 Task: In the  document integration.pdf, change border color to  'Brown' and border width to  '0.75' Select the first Column and fill it with the color  Light Yellow
Action: Mouse moved to (325, 191)
Screenshot: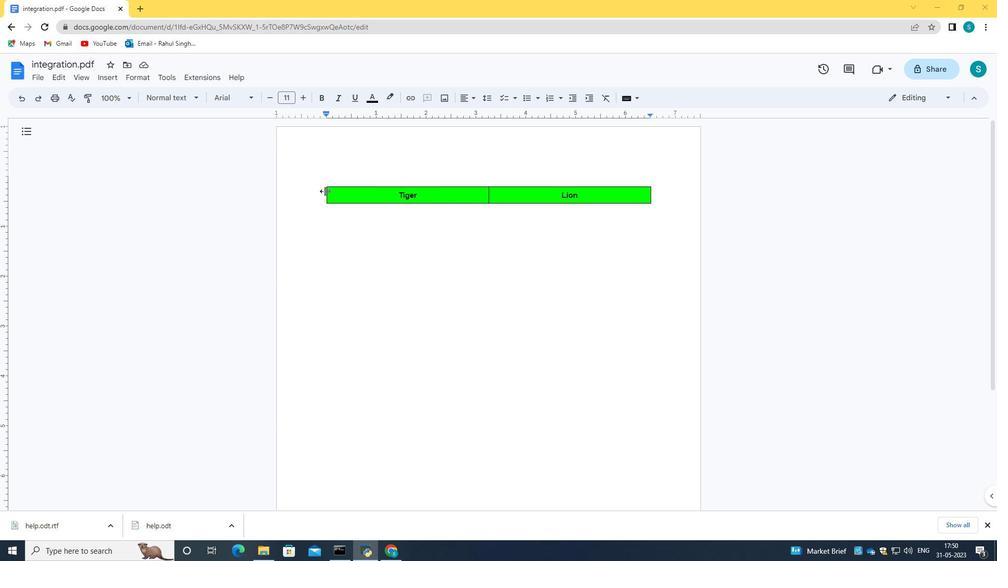 
Action: Mouse pressed left at (325, 191)
Screenshot: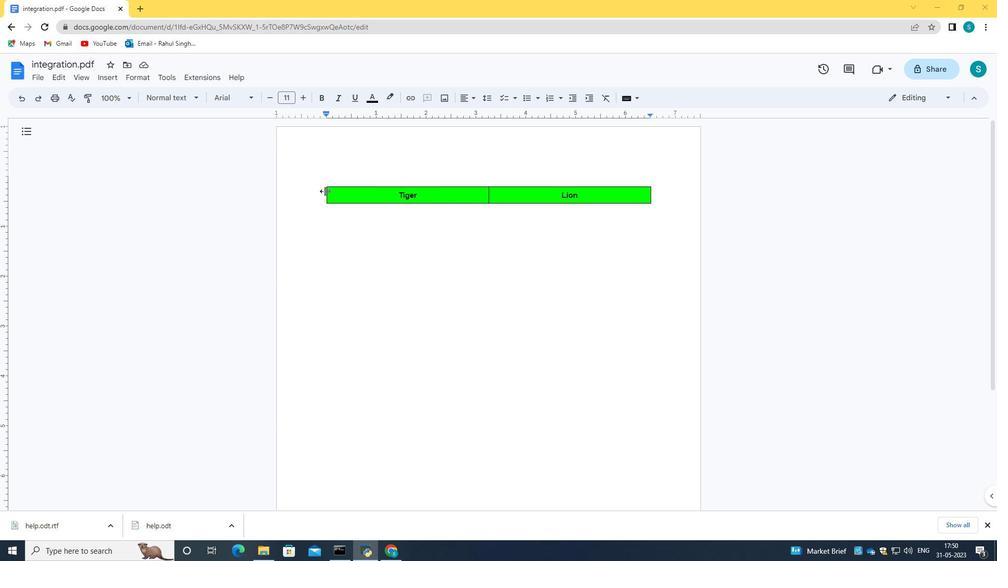 
Action: Mouse moved to (195, 95)
Screenshot: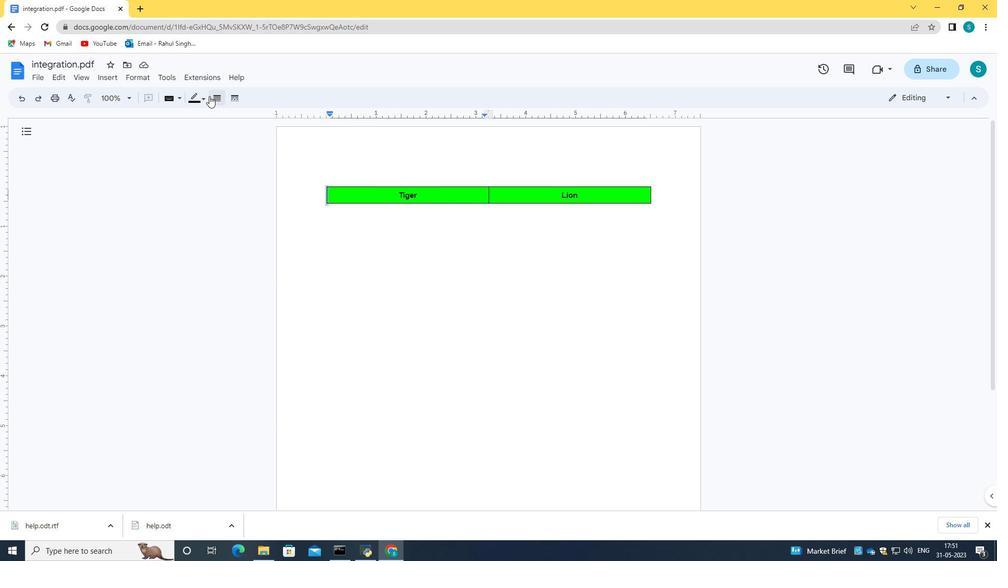 
Action: Mouse pressed left at (195, 95)
Screenshot: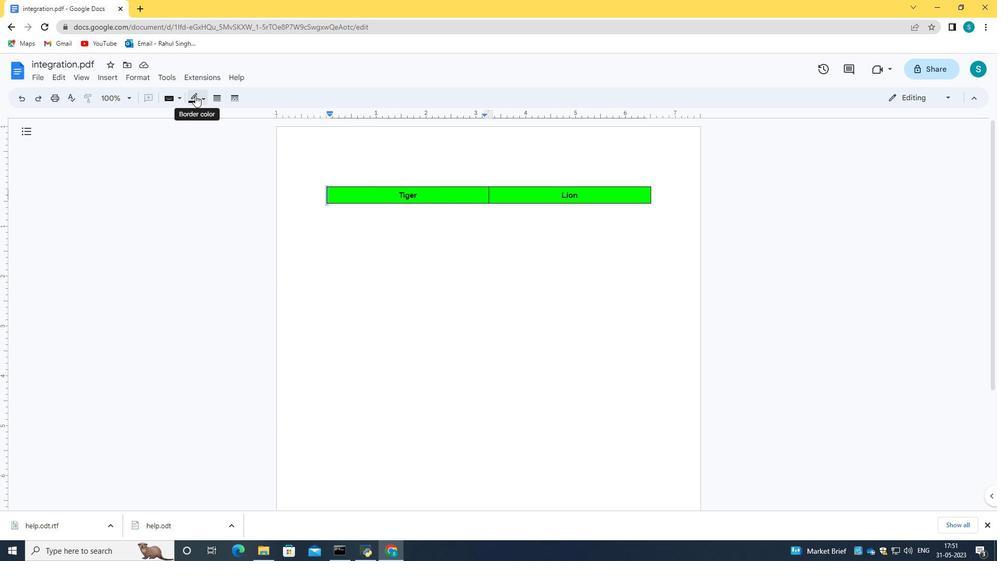
Action: Mouse moved to (197, 130)
Screenshot: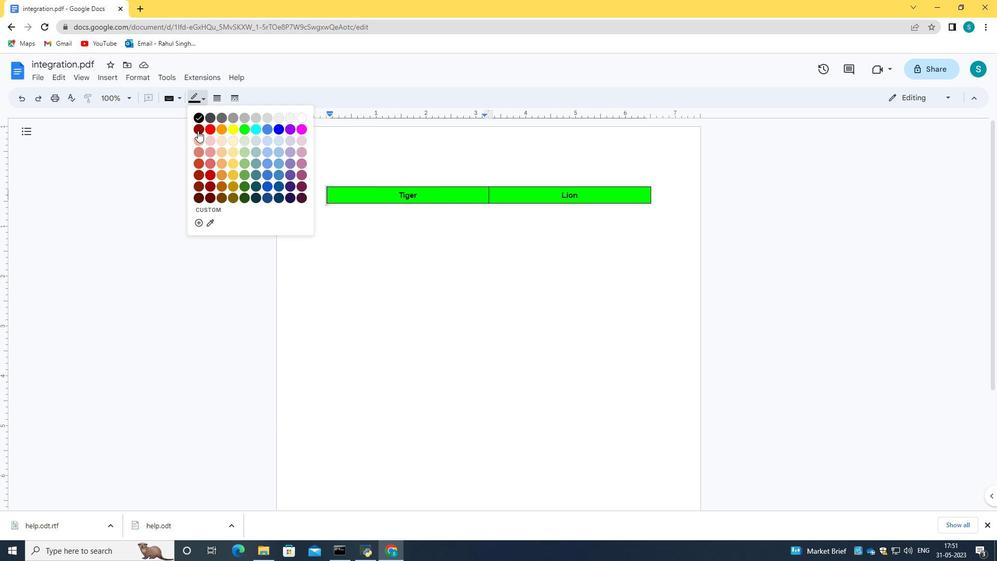
Action: Mouse pressed left at (197, 130)
Screenshot: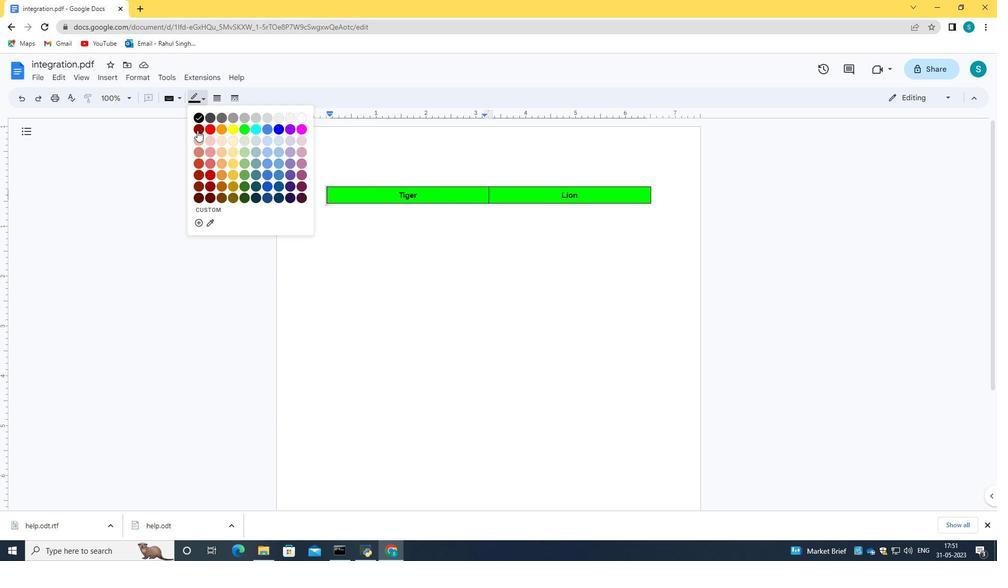 
Action: Mouse moved to (362, 183)
Screenshot: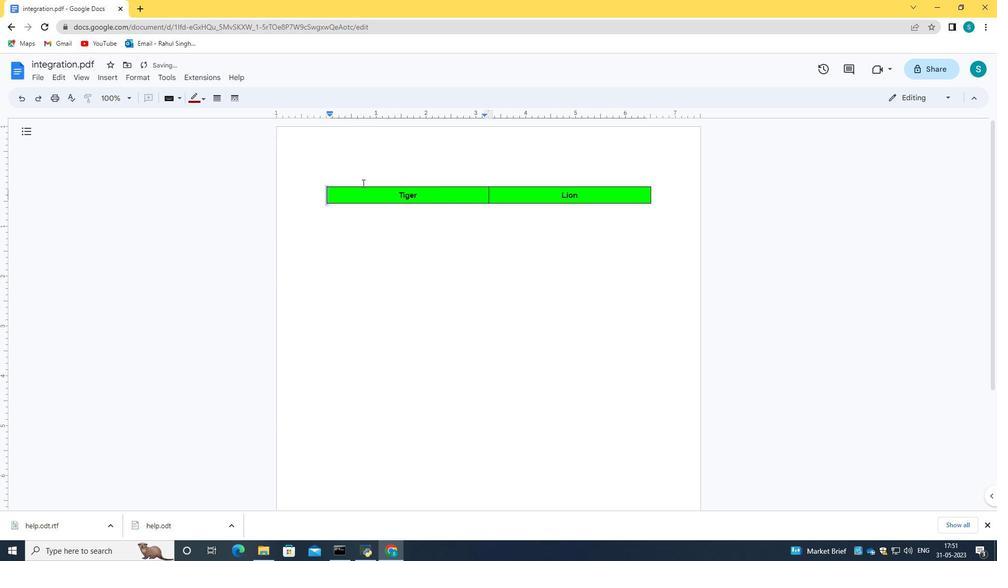 
Action: Mouse pressed left at (362, 183)
Screenshot: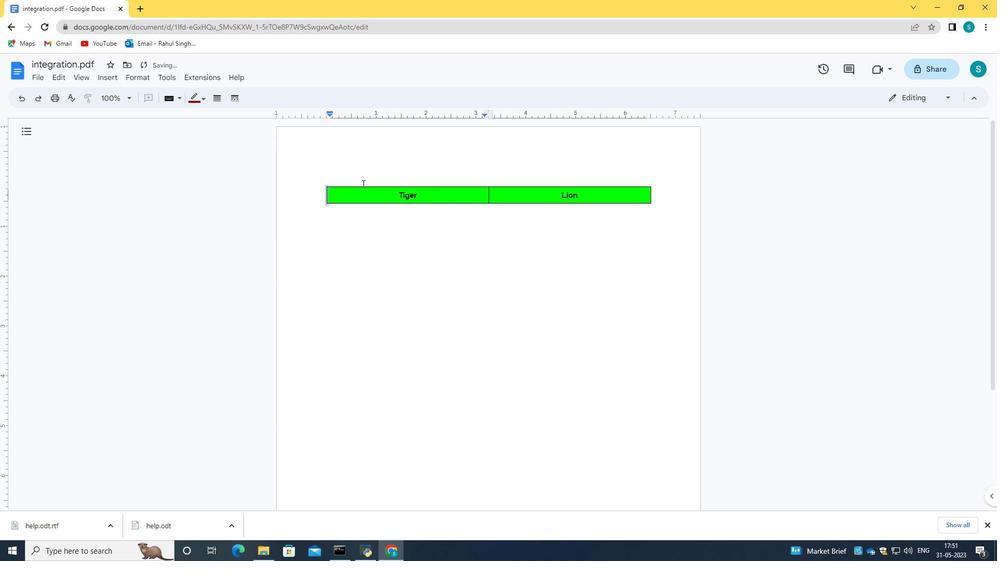 
Action: Mouse moved to (362, 185)
Screenshot: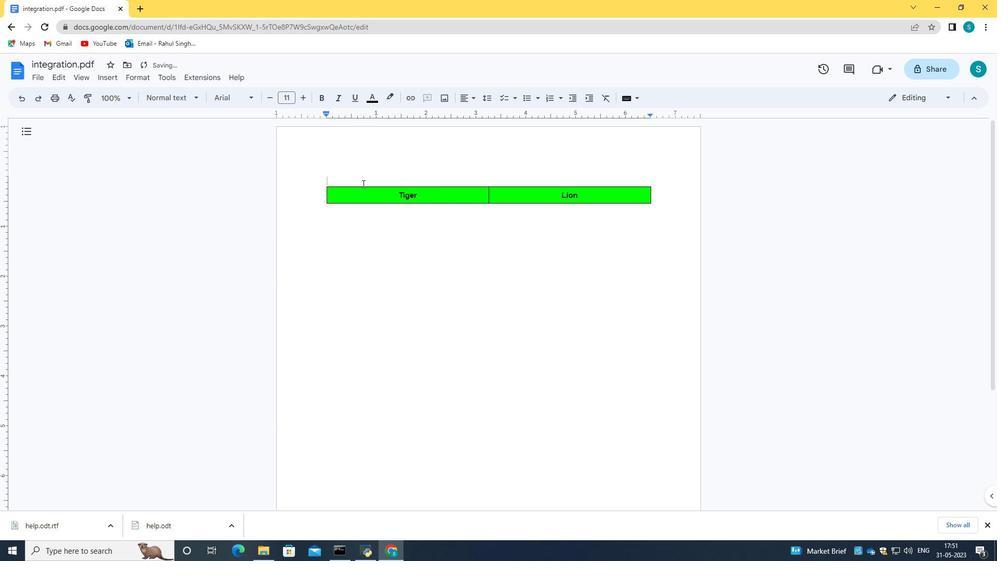
Action: Mouse pressed left at (362, 185)
Screenshot: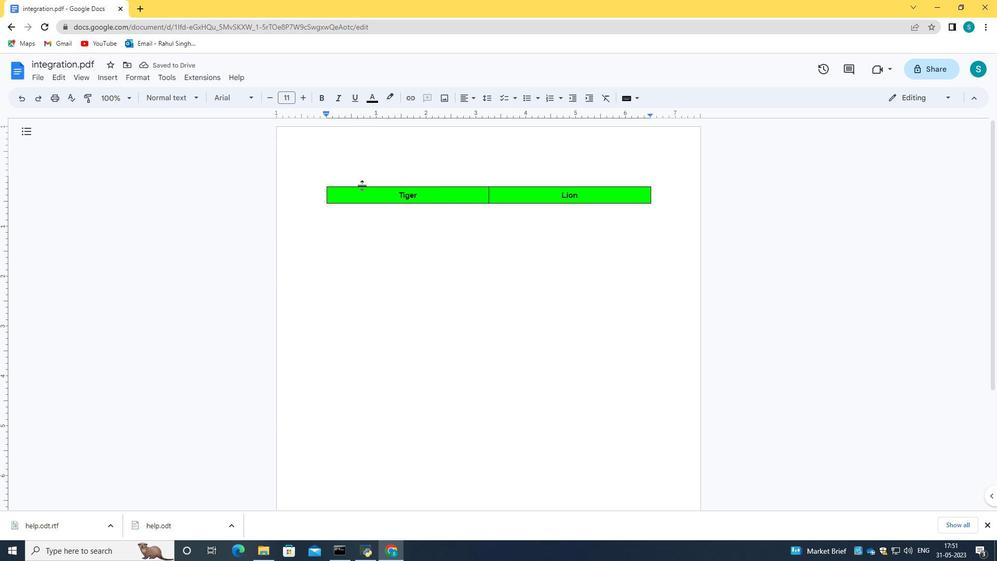 
Action: Mouse moved to (500, 186)
Screenshot: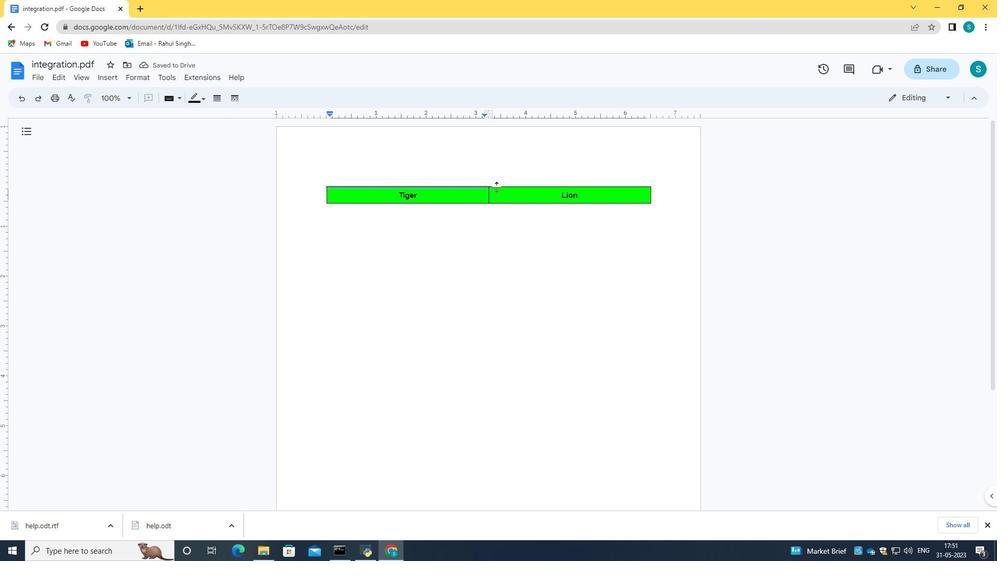 
Action: Mouse pressed left at (500, 186)
Screenshot: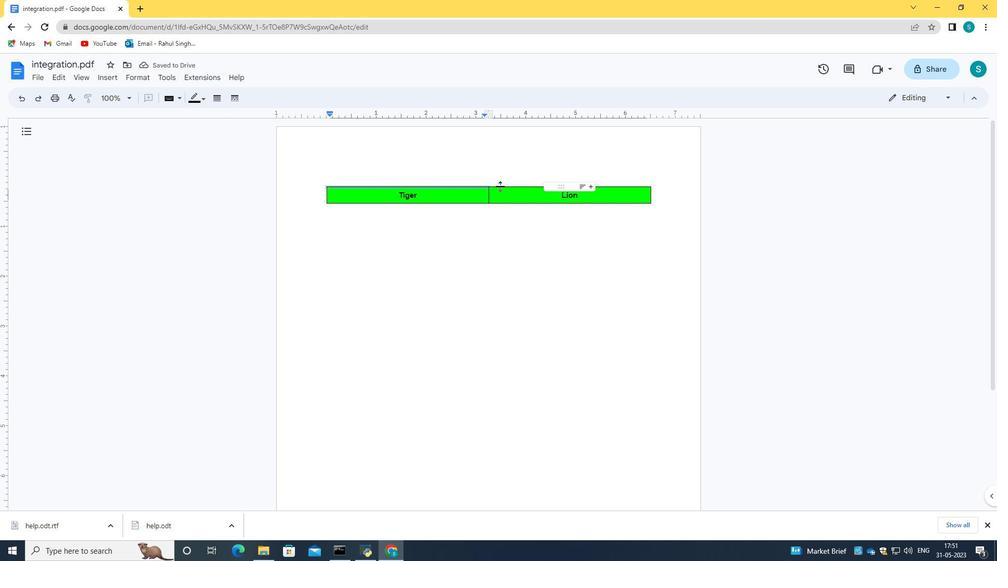 
Action: Mouse moved to (507, 187)
Screenshot: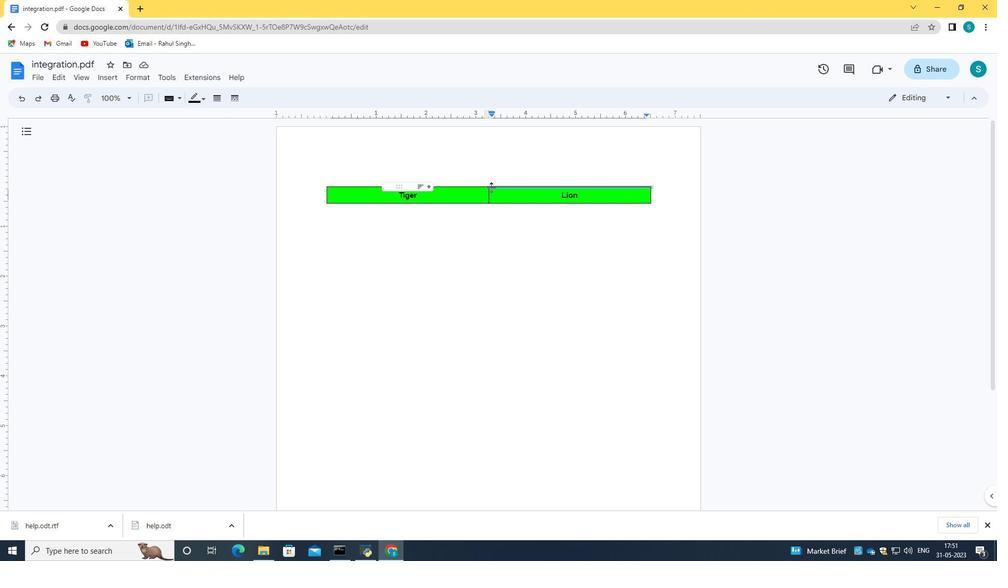 
Action: Mouse pressed left at (507, 187)
Screenshot: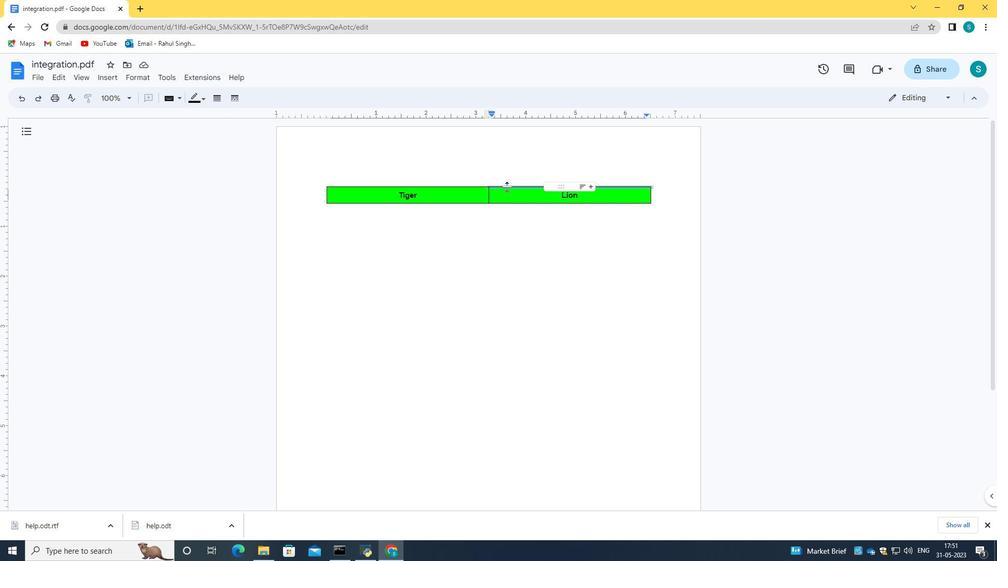 
Action: Mouse moved to (483, 184)
Screenshot: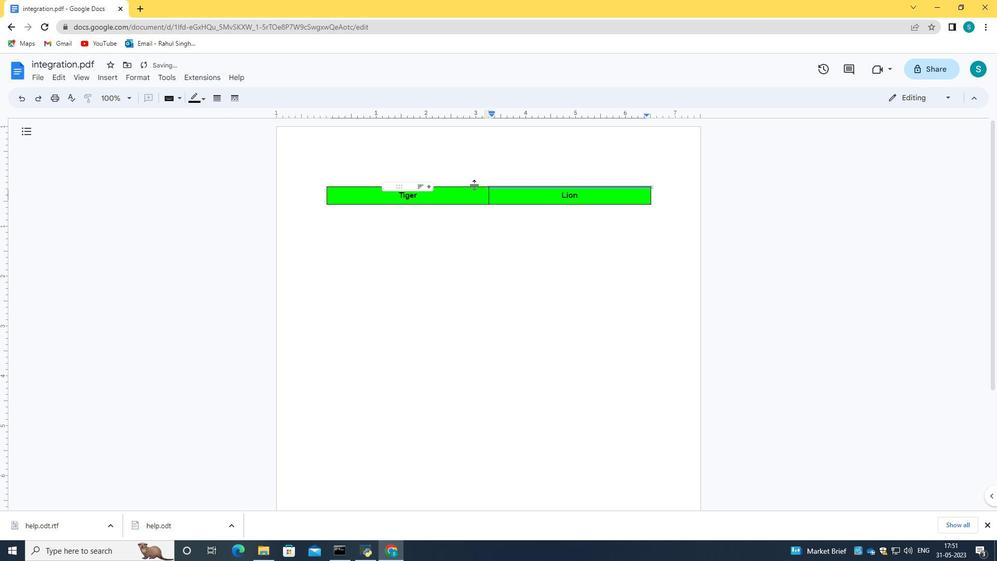 
Action: Mouse pressed left at (483, 184)
Screenshot: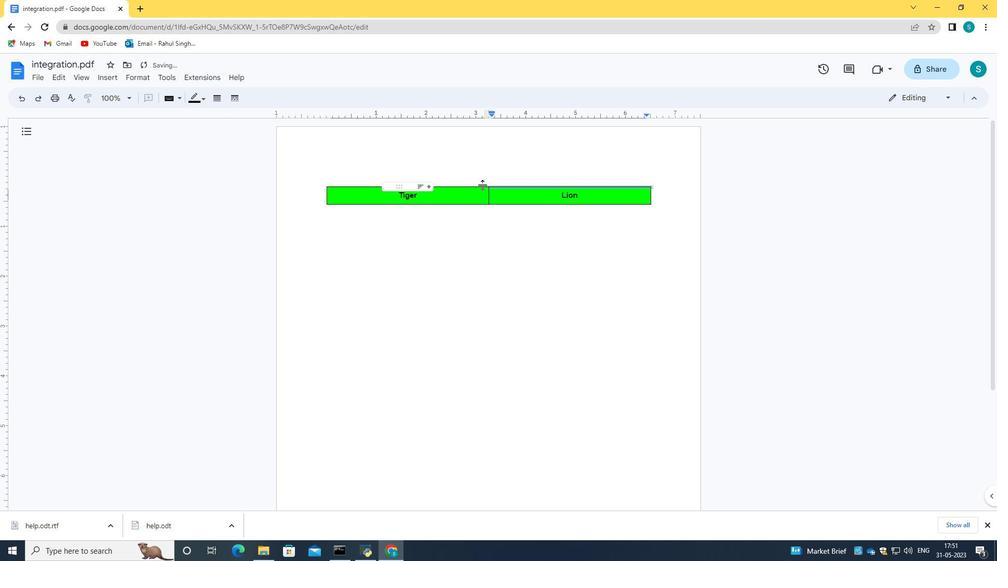 
Action: Mouse moved to (201, 93)
Screenshot: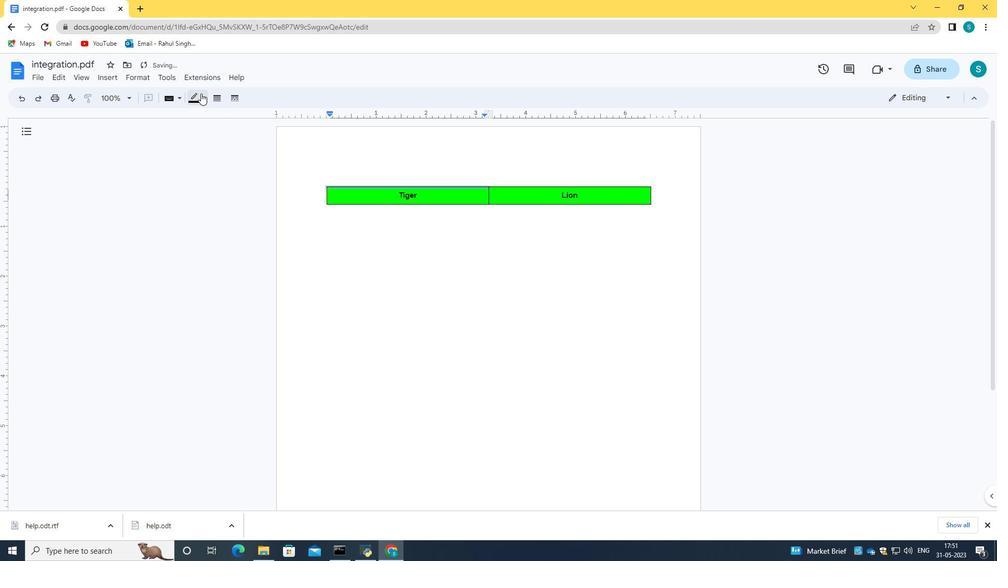 
Action: Mouse pressed left at (201, 93)
Screenshot: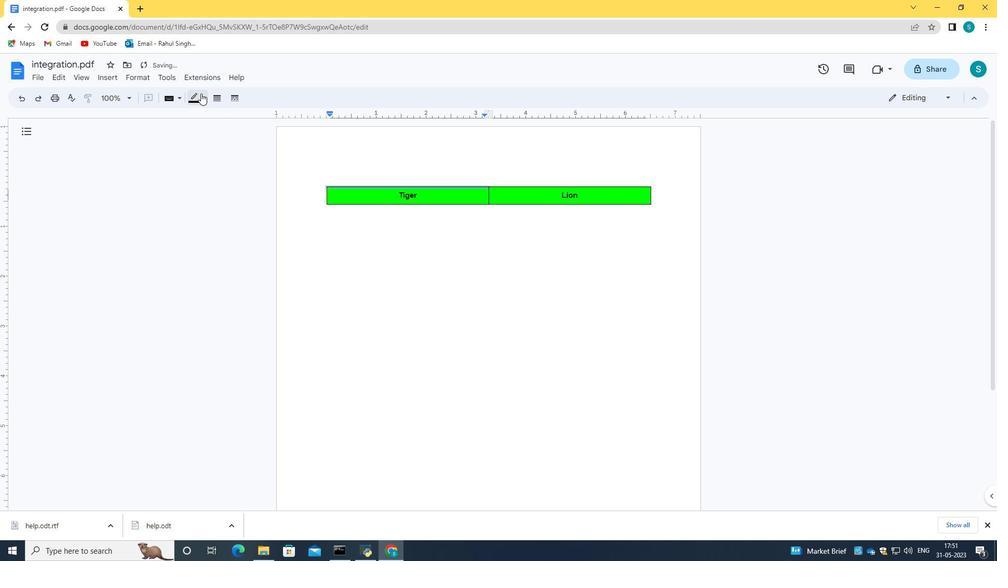 
Action: Mouse moved to (199, 126)
Screenshot: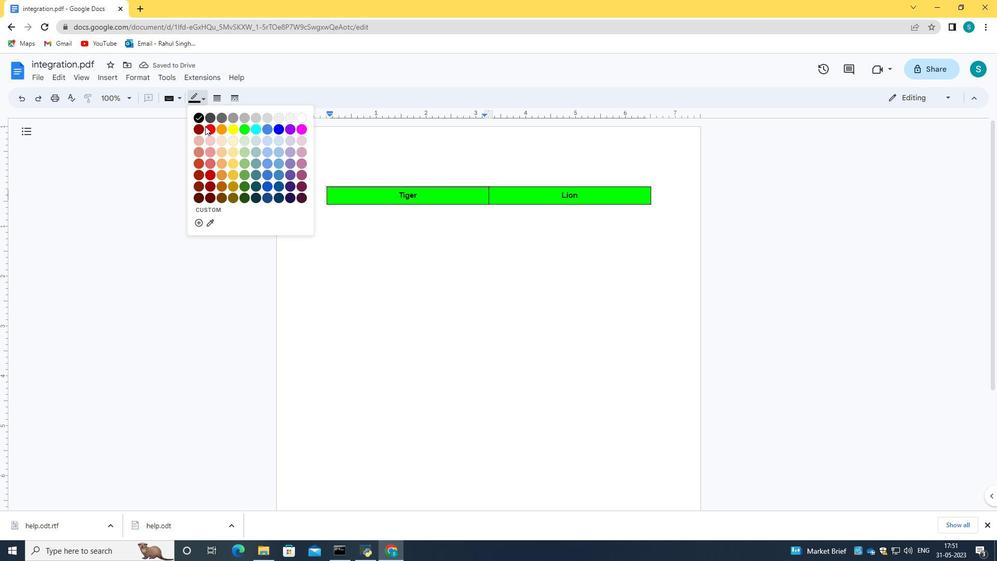 
Action: Mouse pressed left at (199, 126)
Screenshot: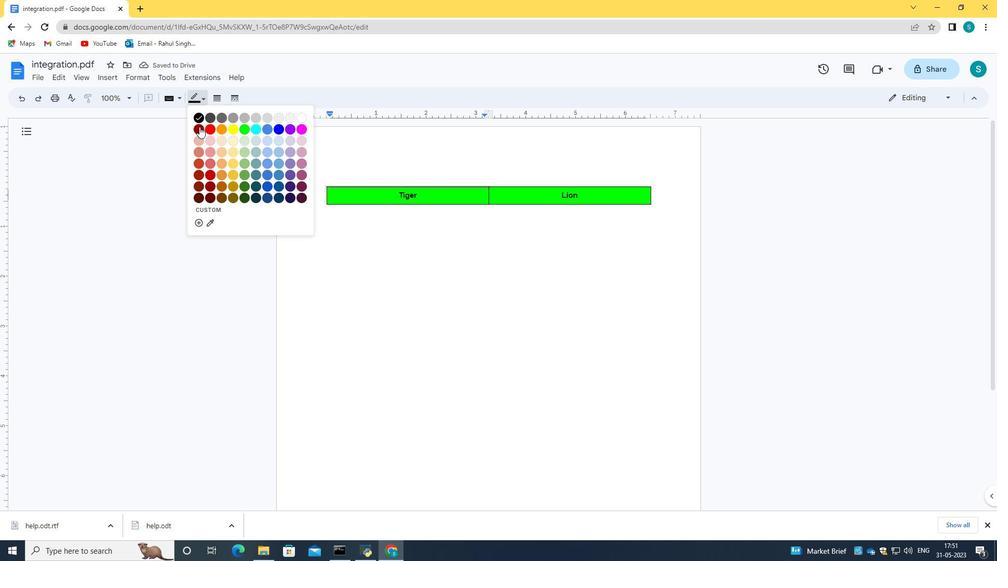 
Action: Mouse moved to (525, 188)
Screenshot: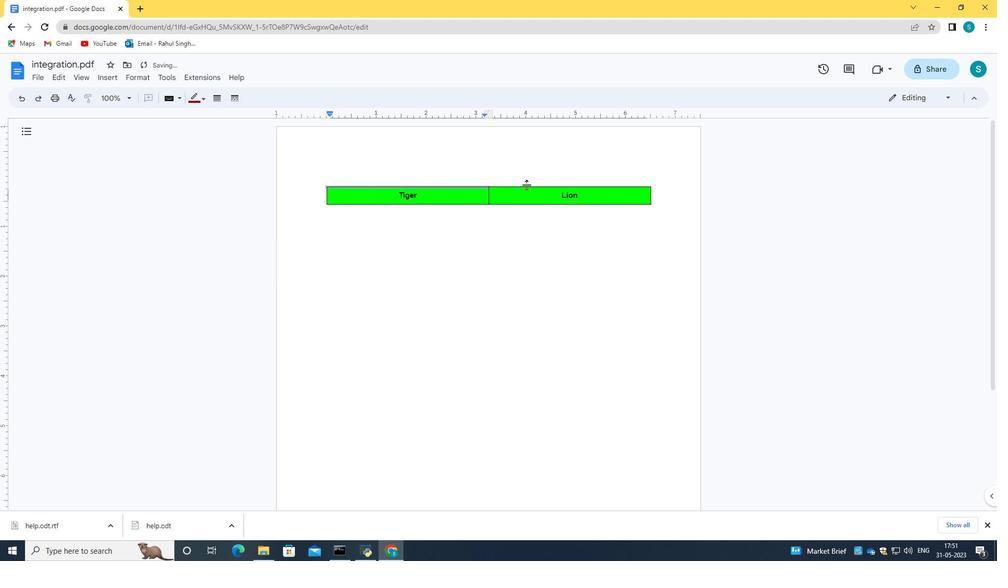 
Action: Mouse pressed left at (525, 188)
Screenshot: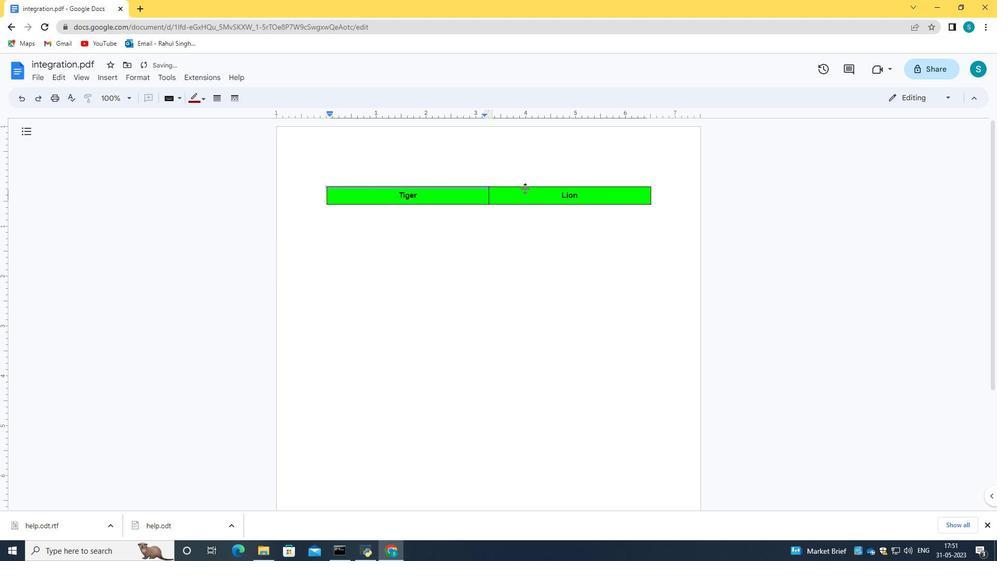 
Action: Mouse moved to (525, 188)
Screenshot: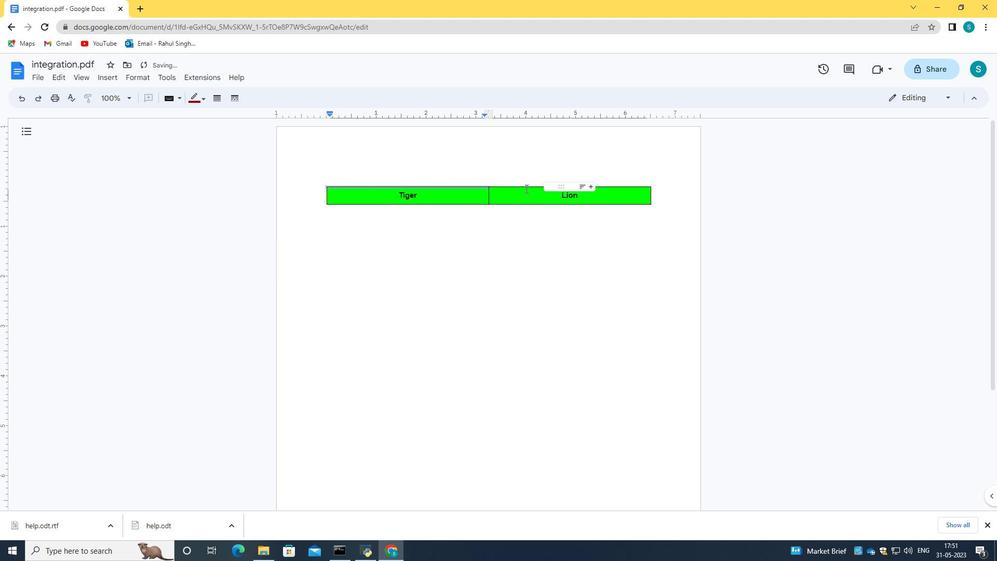 
Action: Mouse pressed left at (525, 188)
Screenshot: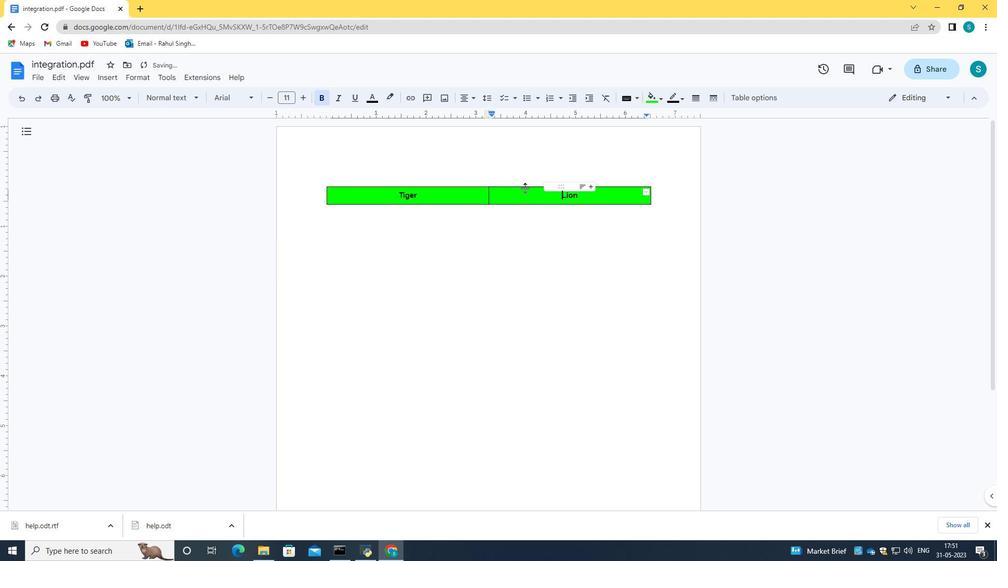 
Action: Mouse moved to (199, 101)
Screenshot: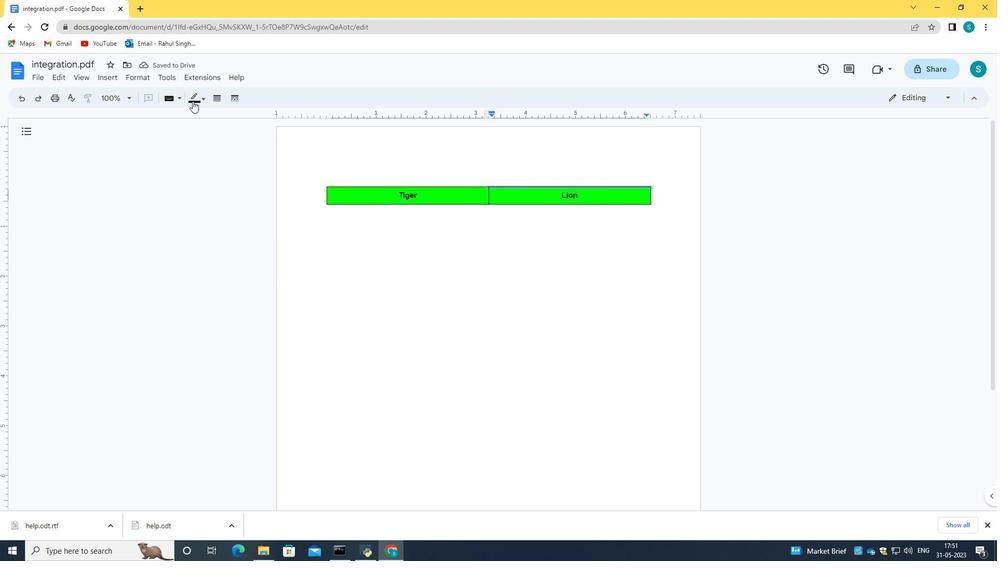 
Action: Mouse pressed left at (199, 101)
Screenshot: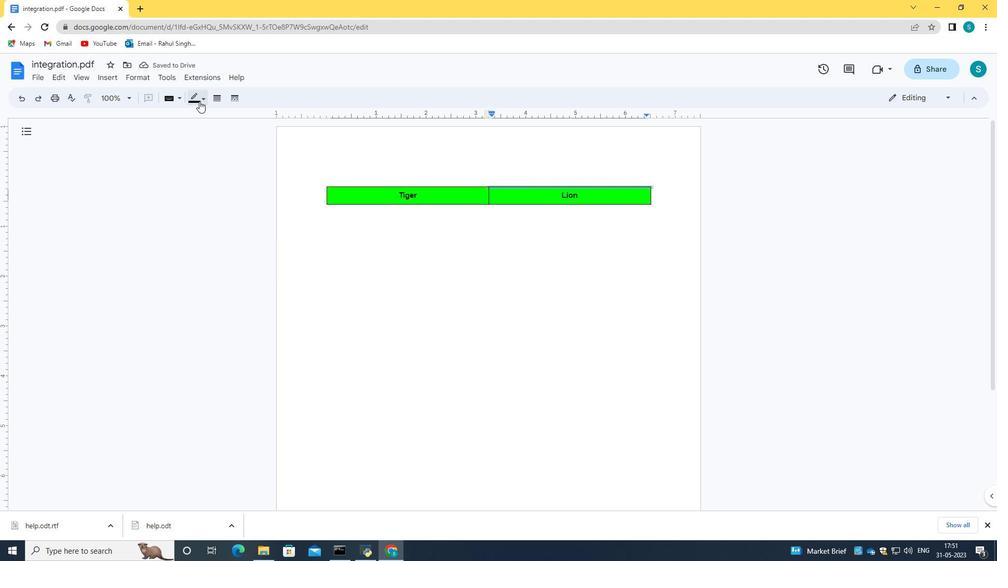 
Action: Mouse moved to (196, 126)
Screenshot: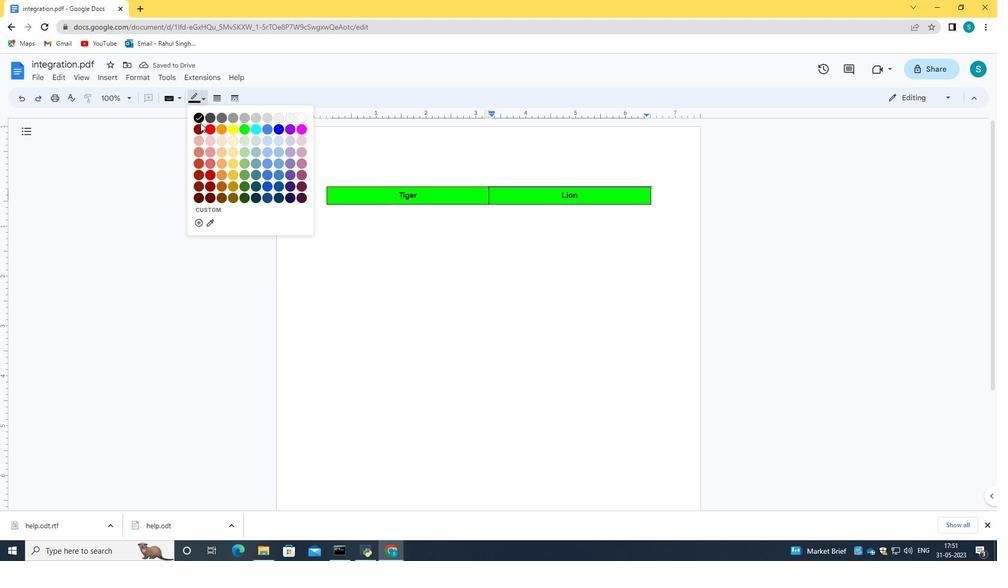 
Action: Mouse pressed left at (196, 126)
Screenshot: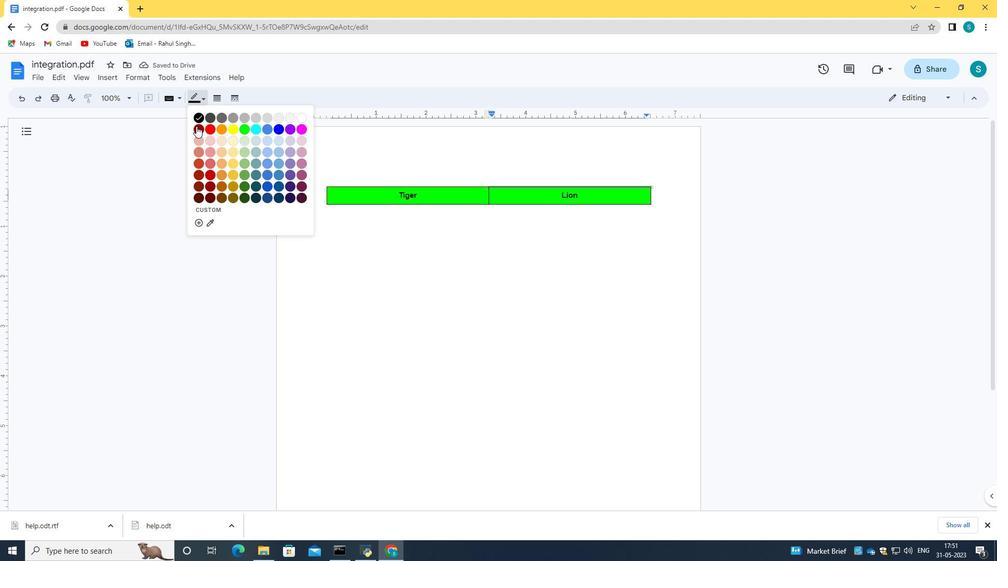 
Action: Mouse moved to (327, 195)
Screenshot: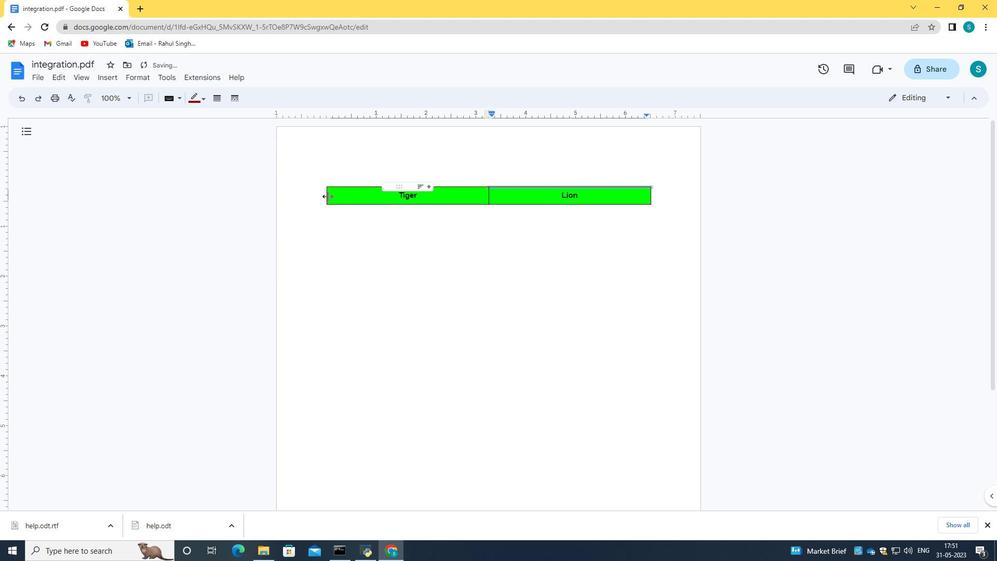 
Action: Mouse pressed left at (327, 195)
Screenshot: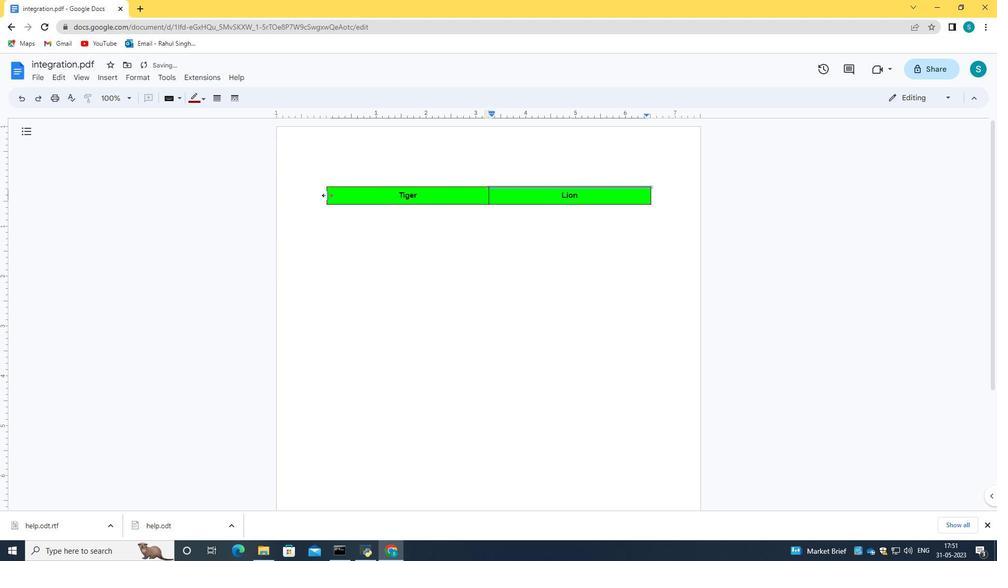 
Action: Mouse moved to (189, 98)
Screenshot: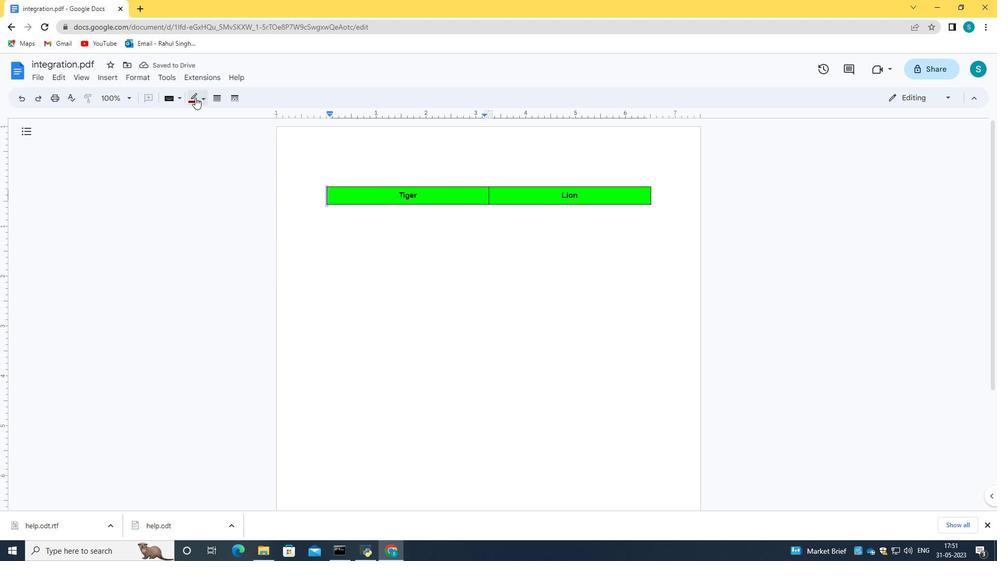 
Action: Mouse pressed left at (189, 98)
Screenshot: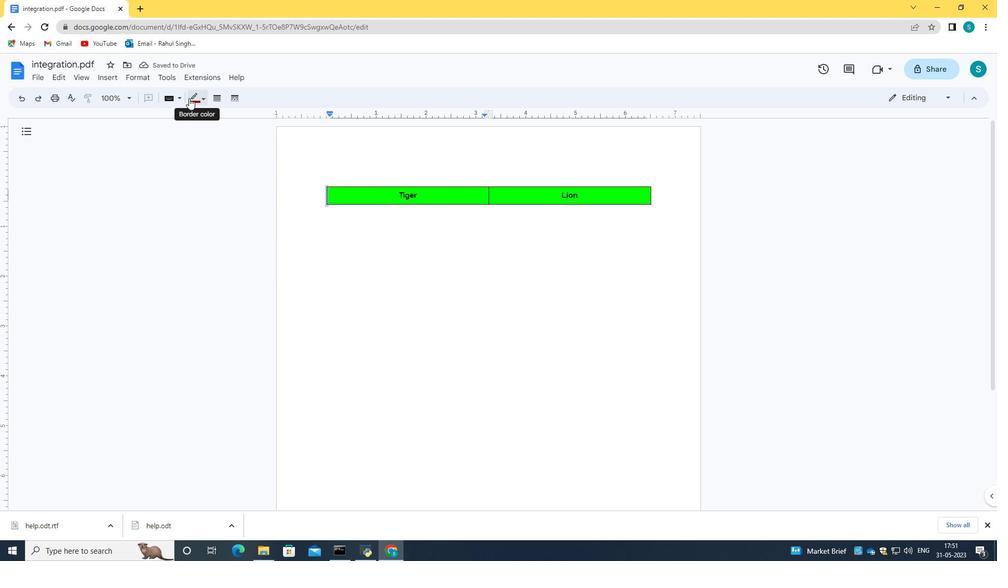
Action: Mouse moved to (198, 130)
Screenshot: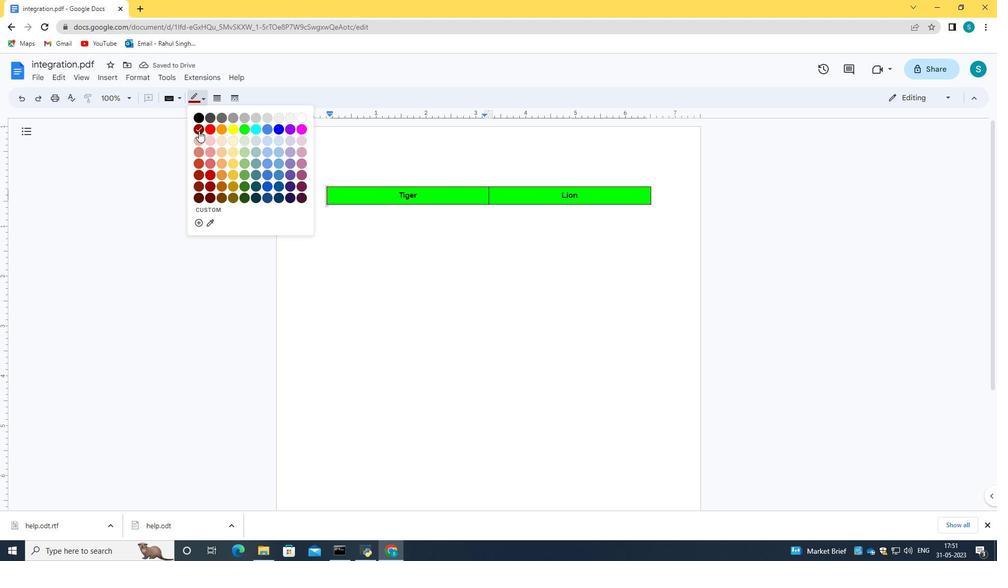 
Action: Mouse pressed left at (198, 130)
Screenshot: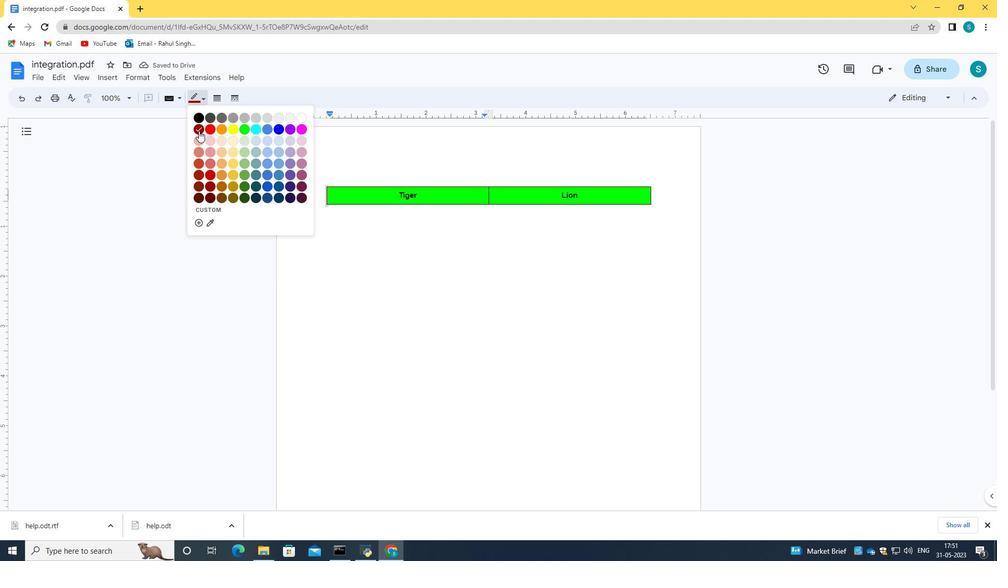 
Action: Mouse moved to (357, 204)
Screenshot: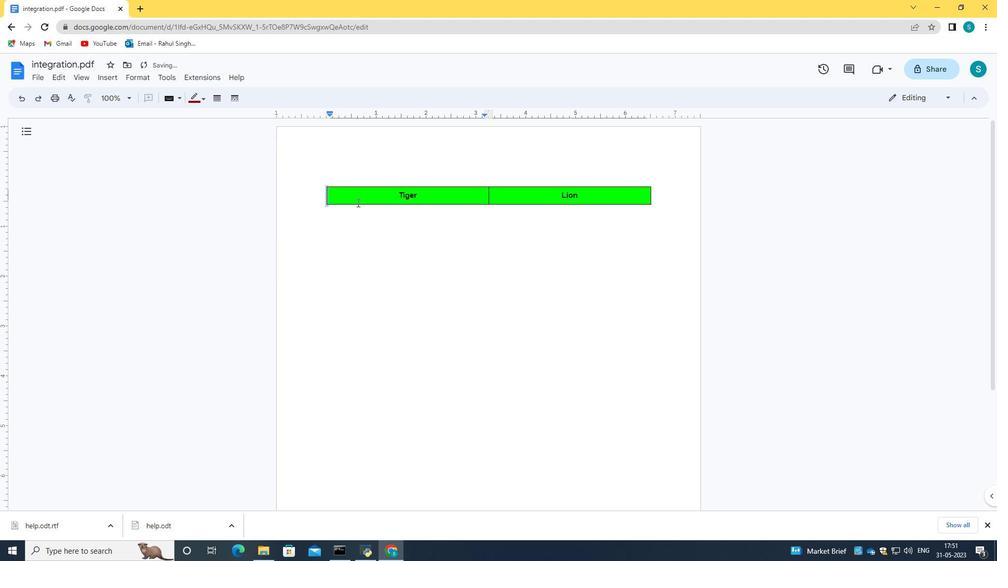 
Action: Mouse pressed left at (357, 204)
Screenshot: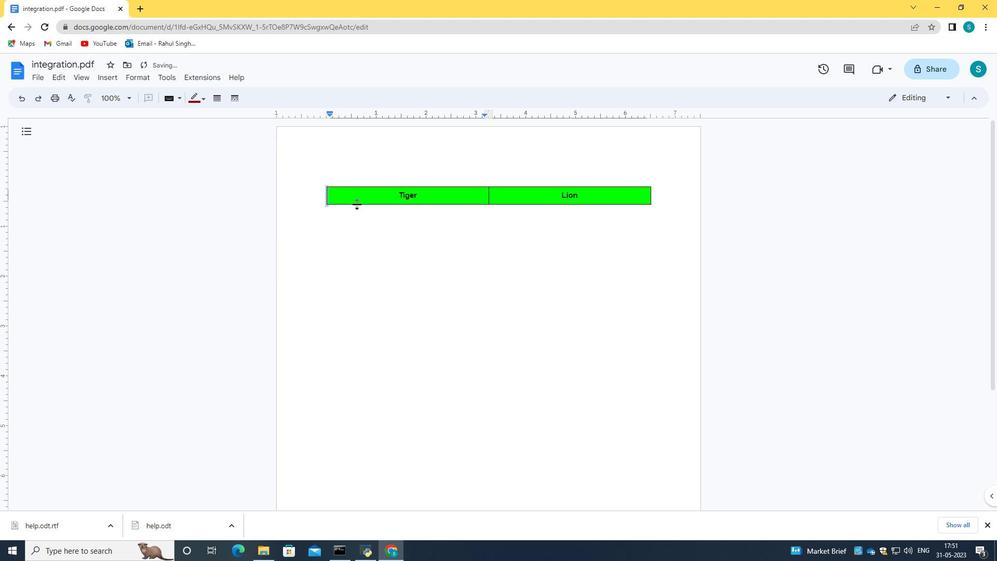 
Action: Mouse moved to (196, 99)
Screenshot: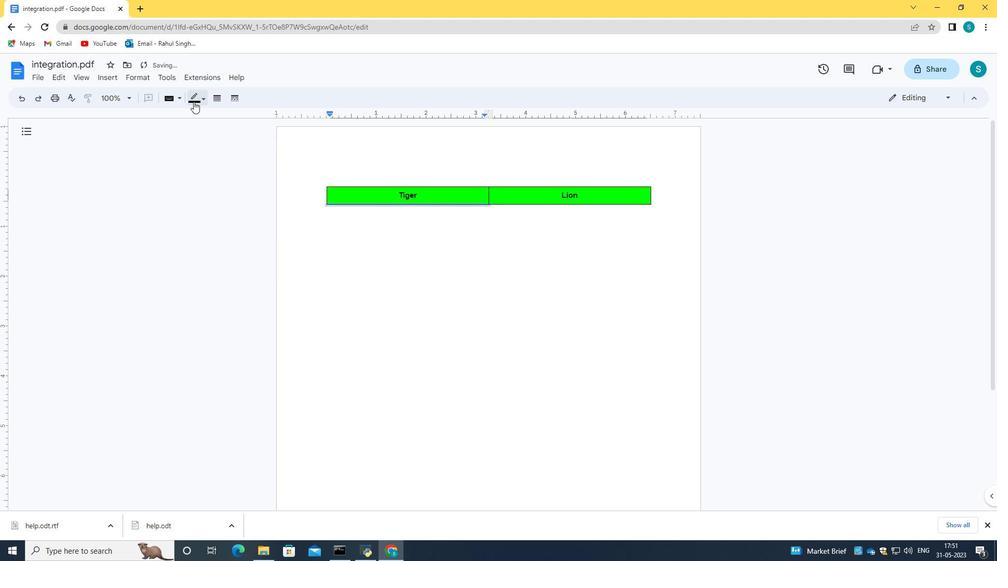 
Action: Mouse pressed left at (196, 99)
Screenshot: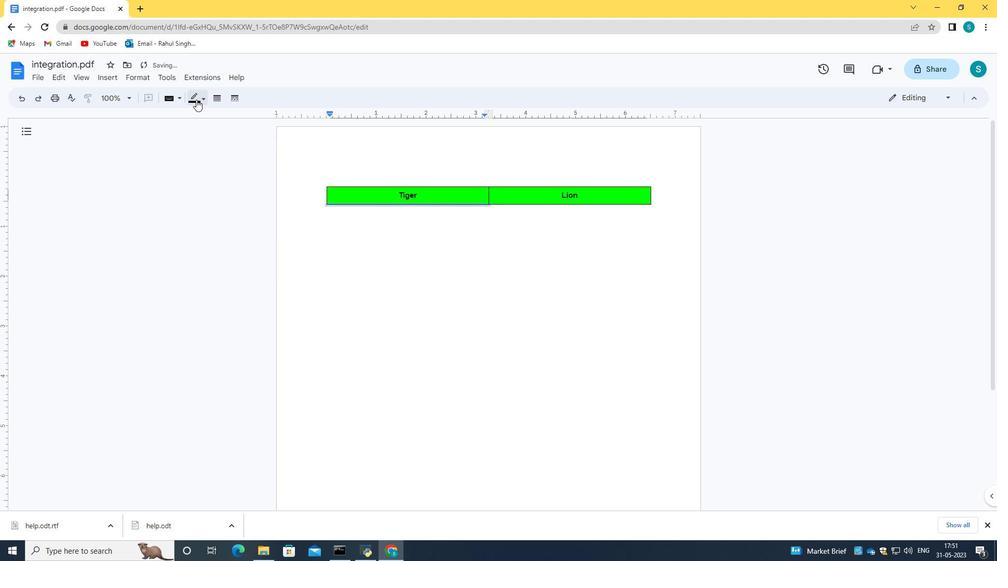 
Action: Mouse moved to (197, 128)
Screenshot: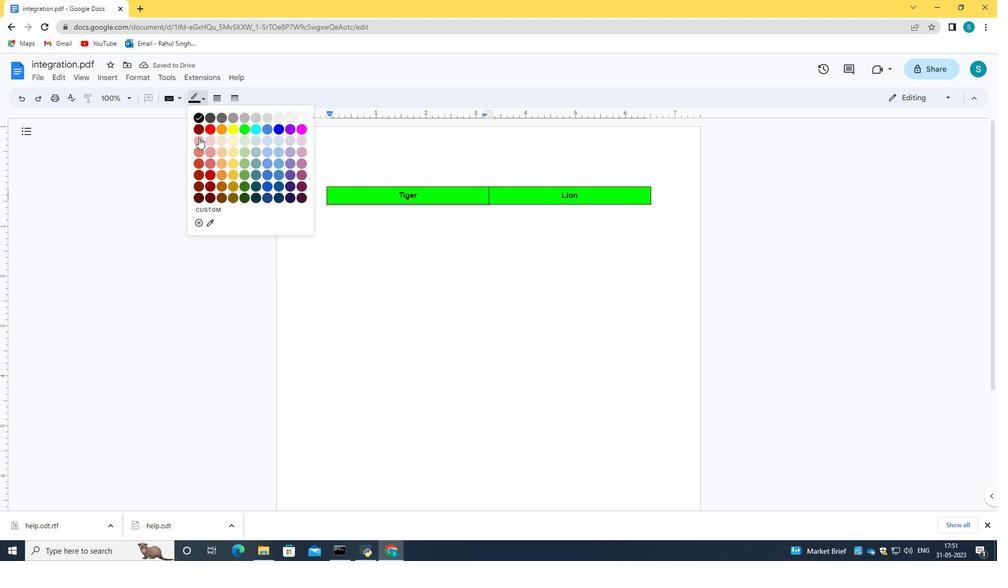 
Action: Mouse pressed left at (197, 128)
Screenshot: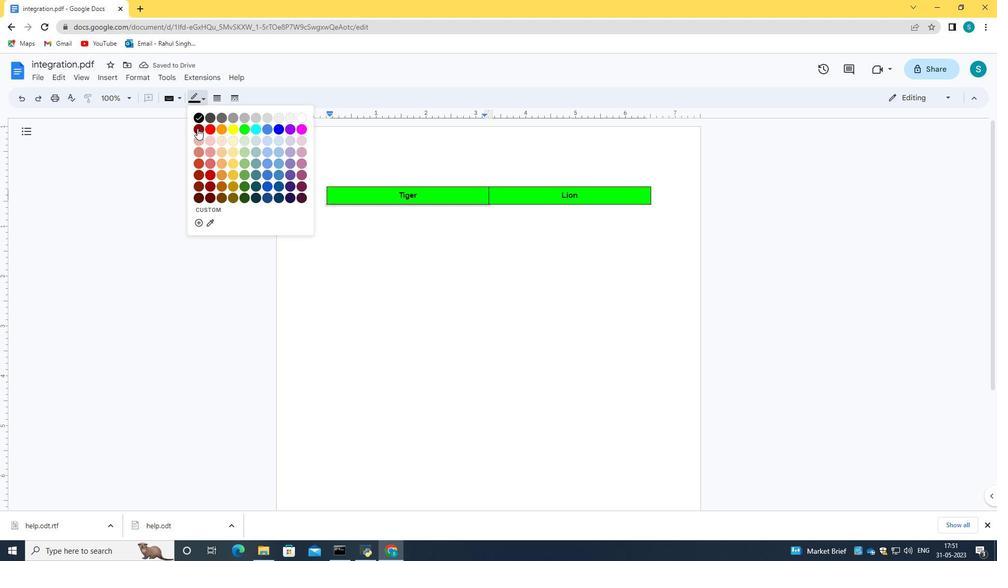 
Action: Mouse moved to (506, 203)
Screenshot: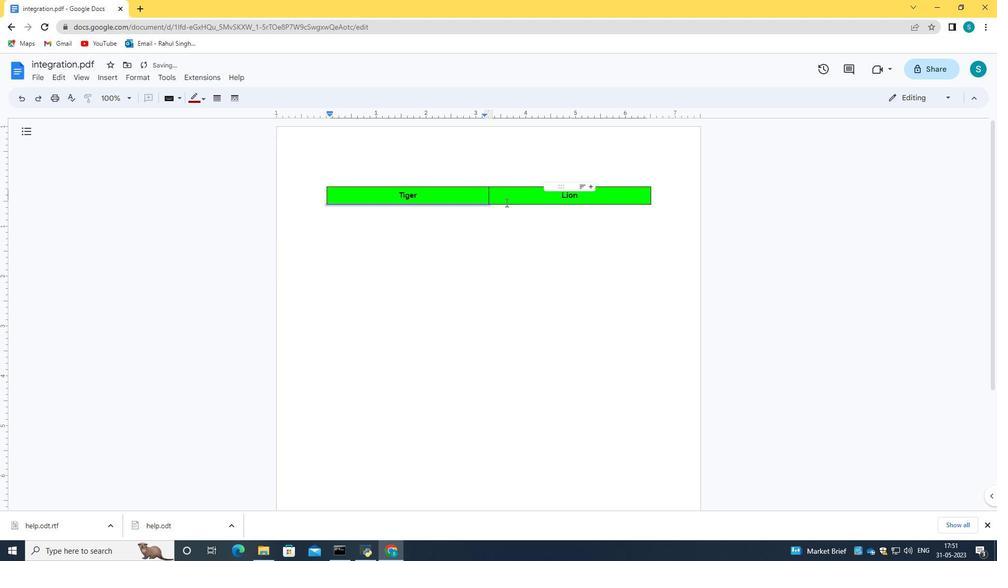 
Action: Mouse pressed left at (506, 203)
Screenshot: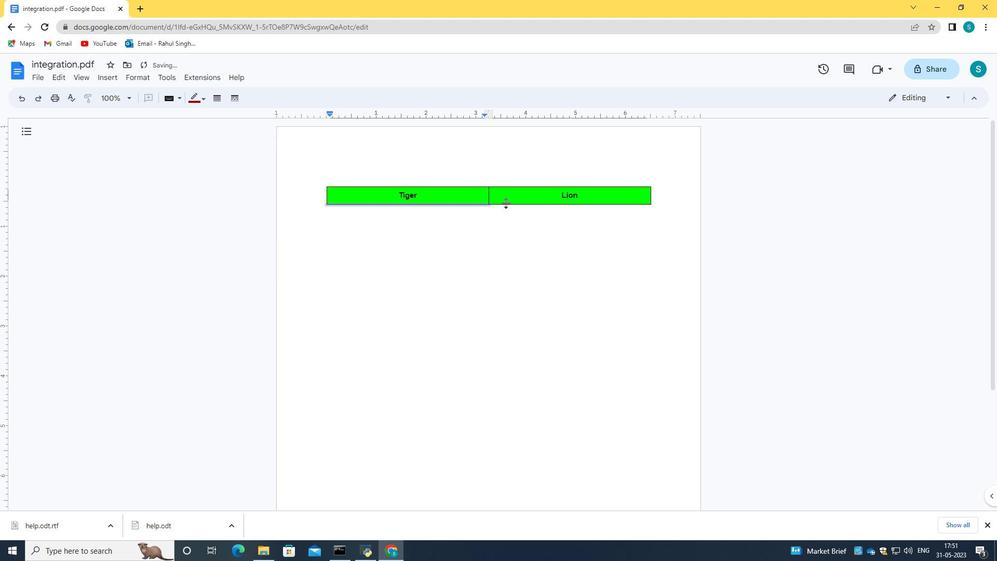 
Action: Mouse moved to (197, 98)
Screenshot: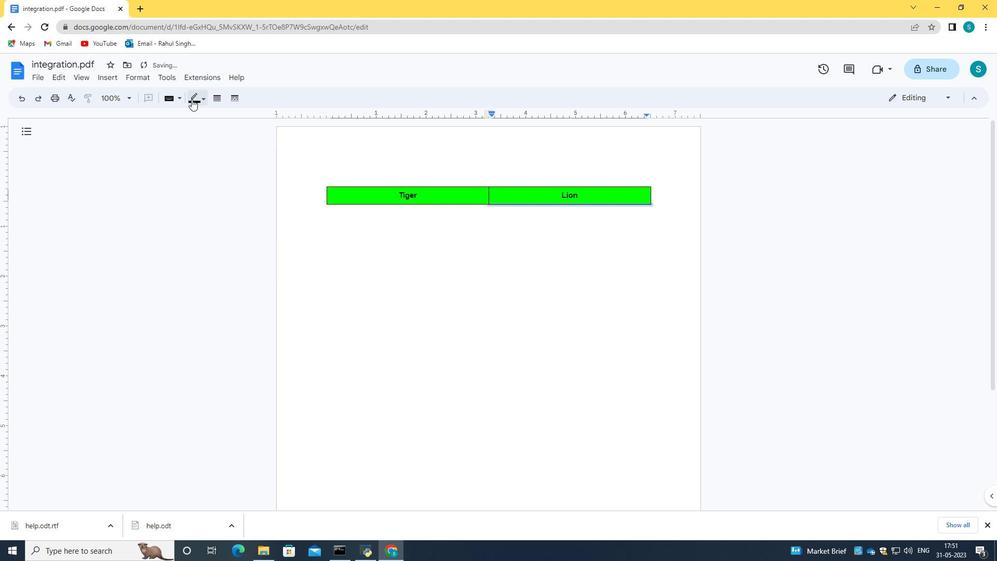
Action: Mouse pressed left at (197, 98)
Screenshot: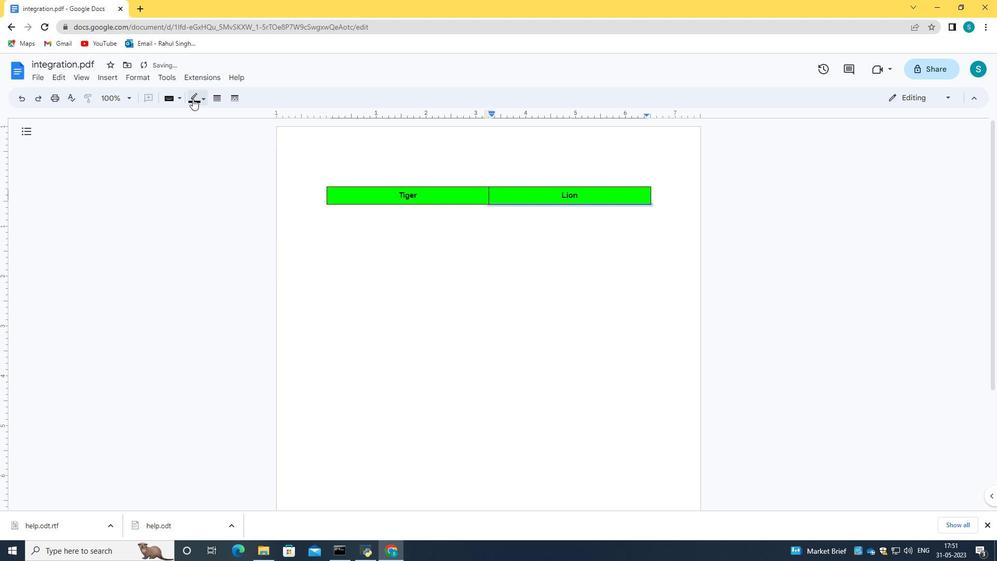 
Action: Mouse moved to (197, 127)
Screenshot: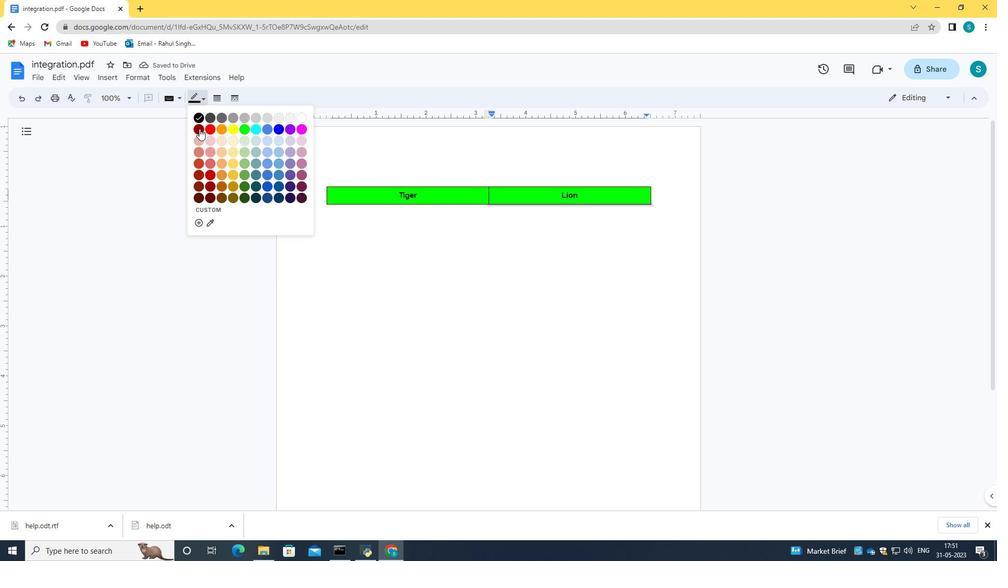 
Action: Mouse pressed left at (197, 127)
Screenshot: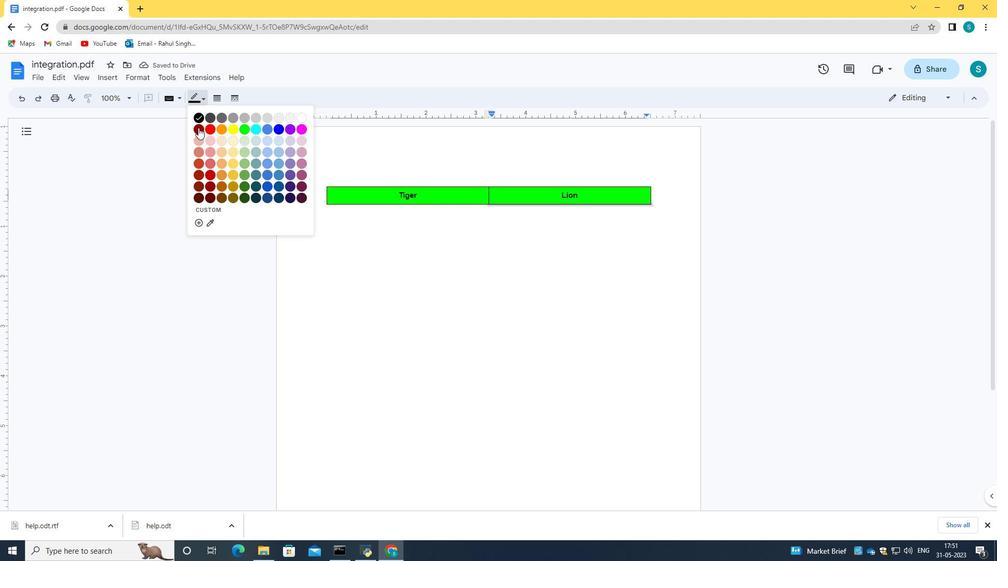 
Action: Mouse moved to (651, 193)
Screenshot: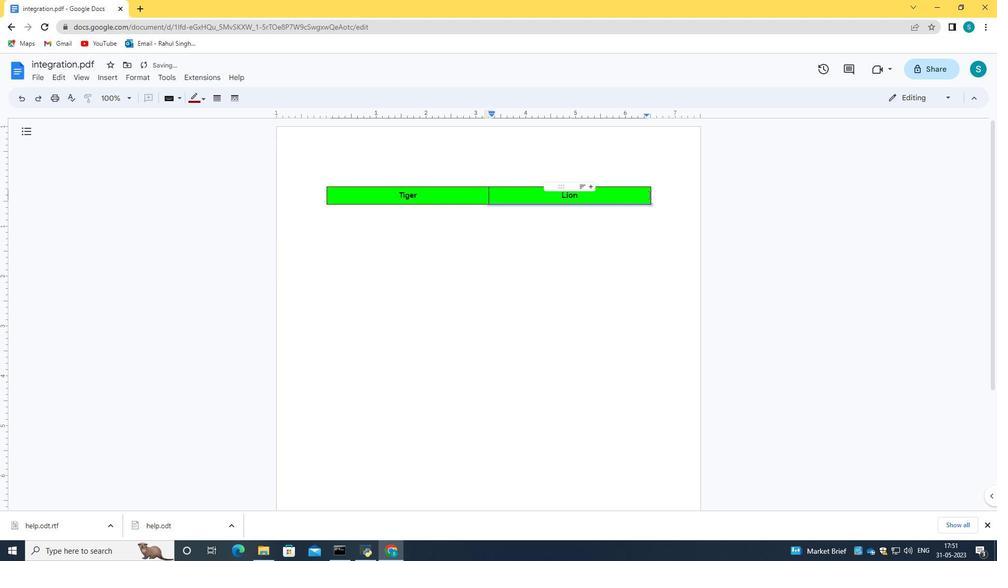 
Action: Mouse pressed left at (651, 193)
Screenshot: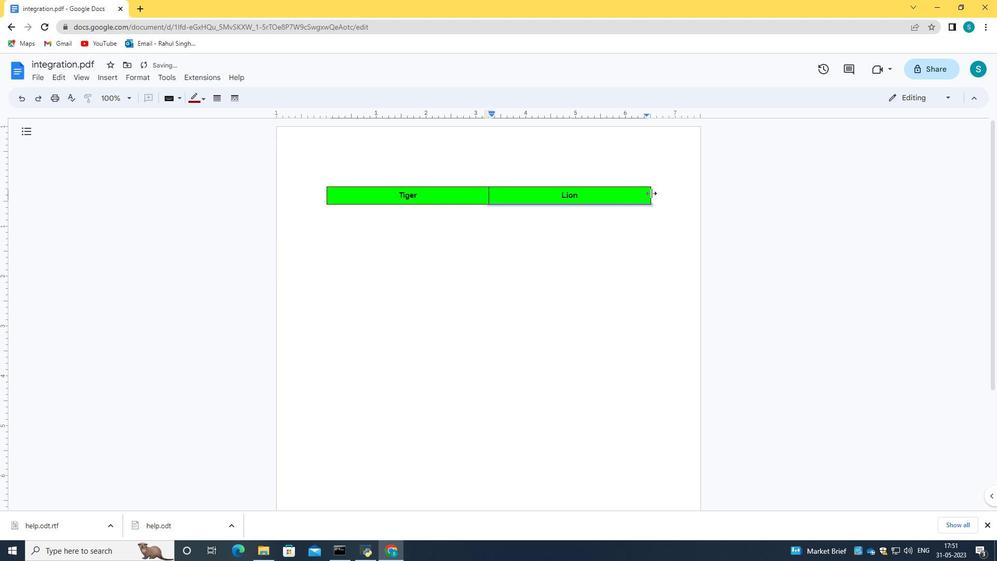 
Action: Mouse moved to (195, 100)
Screenshot: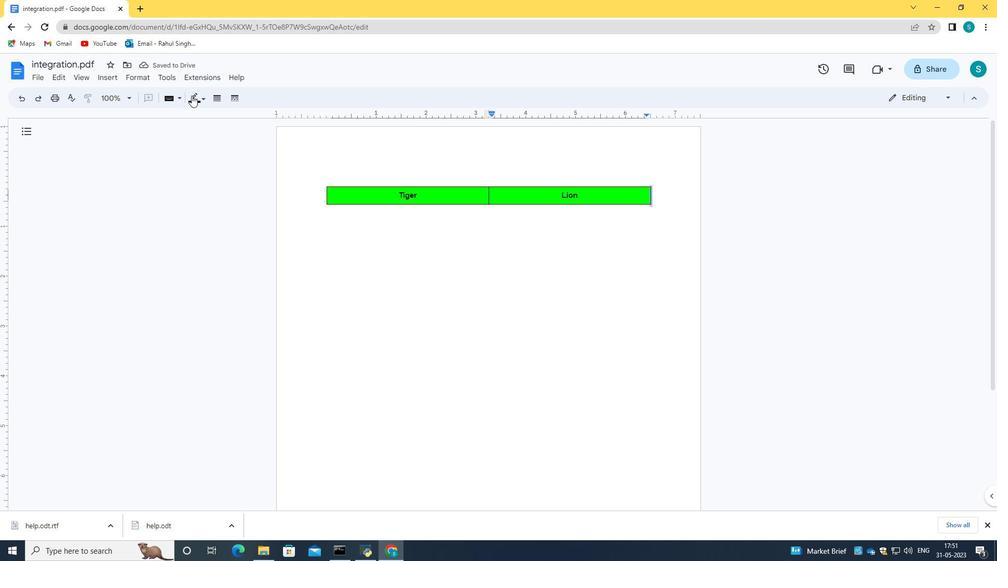 
Action: Mouse pressed left at (195, 100)
Screenshot: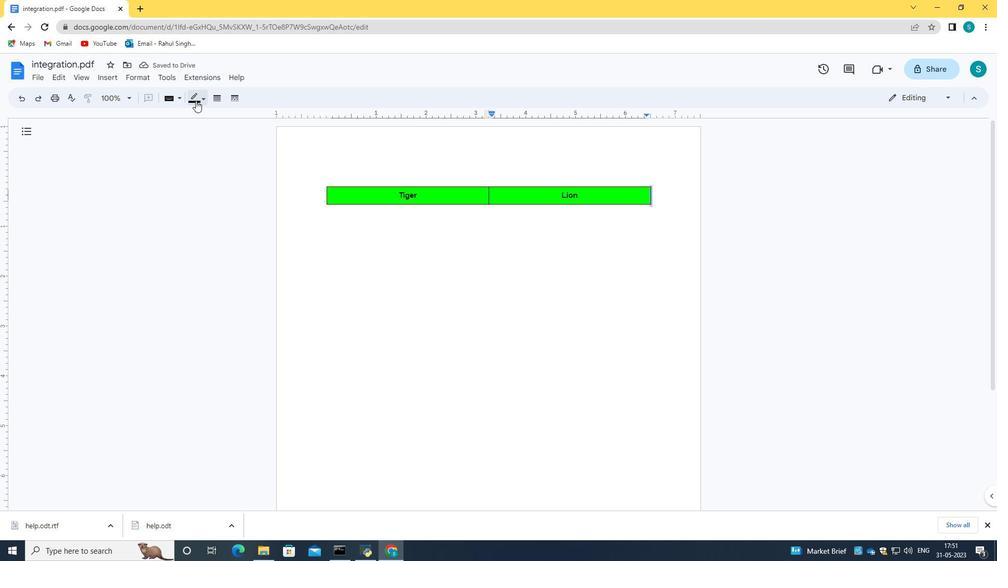 
Action: Mouse moved to (197, 130)
Screenshot: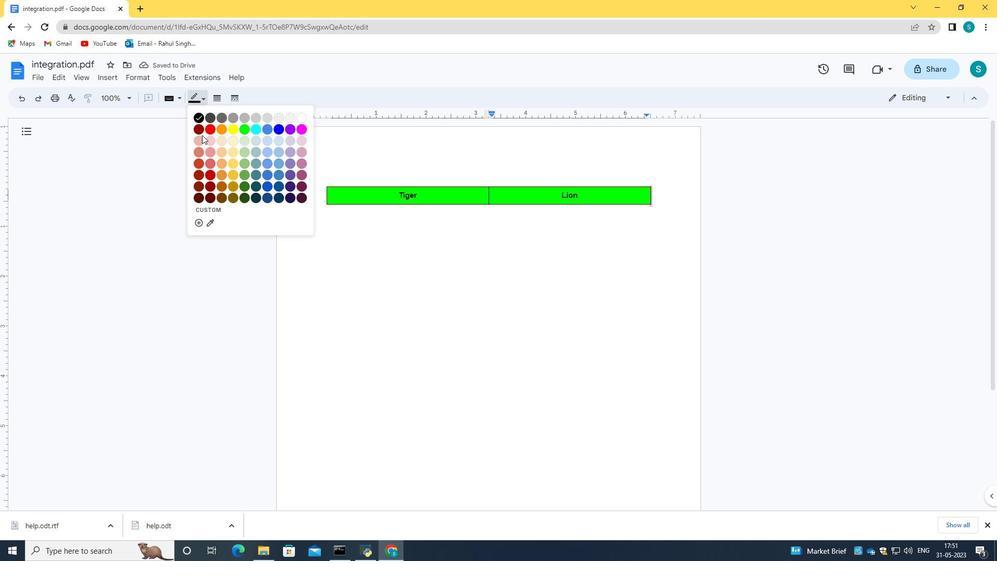 
Action: Mouse pressed left at (197, 130)
Screenshot: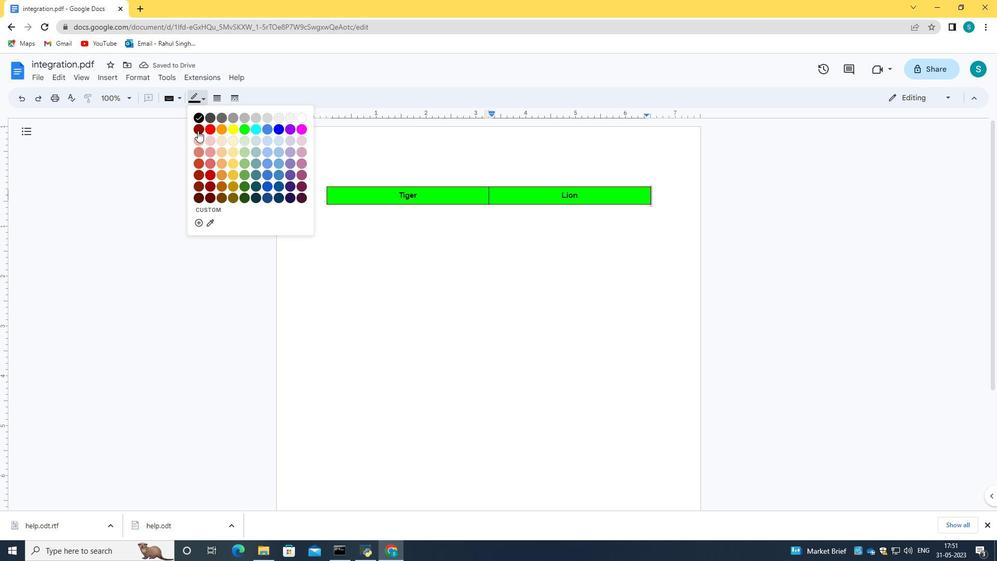 
Action: Mouse moved to (624, 185)
Screenshot: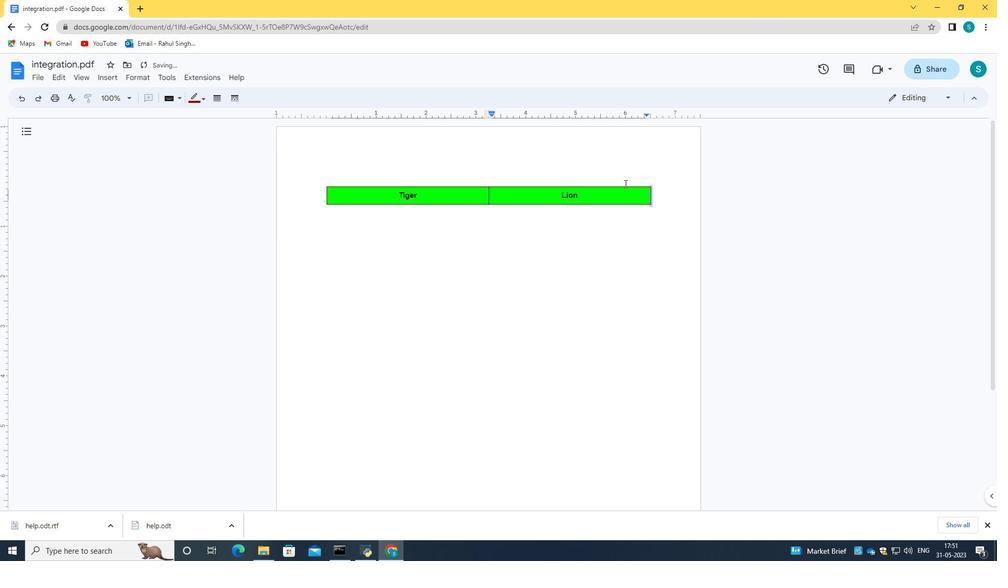 
Action: Mouse pressed left at (624, 185)
Screenshot: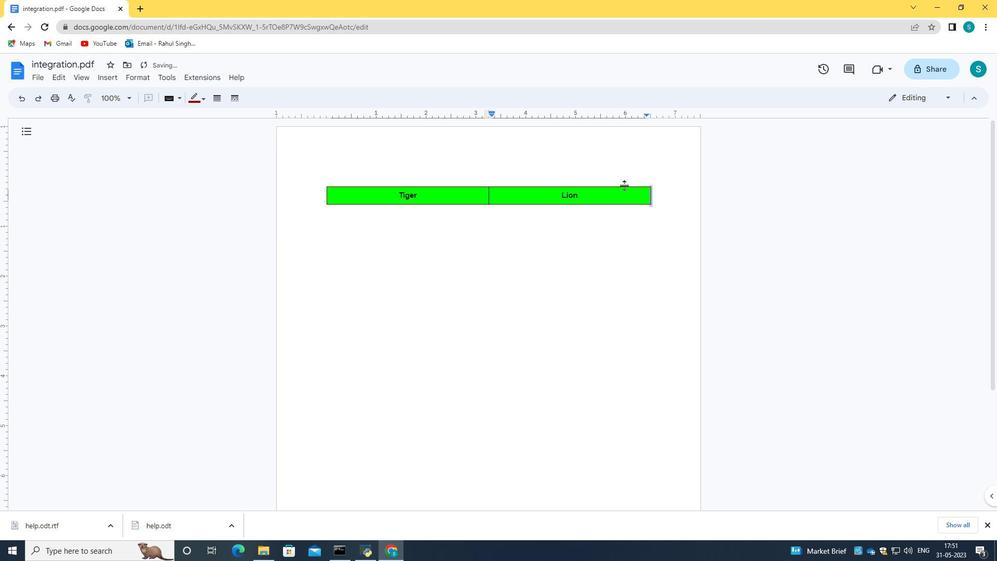 
Action: Mouse moved to (446, 187)
Screenshot: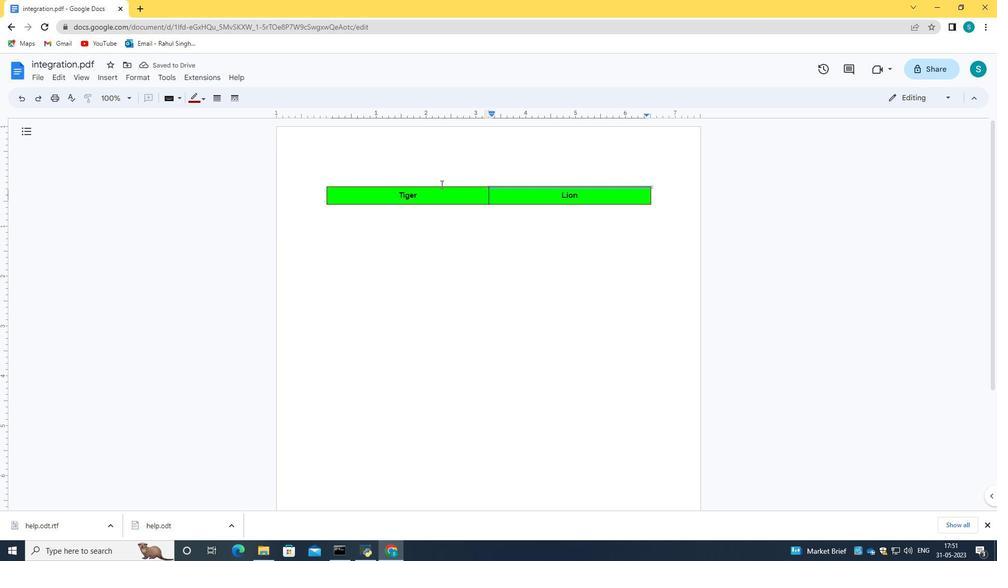 
Action: Mouse pressed left at (446, 187)
Screenshot: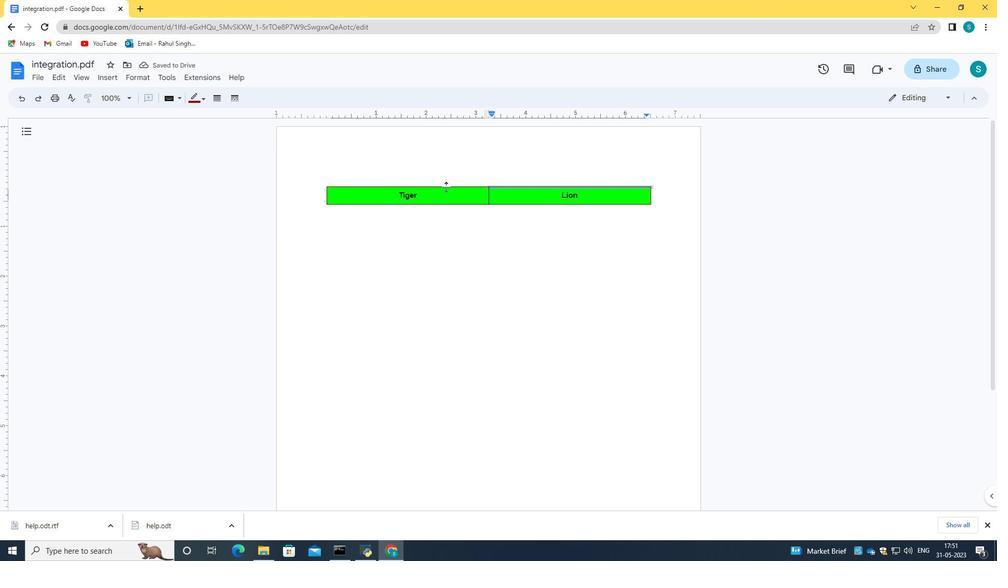 
Action: Mouse moved to (489, 195)
Screenshot: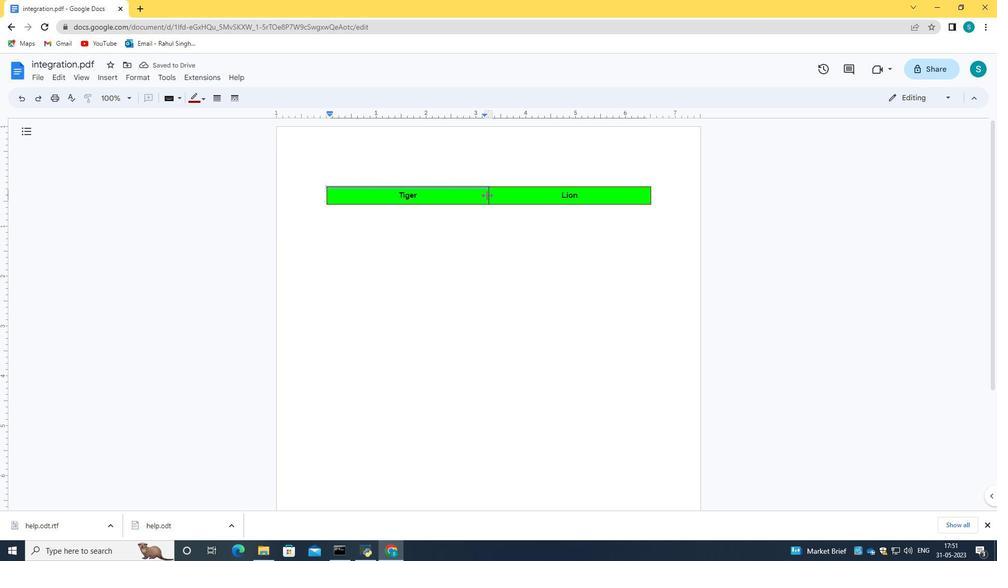 
Action: Mouse pressed left at (489, 195)
Screenshot: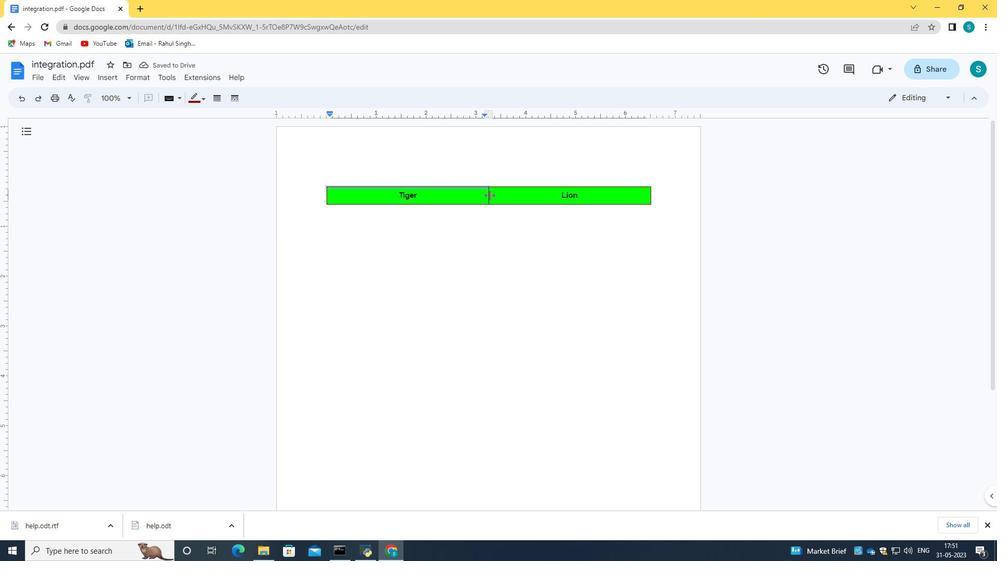 
Action: Mouse moved to (201, 96)
Screenshot: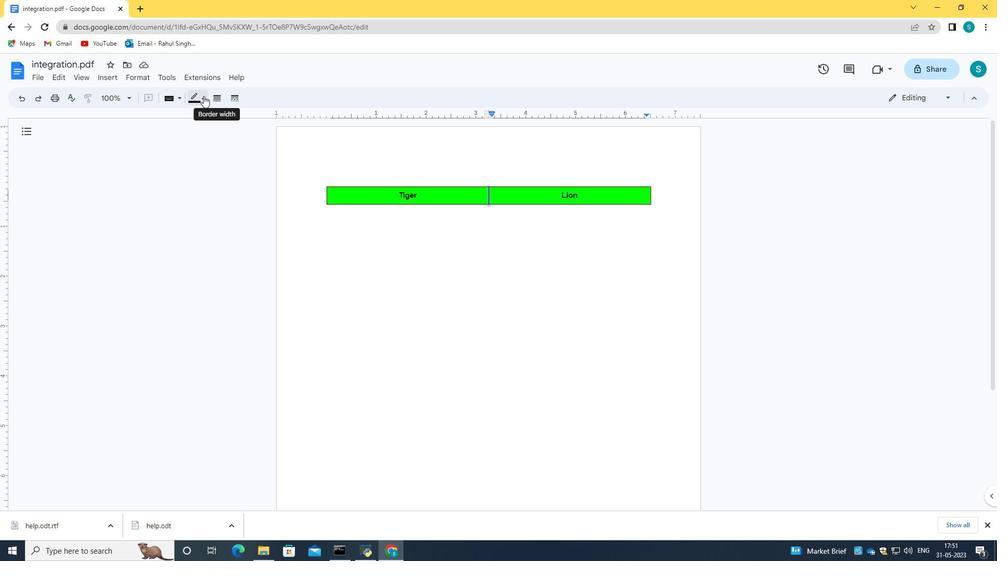 
Action: Mouse pressed left at (201, 96)
Screenshot: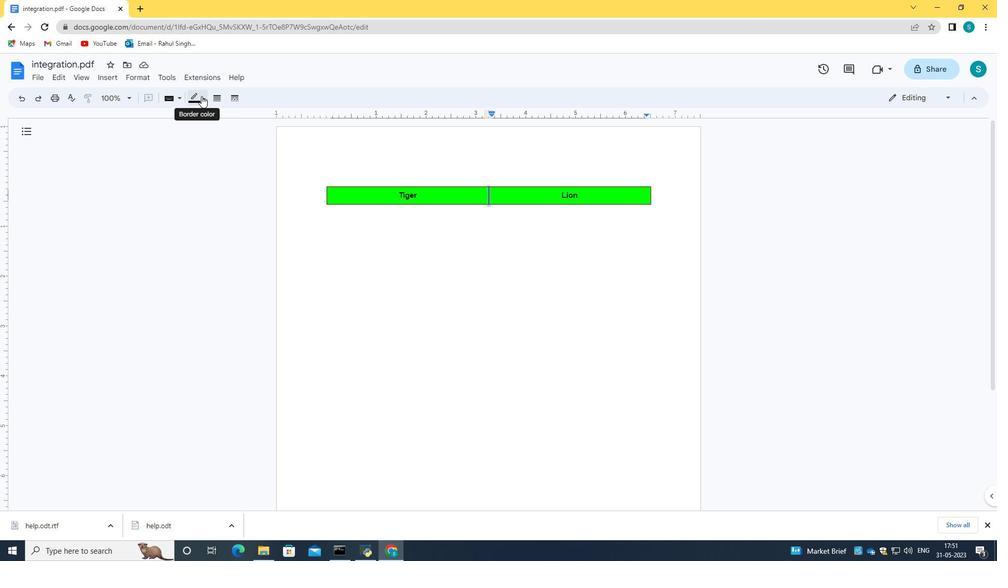 
Action: Mouse moved to (195, 129)
Screenshot: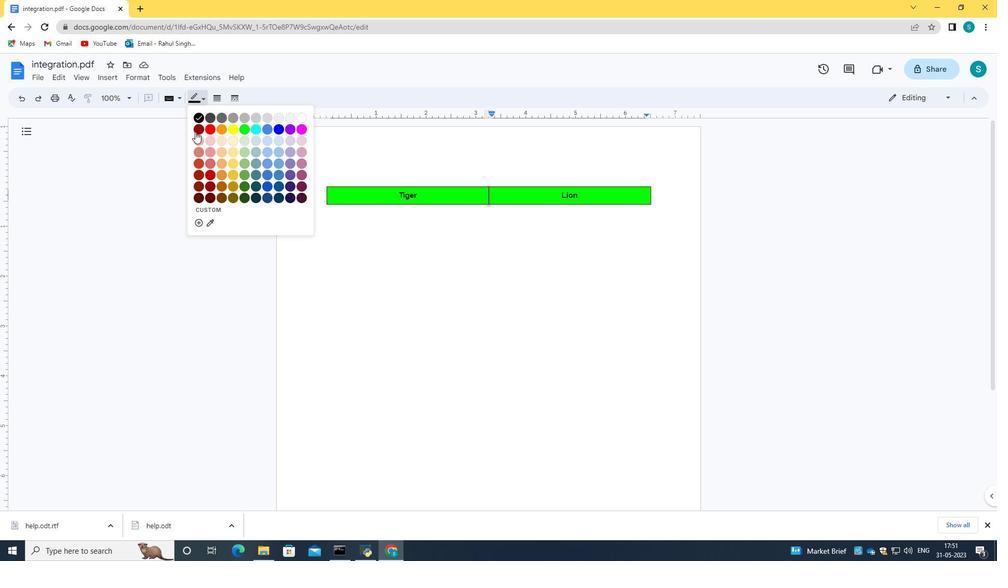 
Action: Mouse pressed left at (195, 129)
Screenshot: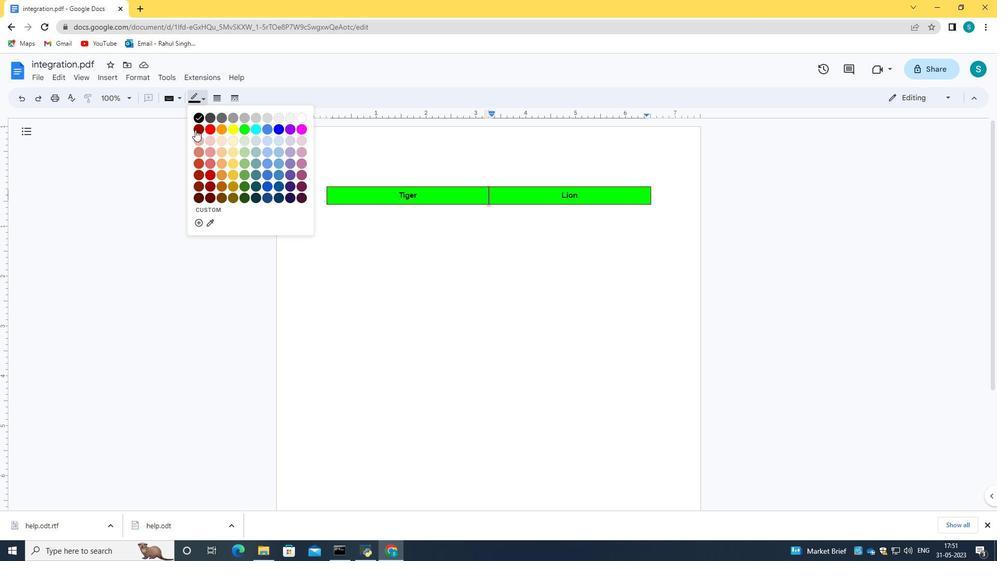 
Action: Mouse moved to (412, 266)
Screenshot: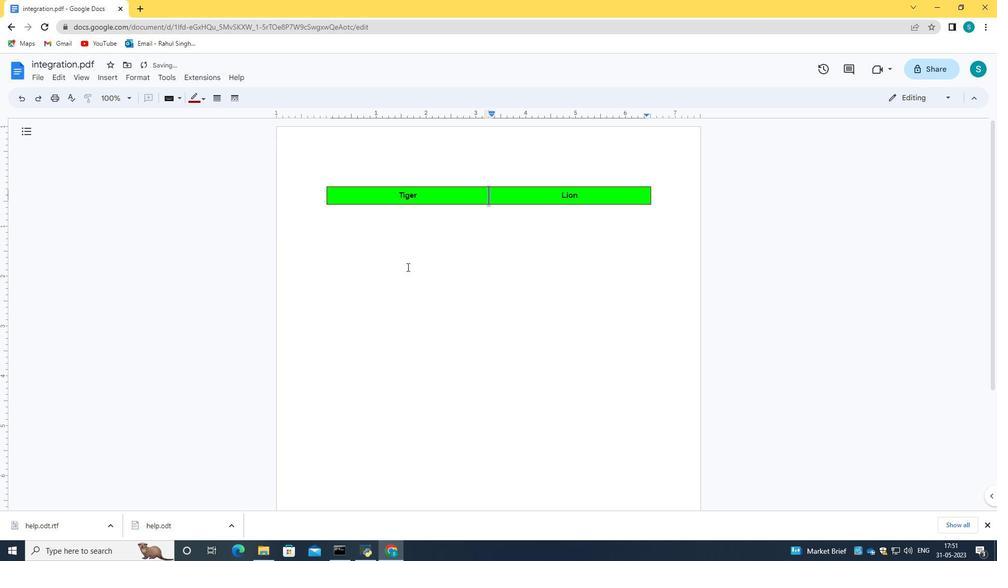 
Action: Mouse pressed left at (412, 266)
Screenshot: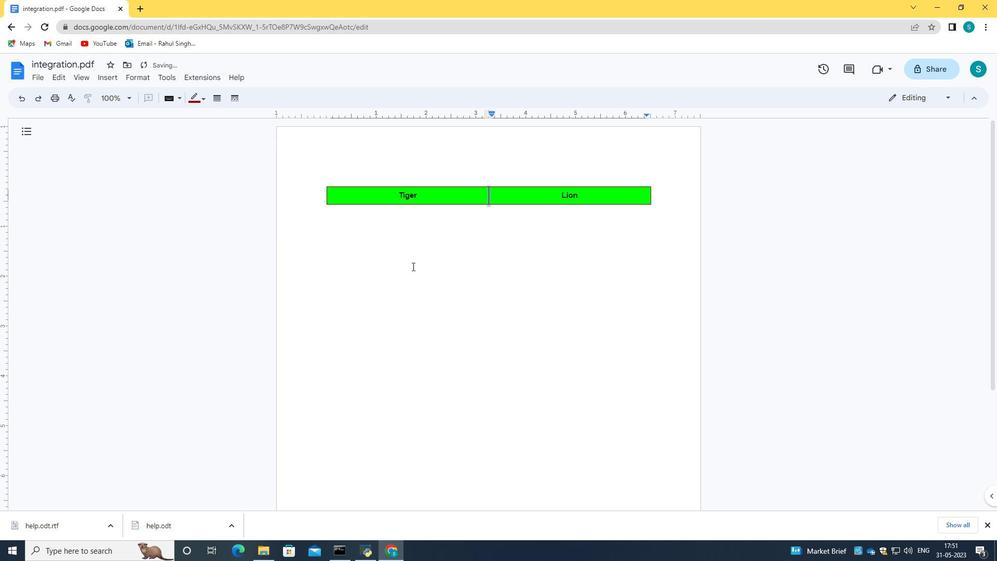 
Action: Mouse moved to (355, 186)
Screenshot: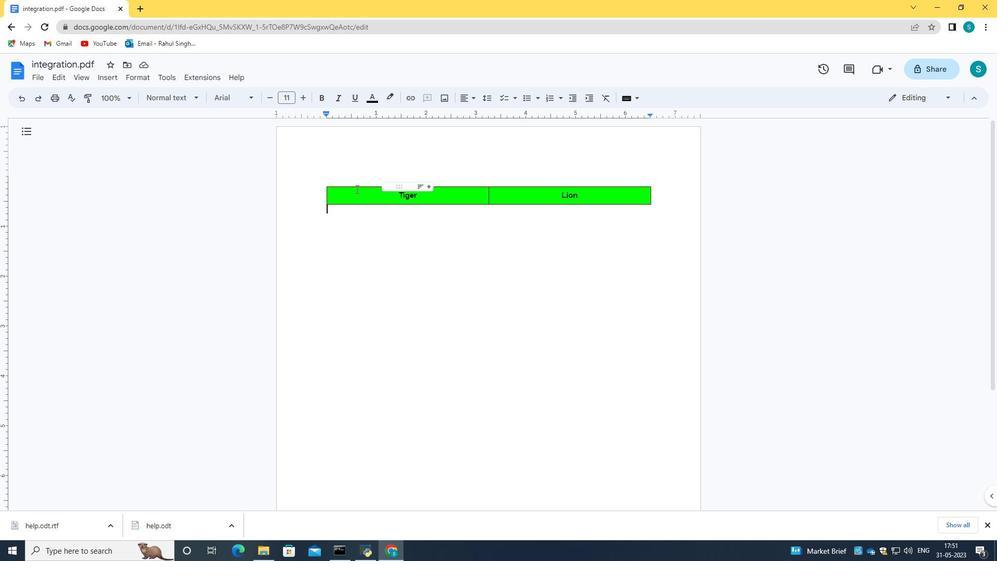 
Action: Mouse pressed left at (355, 186)
Screenshot: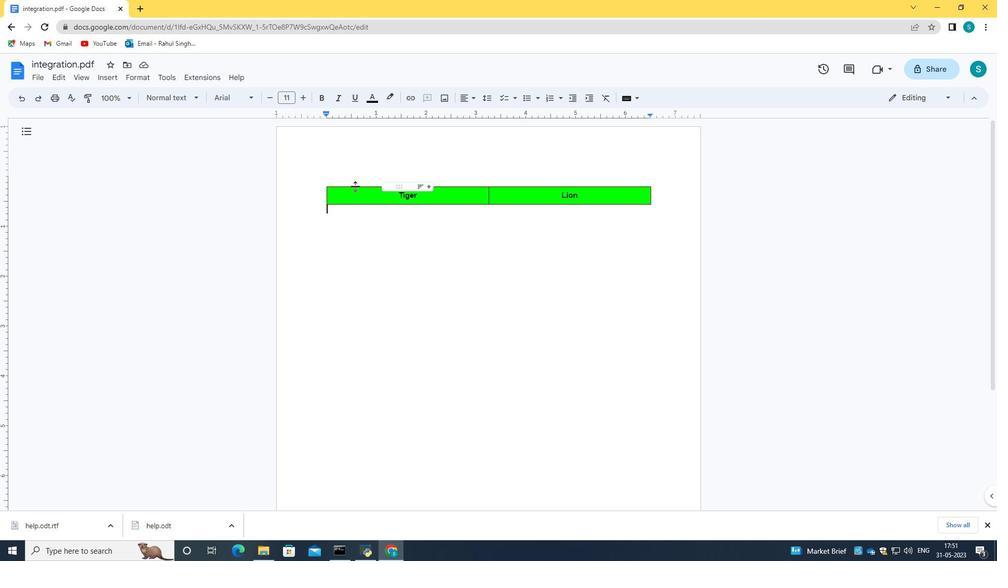 
Action: Mouse moved to (216, 96)
Screenshot: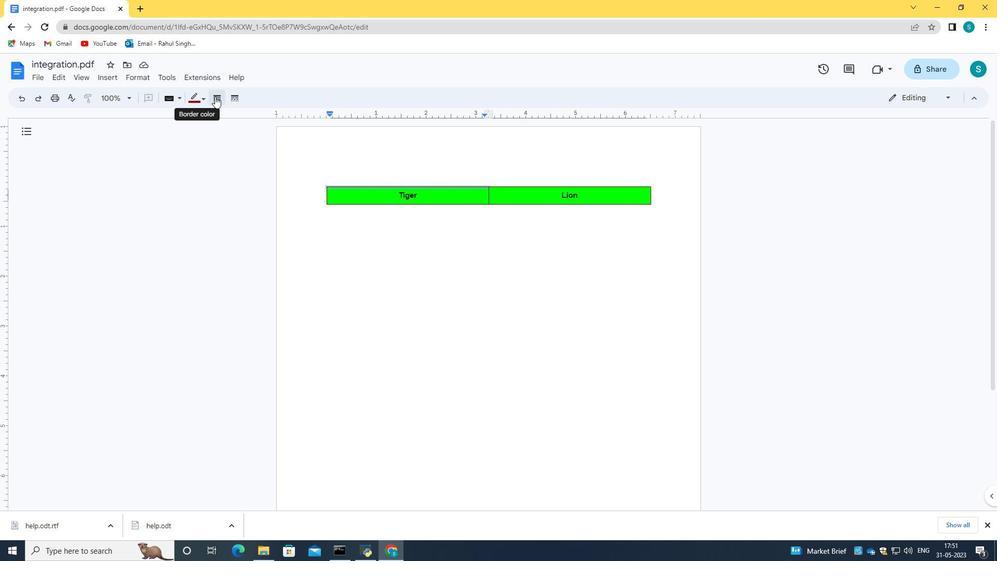 
Action: Mouse pressed left at (216, 96)
Screenshot: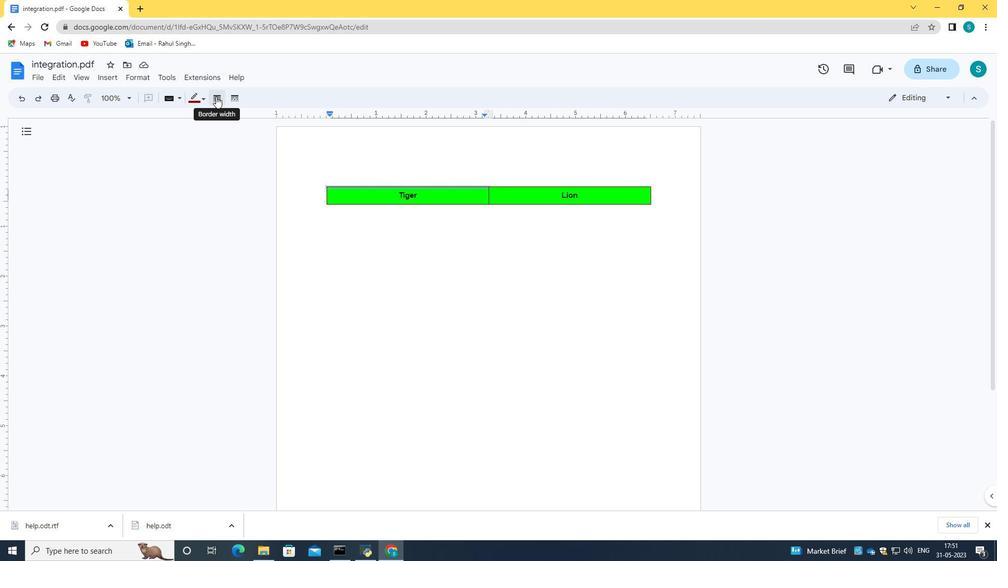
Action: Mouse moved to (241, 151)
Screenshot: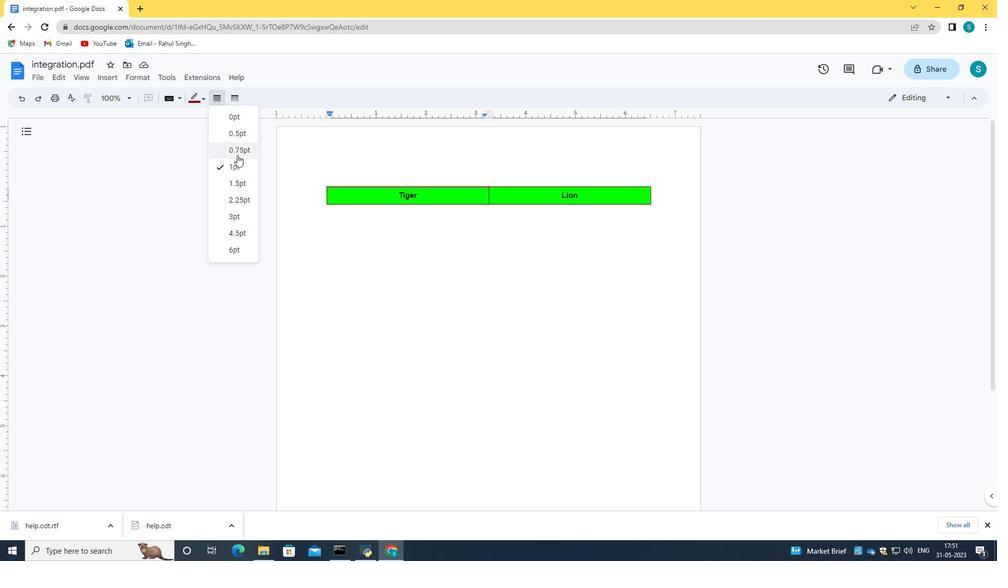 
Action: Mouse pressed left at (241, 151)
Screenshot: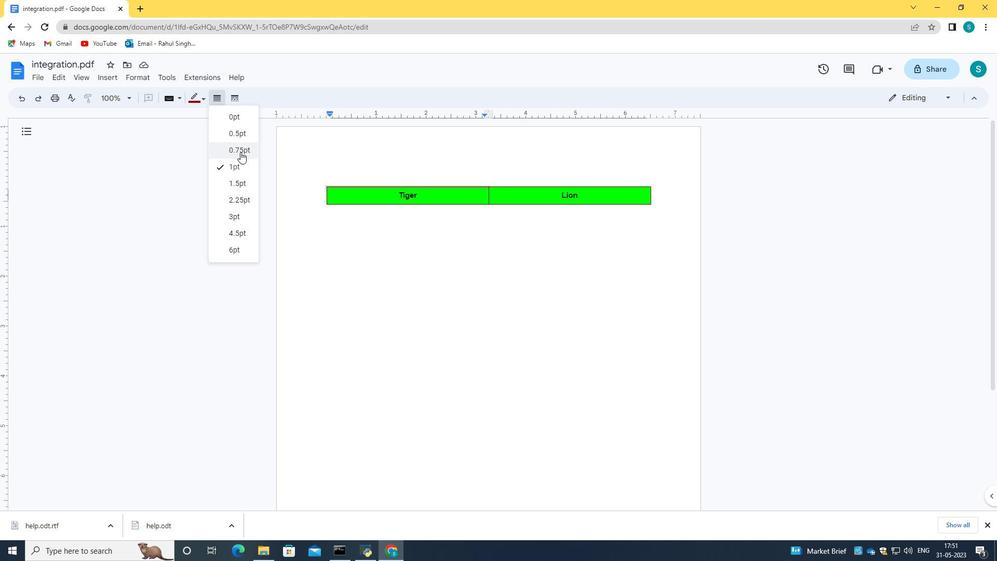 
Action: Mouse moved to (532, 187)
Screenshot: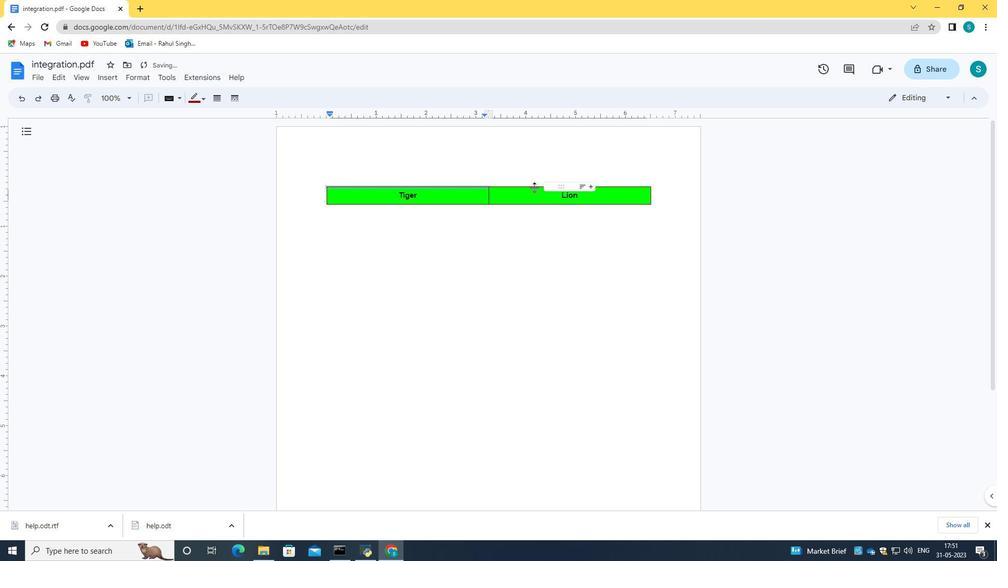 
Action: Mouse pressed left at (532, 187)
Screenshot: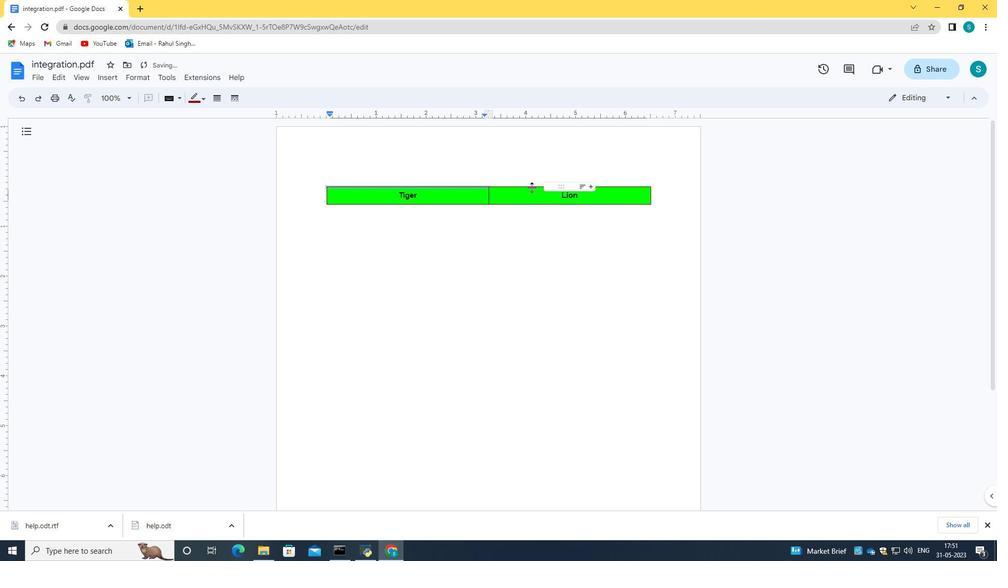 
Action: Mouse moved to (200, 94)
Screenshot: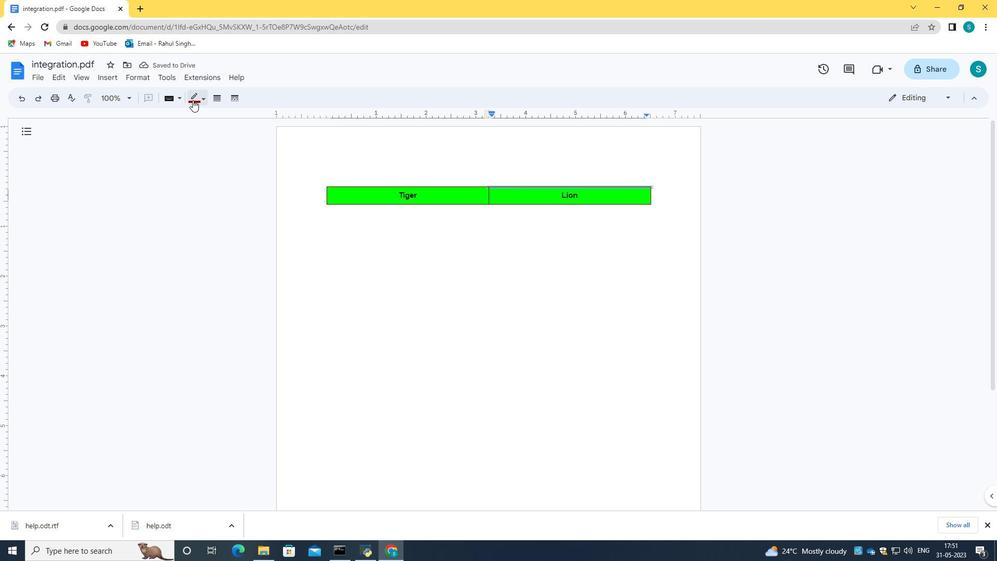 
Action: Mouse pressed left at (200, 94)
Screenshot: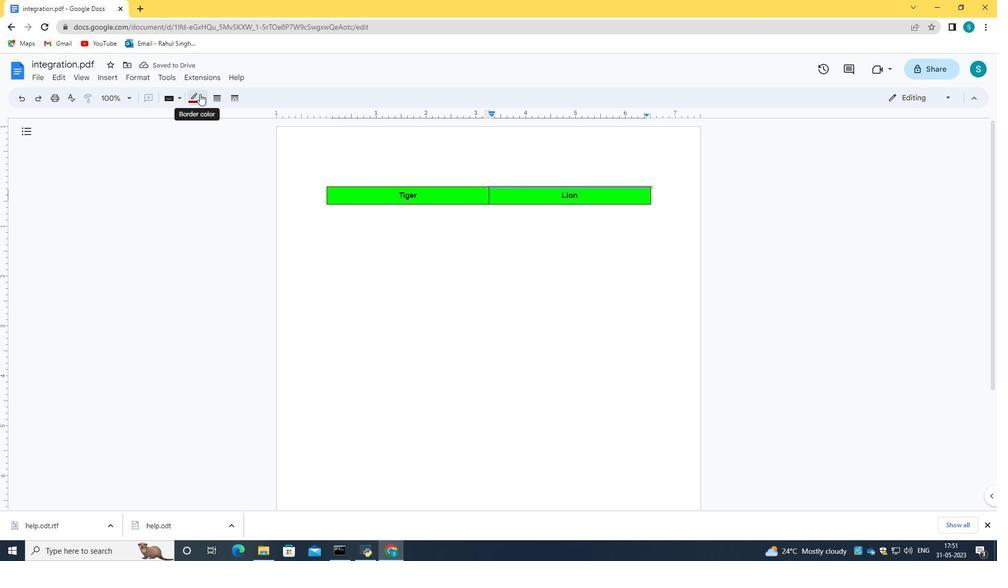 
Action: Mouse pressed left at (200, 94)
Screenshot: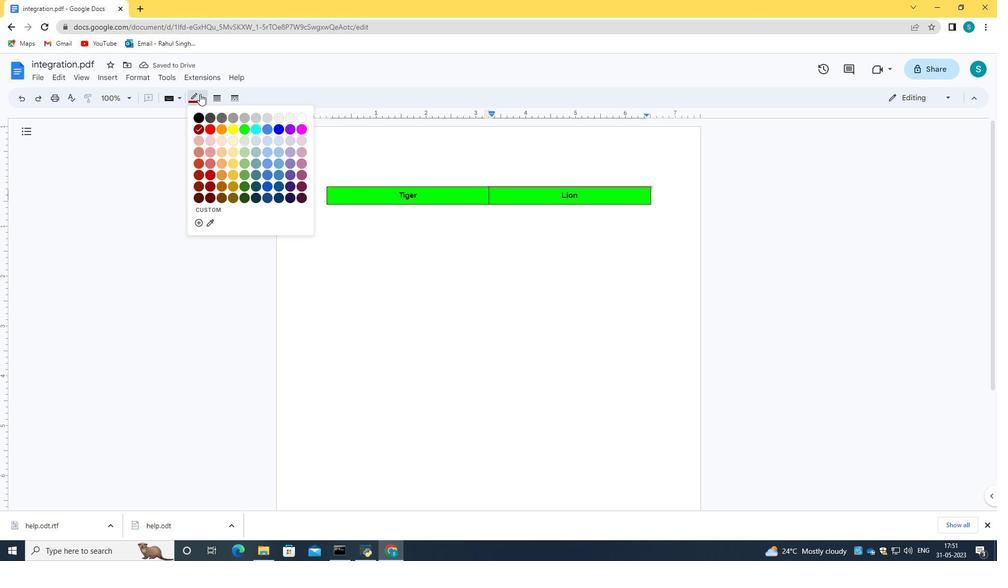 
Action: Mouse moved to (219, 95)
Screenshot: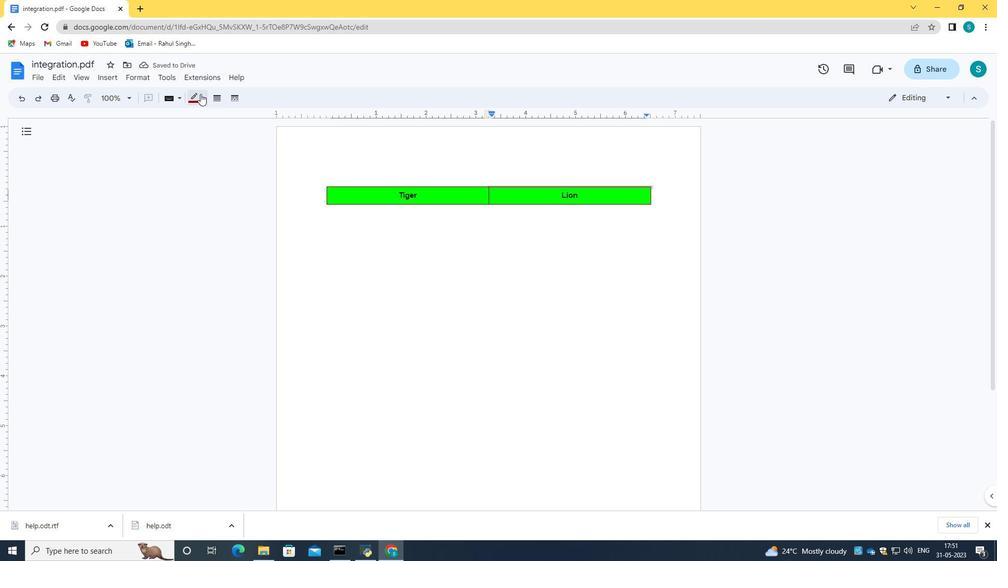 
Action: Mouse pressed left at (219, 95)
Screenshot: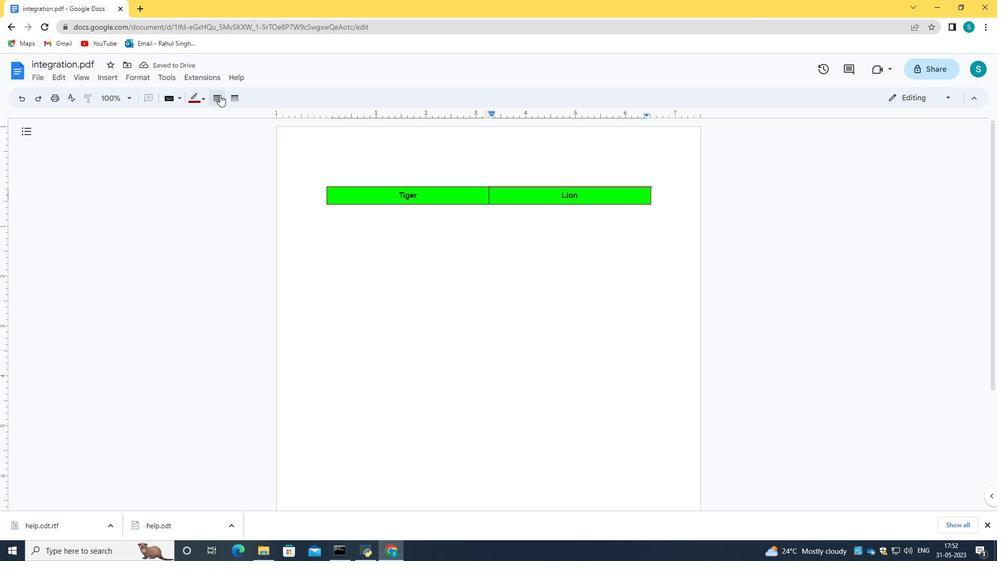 
Action: Mouse moved to (243, 153)
Screenshot: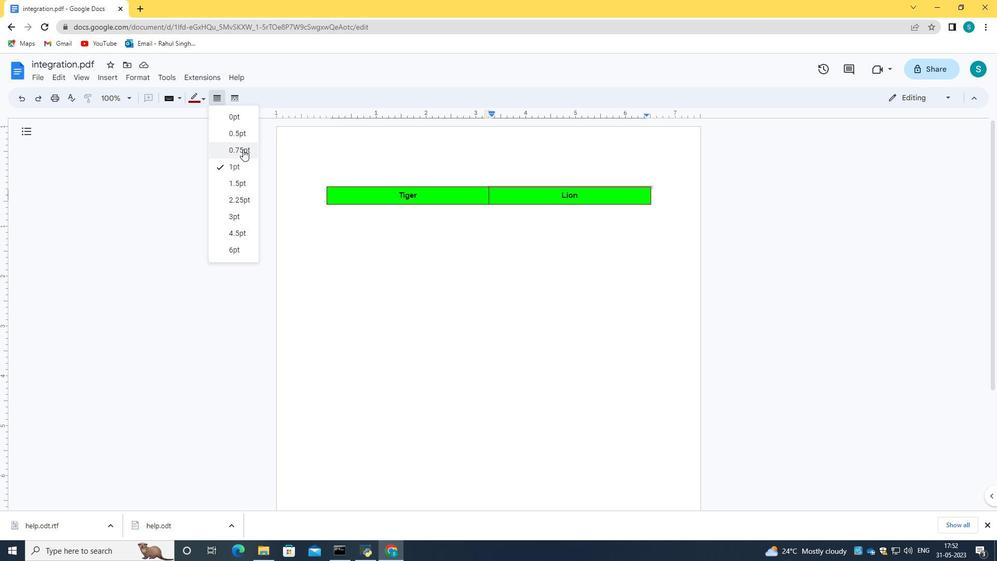 
Action: Mouse pressed left at (243, 153)
Screenshot: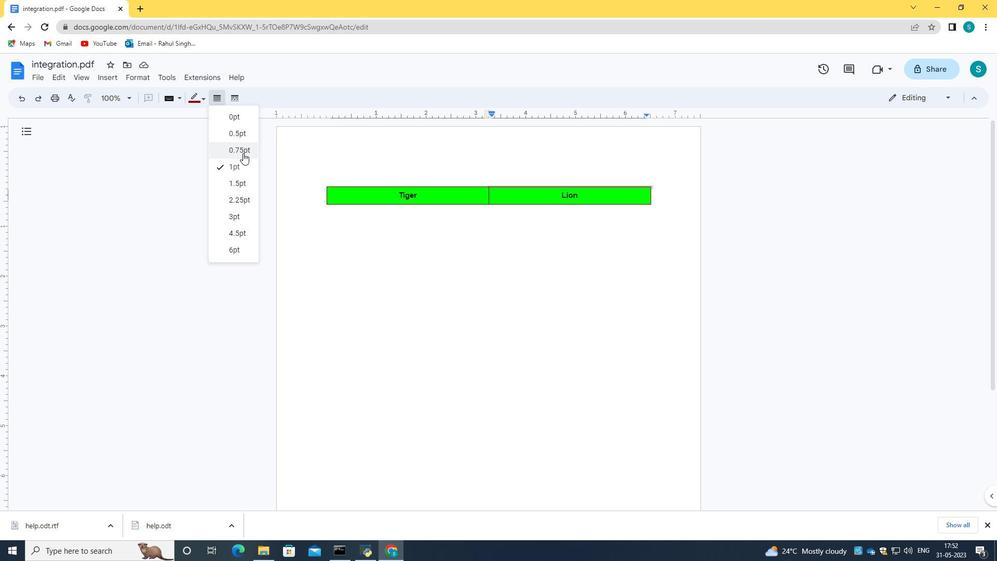 
Action: Mouse moved to (326, 193)
Screenshot: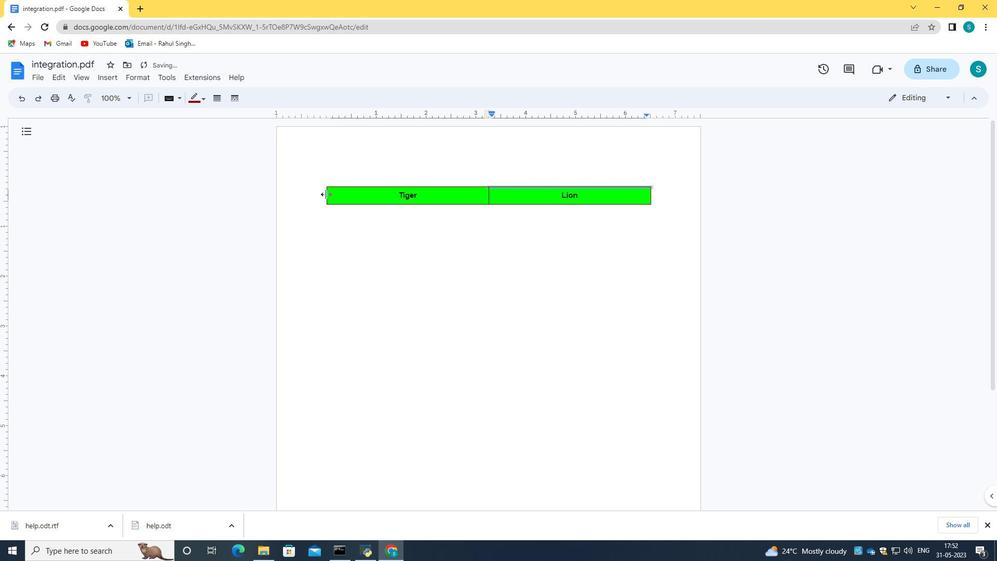 
Action: Mouse pressed left at (326, 193)
Screenshot: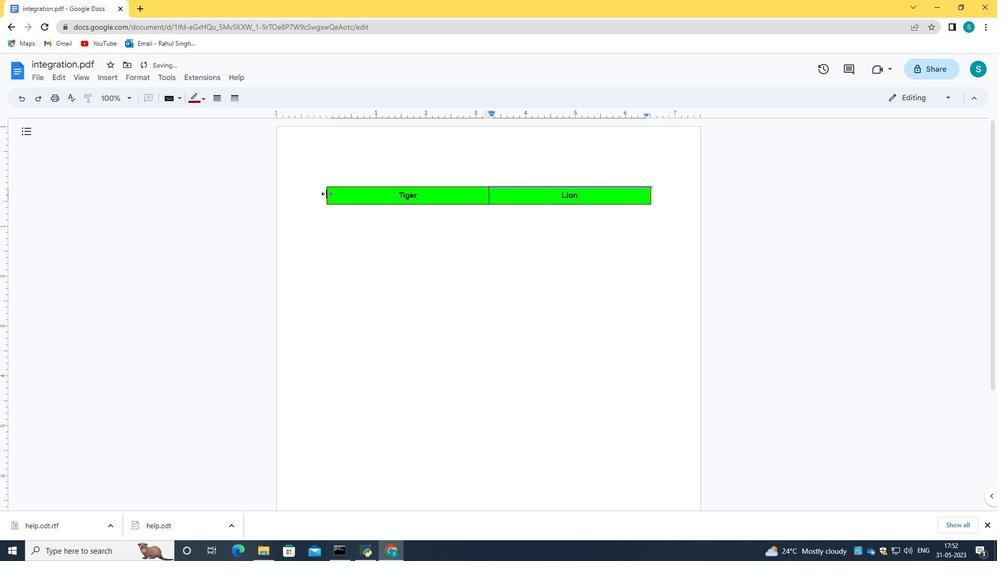 
Action: Mouse moved to (221, 98)
Screenshot: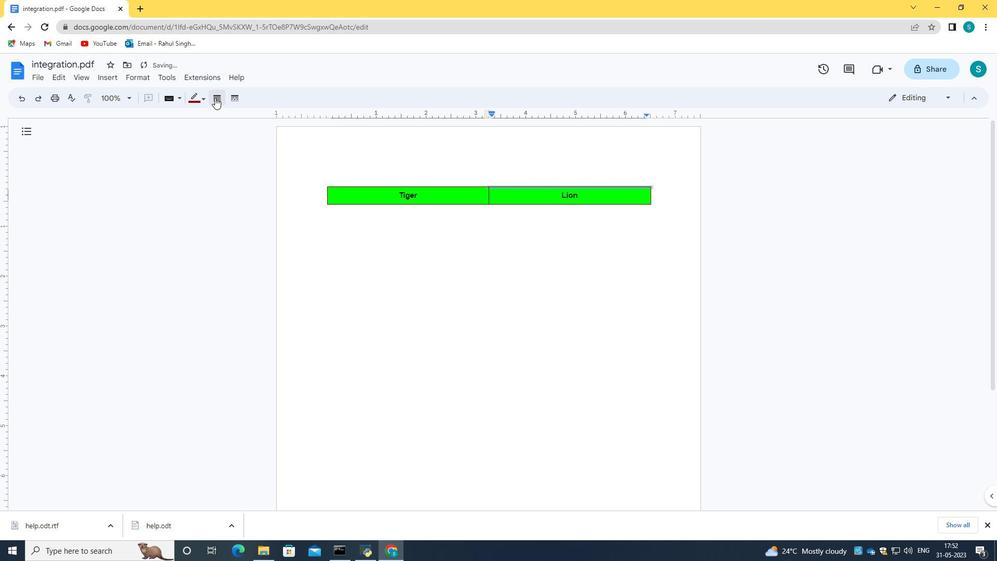 
Action: Mouse pressed left at (221, 98)
Screenshot: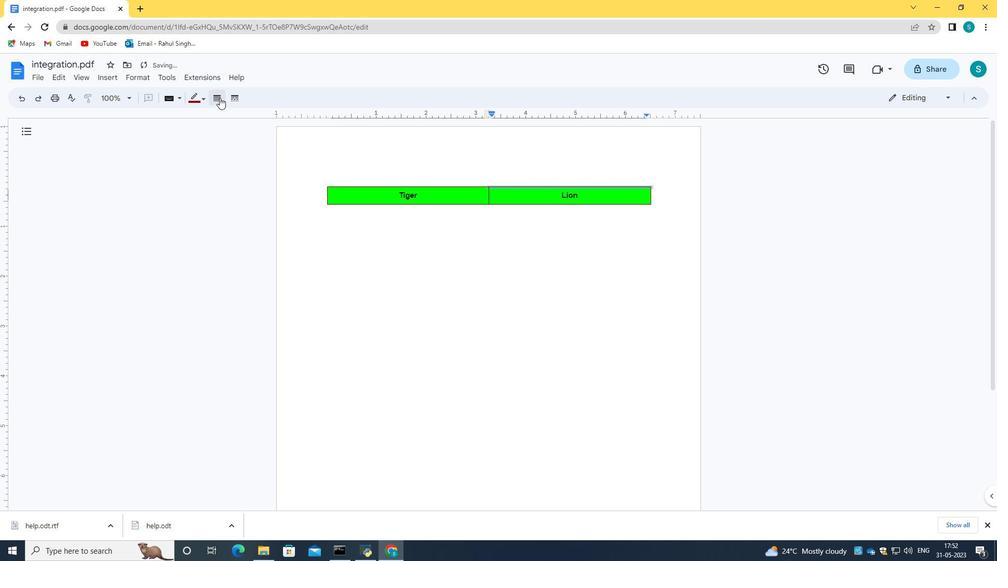 
Action: Mouse moved to (239, 148)
Screenshot: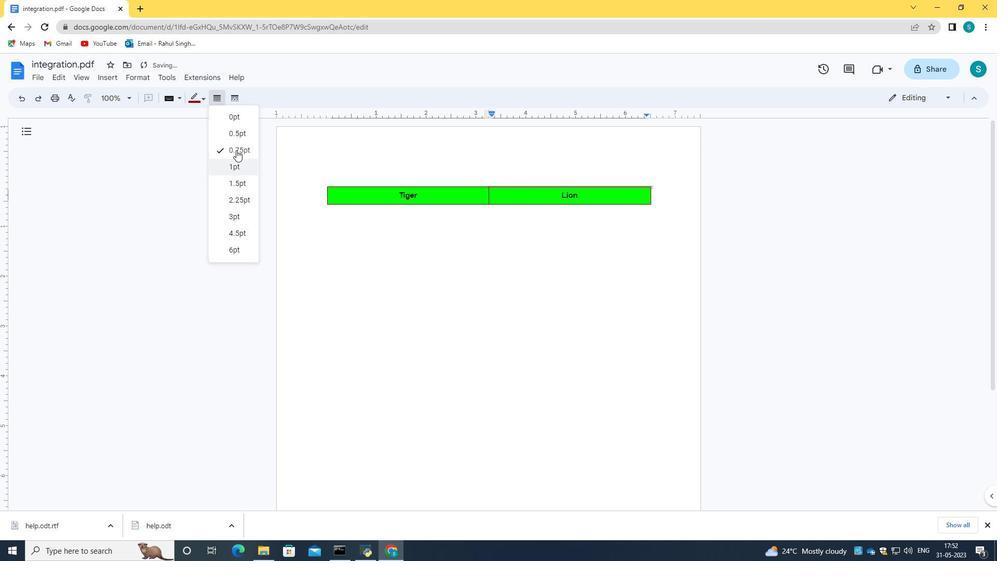 
Action: Mouse pressed left at (239, 148)
Screenshot: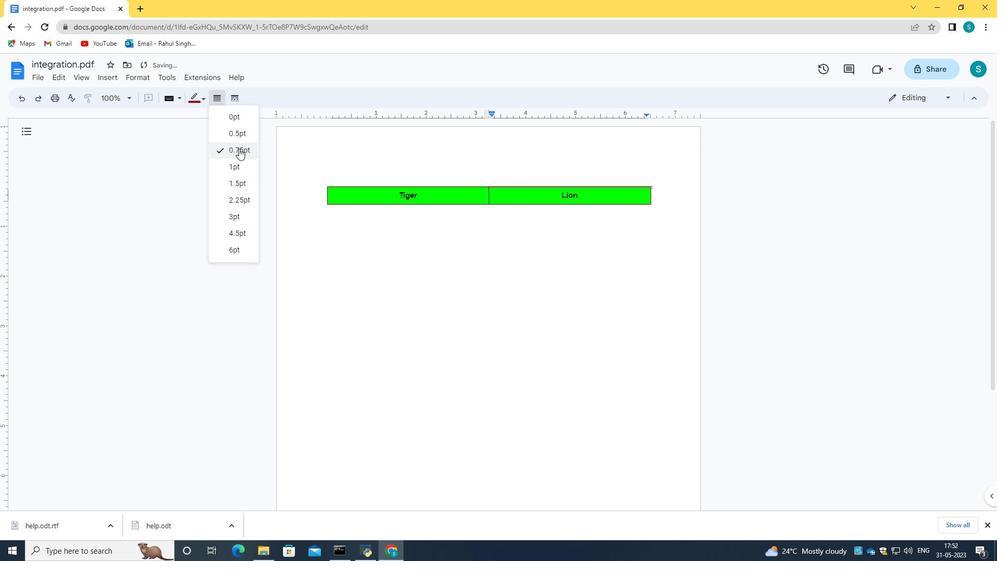
Action: Mouse moved to (359, 204)
Screenshot: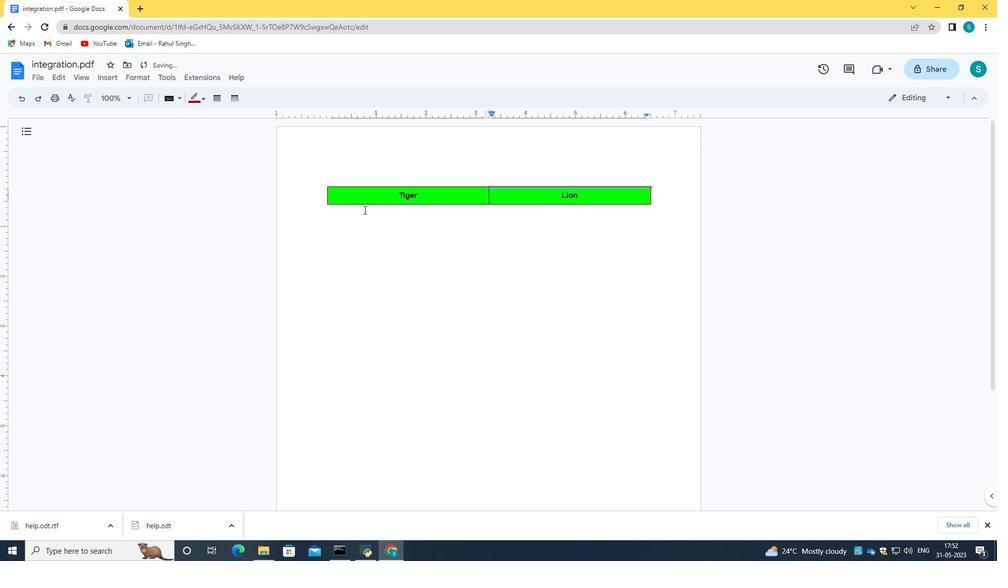 
Action: Mouse pressed left at (359, 204)
Screenshot: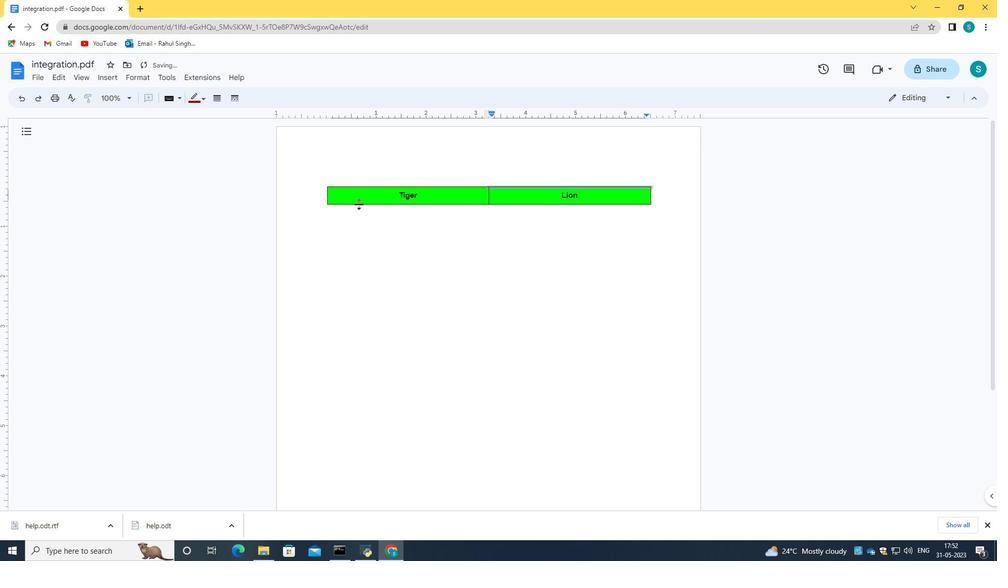 
Action: Mouse moved to (218, 96)
Screenshot: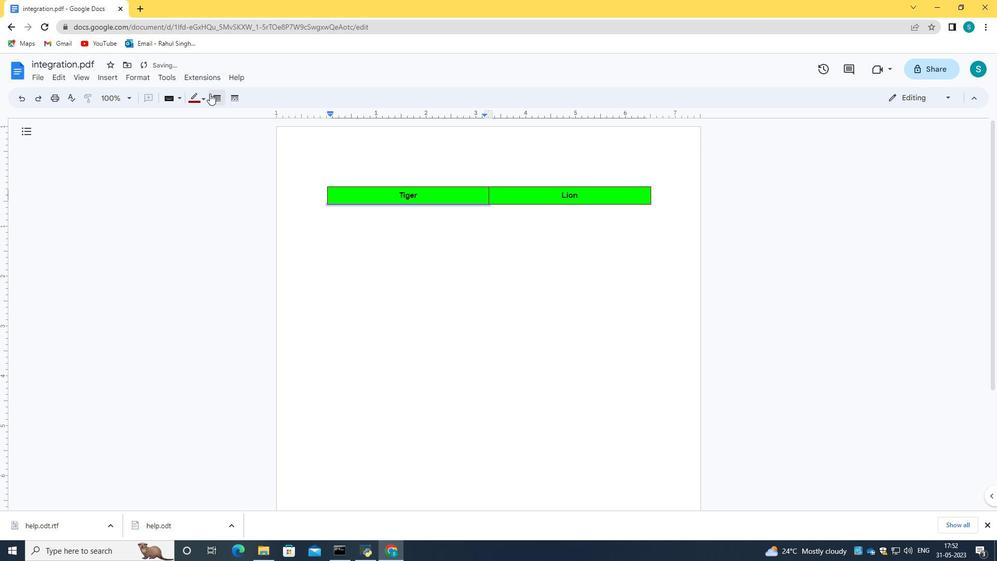 
Action: Mouse pressed left at (218, 96)
Screenshot: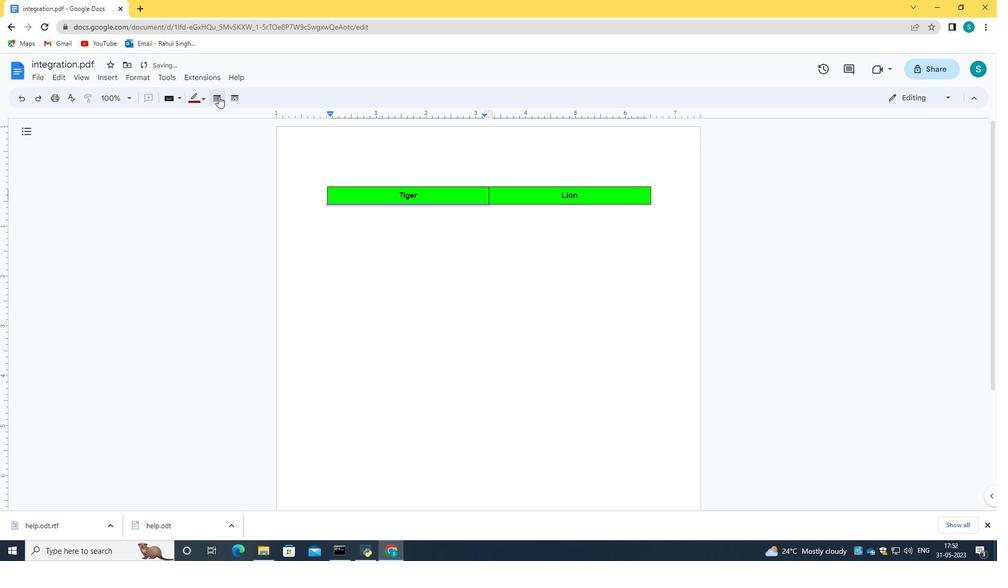 
Action: Mouse moved to (238, 151)
Screenshot: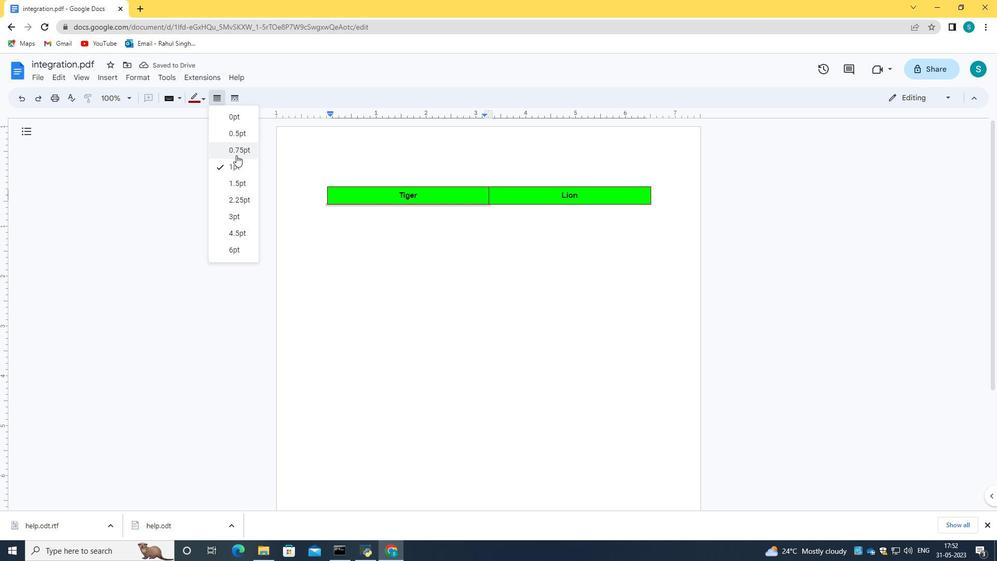 
Action: Mouse pressed left at (238, 151)
Screenshot: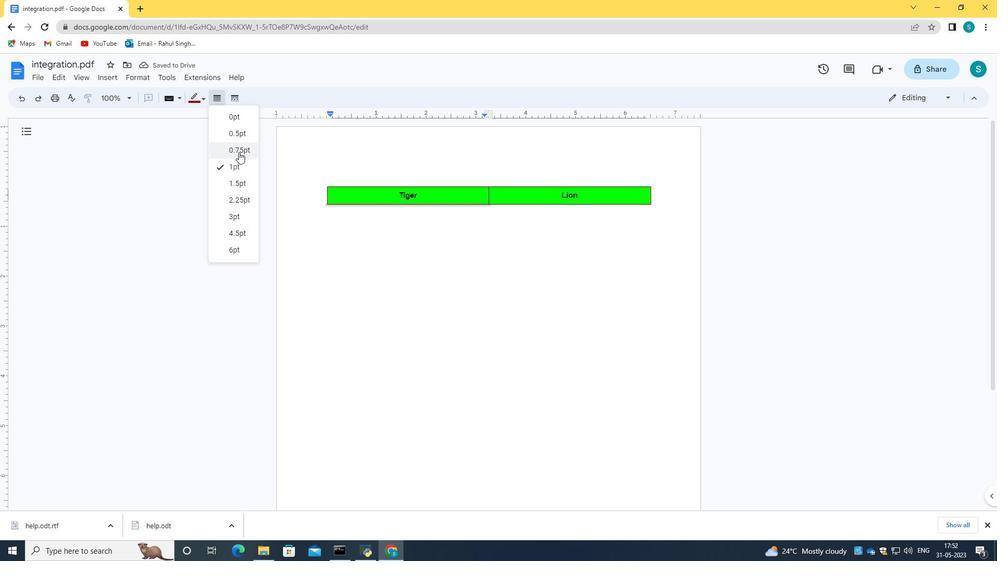 
Action: Mouse moved to (501, 205)
Screenshot: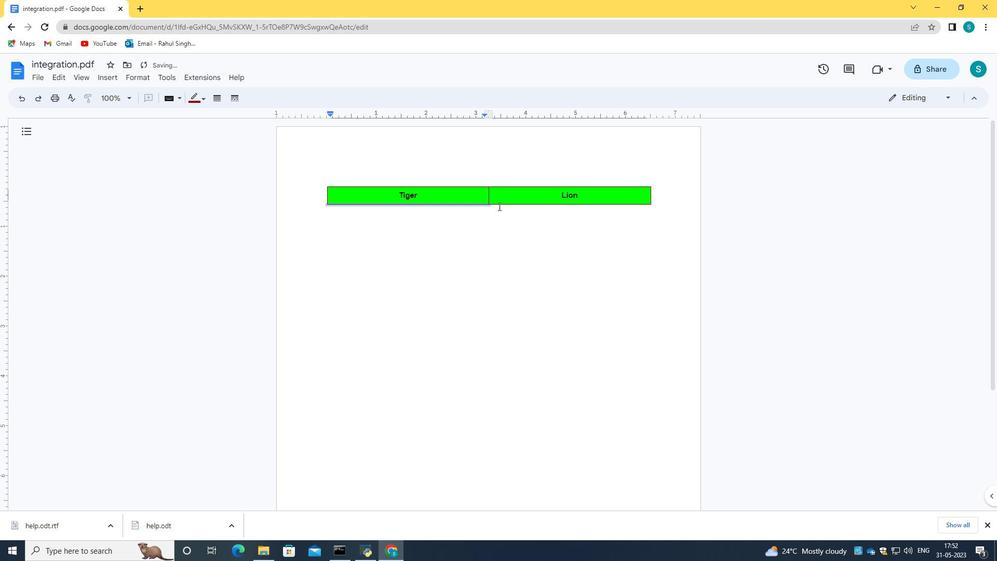 
Action: Mouse pressed left at (501, 205)
Screenshot: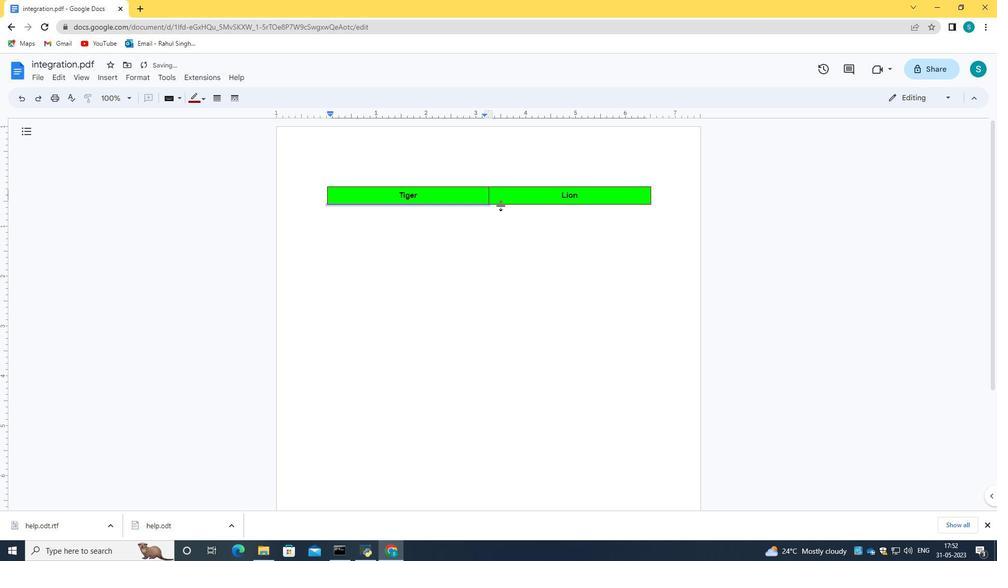
Action: Mouse moved to (216, 96)
Screenshot: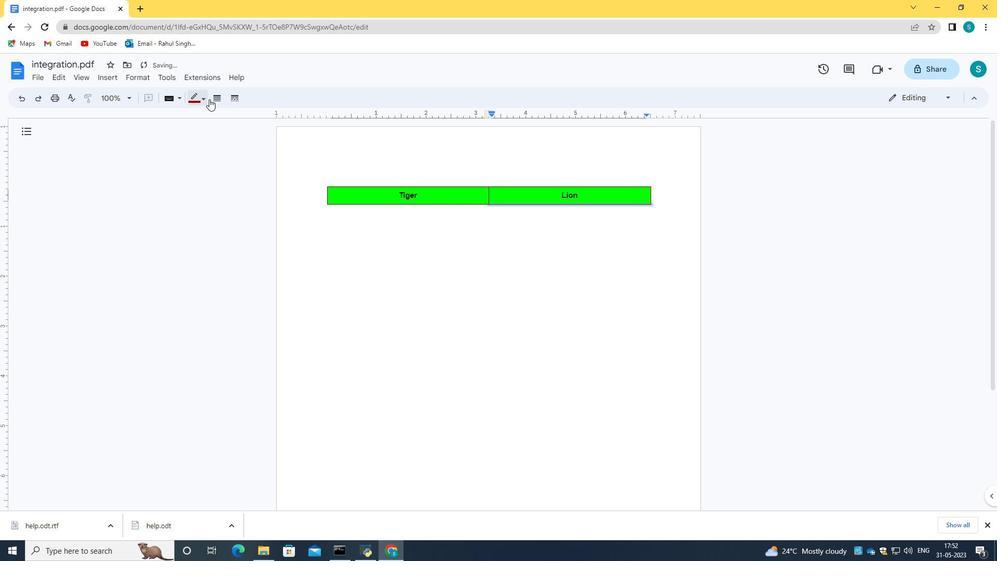 
Action: Mouse pressed left at (216, 96)
Screenshot: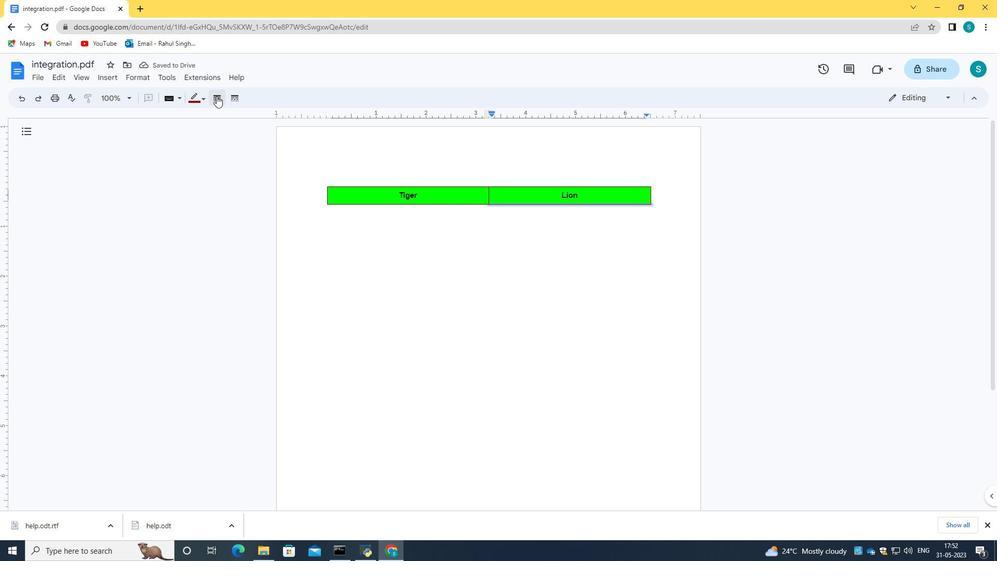 
Action: Mouse moved to (251, 153)
Screenshot: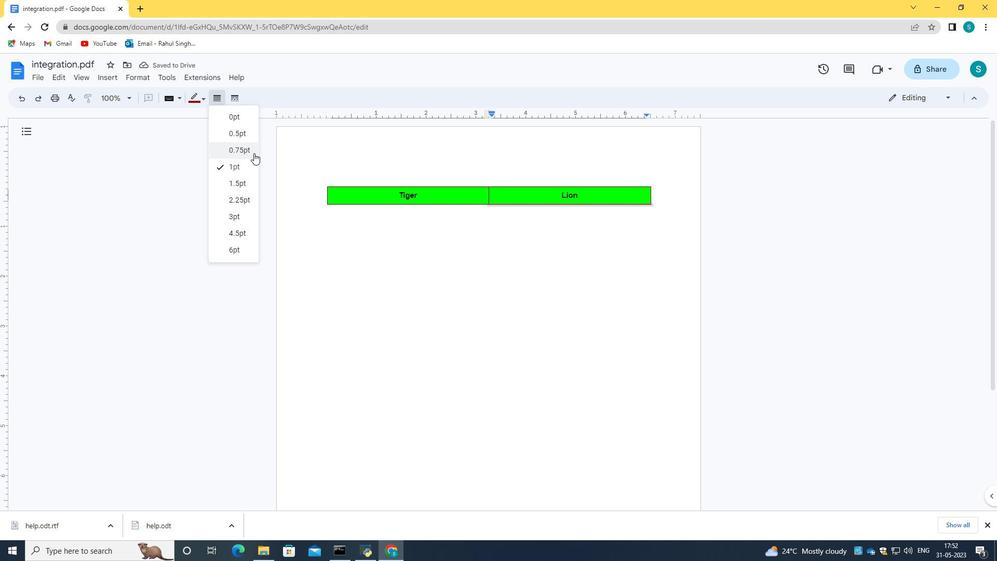 
Action: Mouse pressed left at (251, 153)
Screenshot: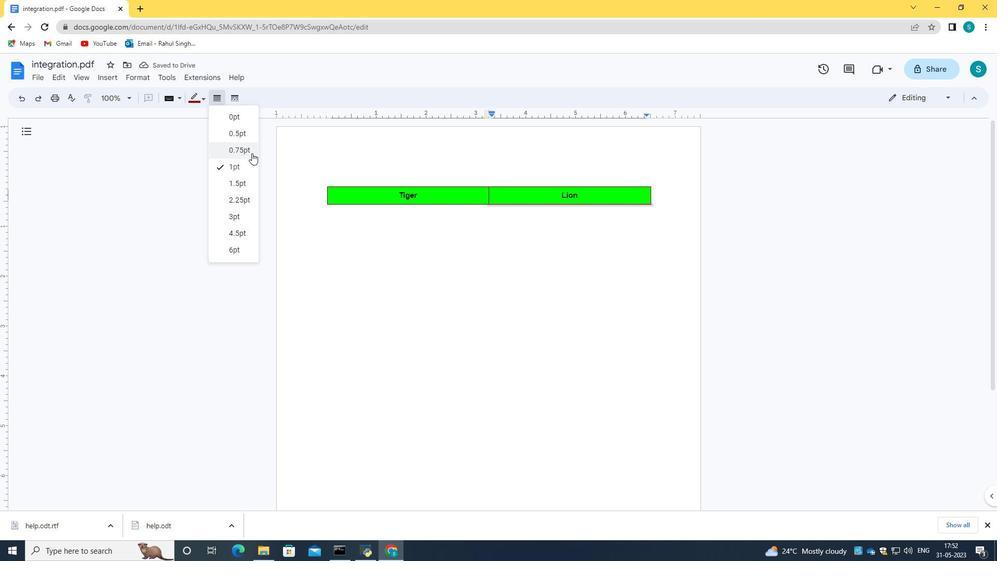 
Action: Mouse moved to (650, 192)
Screenshot: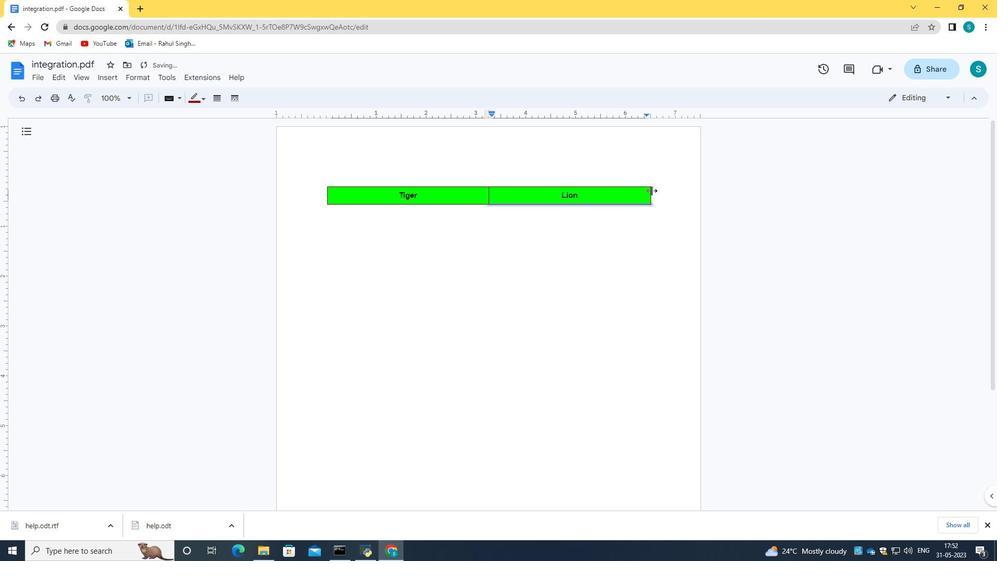 
Action: Mouse pressed left at (650, 192)
Screenshot: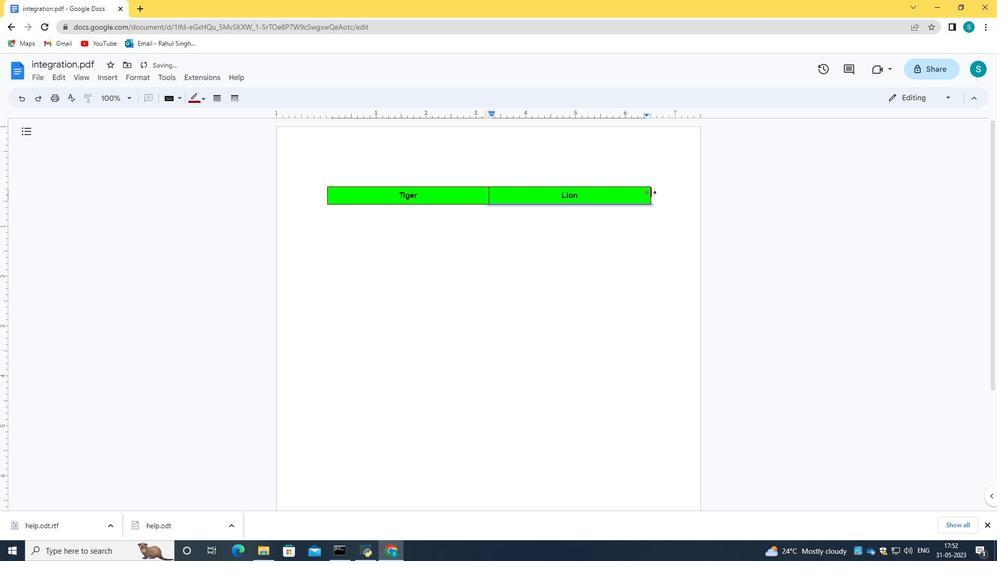 
Action: Mouse moved to (222, 97)
Screenshot: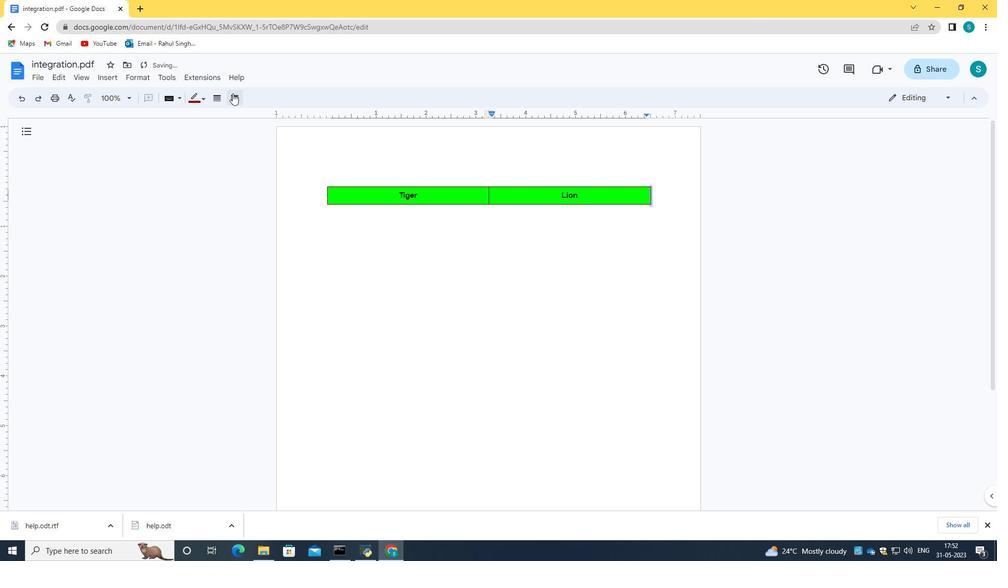 
Action: Mouse pressed left at (222, 97)
Screenshot: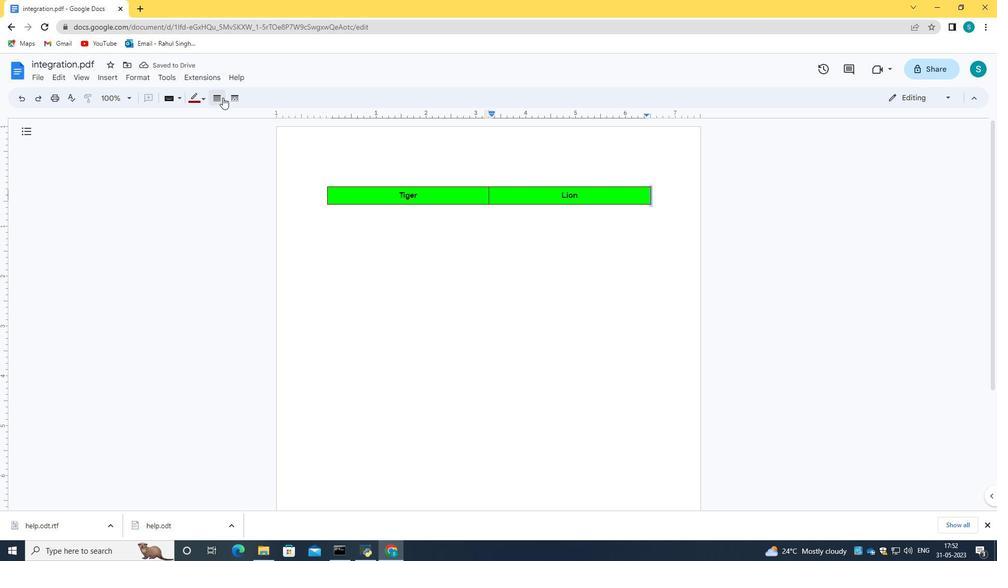 
Action: Mouse moved to (242, 153)
Screenshot: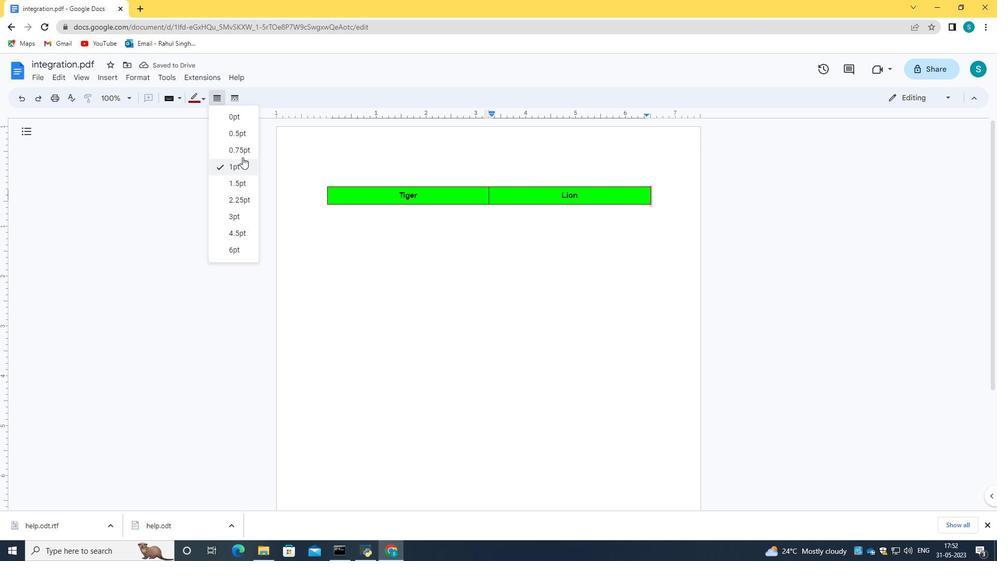 
Action: Mouse pressed left at (242, 153)
Screenshot: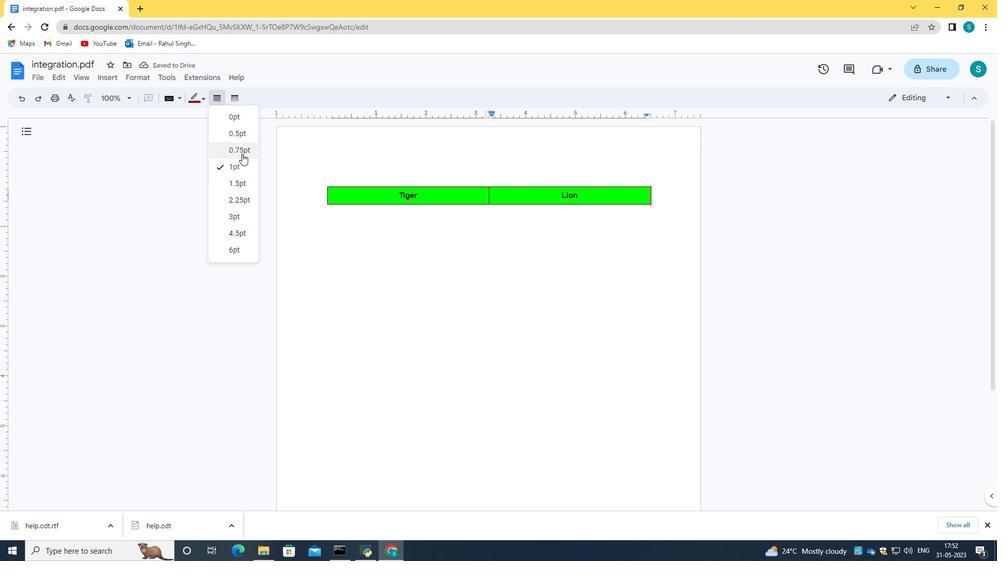 
Action: Mouse moved to (536, 157)
Screenshot: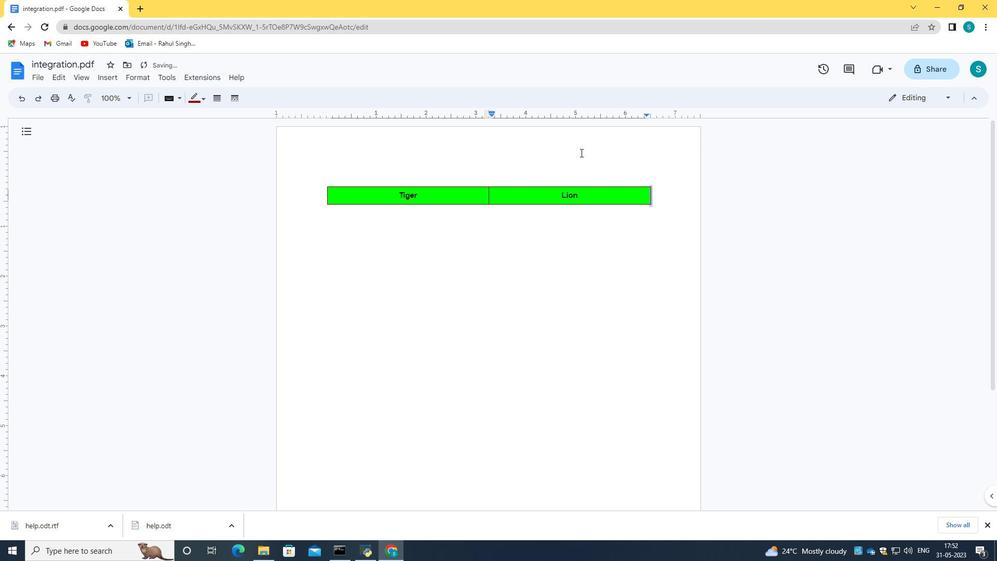 
Action: Mouse pressed left at (536, 157)
Screenshot: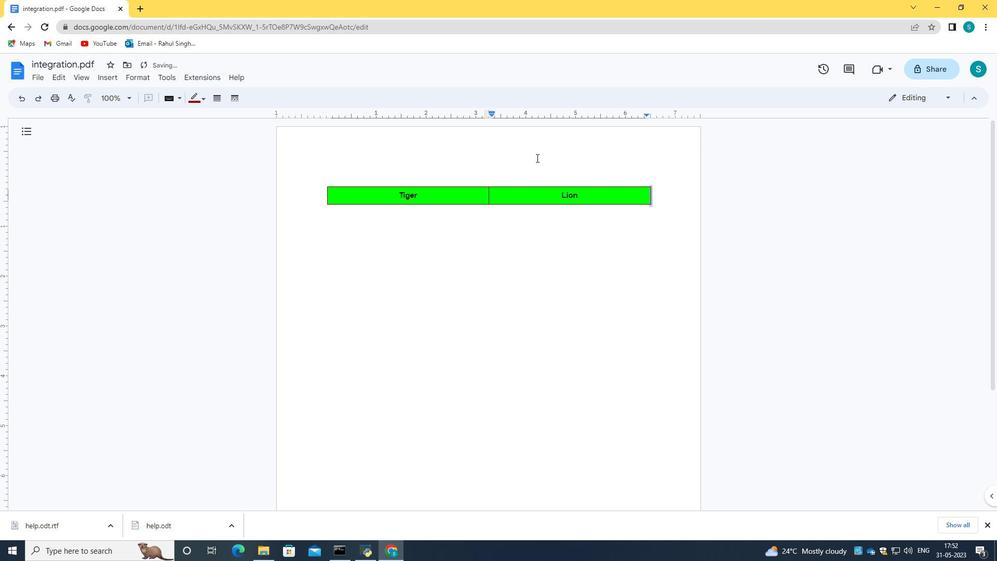 
Action: Mouse moved to (330, 197)
Screenshot: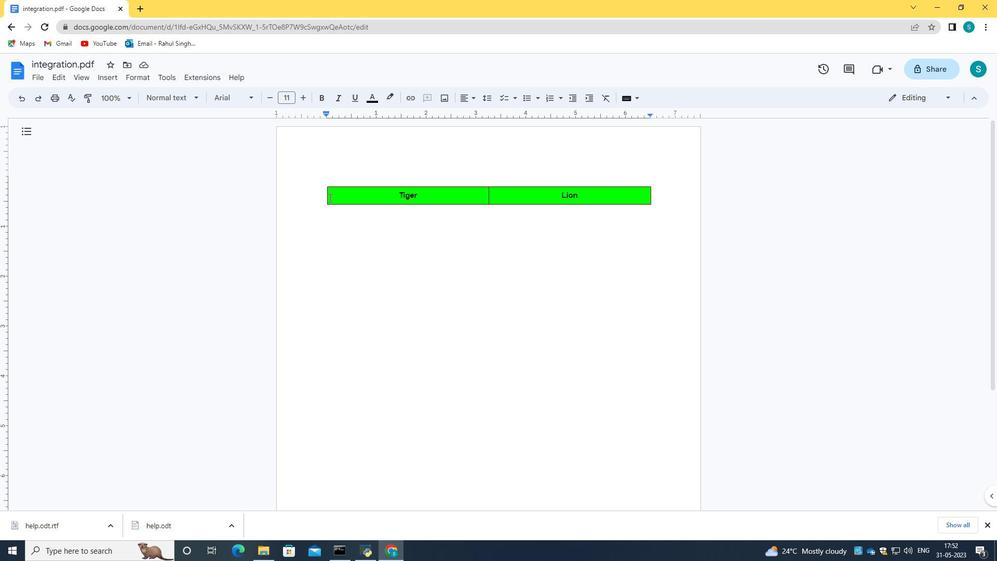 
Action: Mouse pressed left at (330, 197)
Screenshot: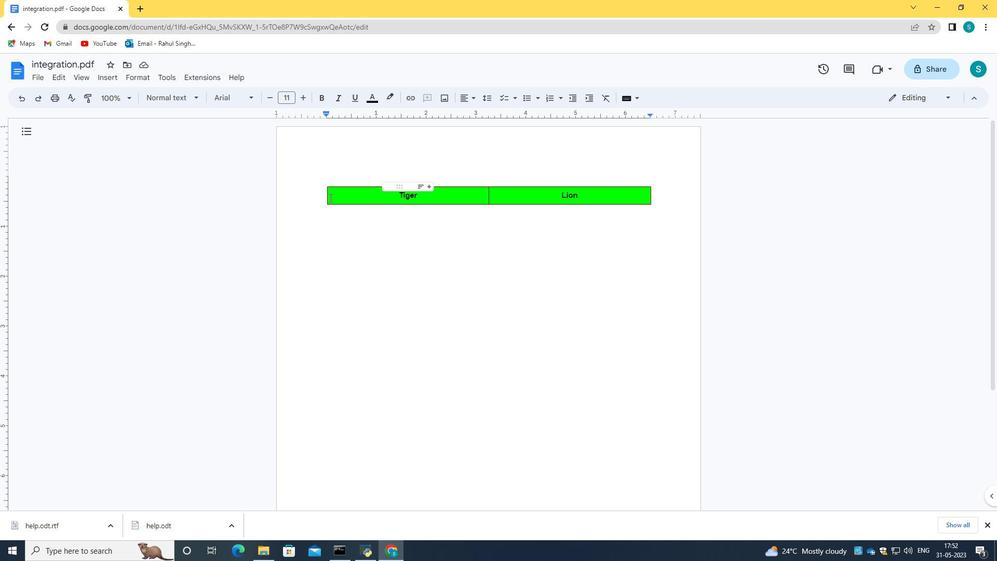 
Action: Mouse moved to (334, 192)
Screenshot: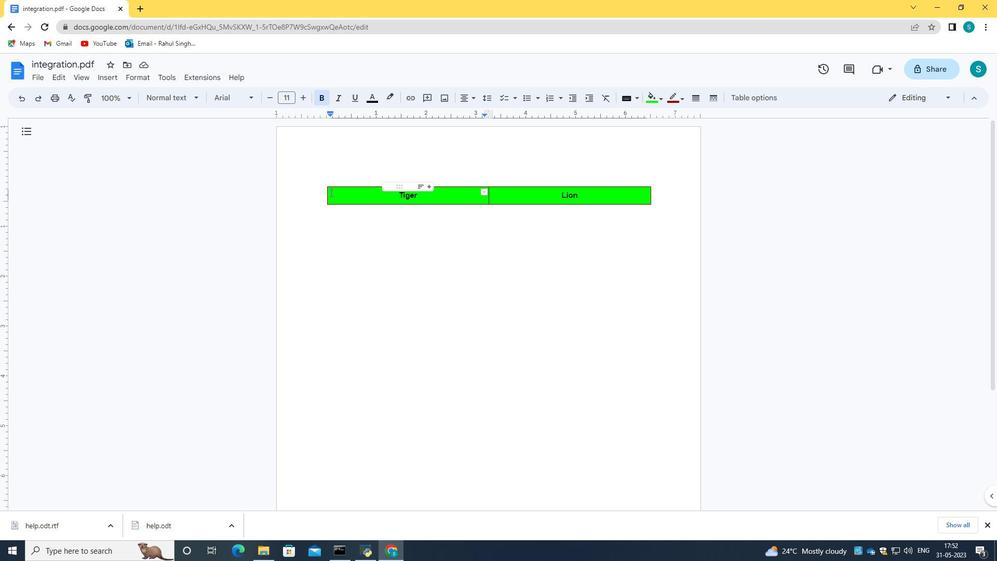 
Action: Mouse pressed left at (334, 192)
Screenshot: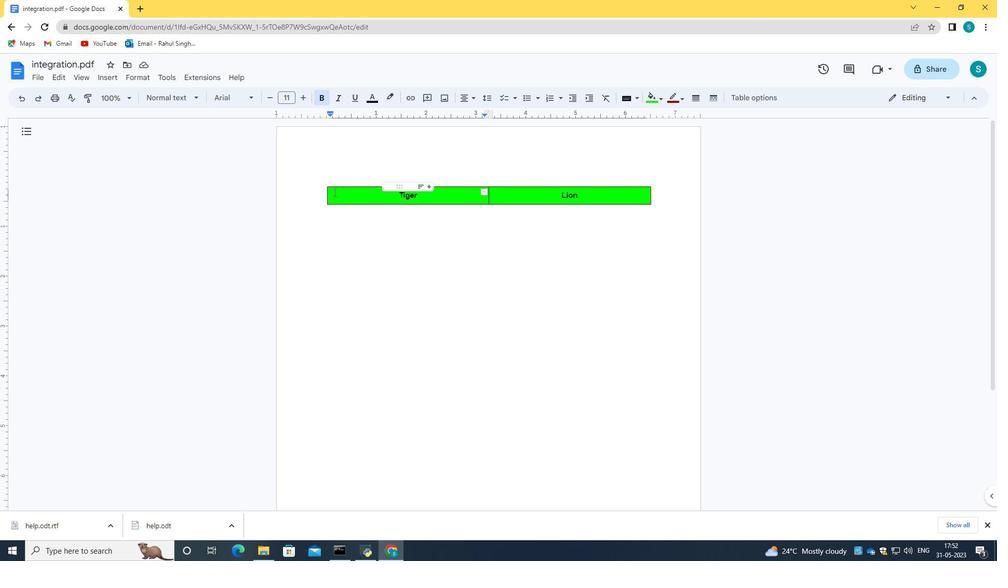 
Action: Mouse moved to (329, 192)
Screenshot: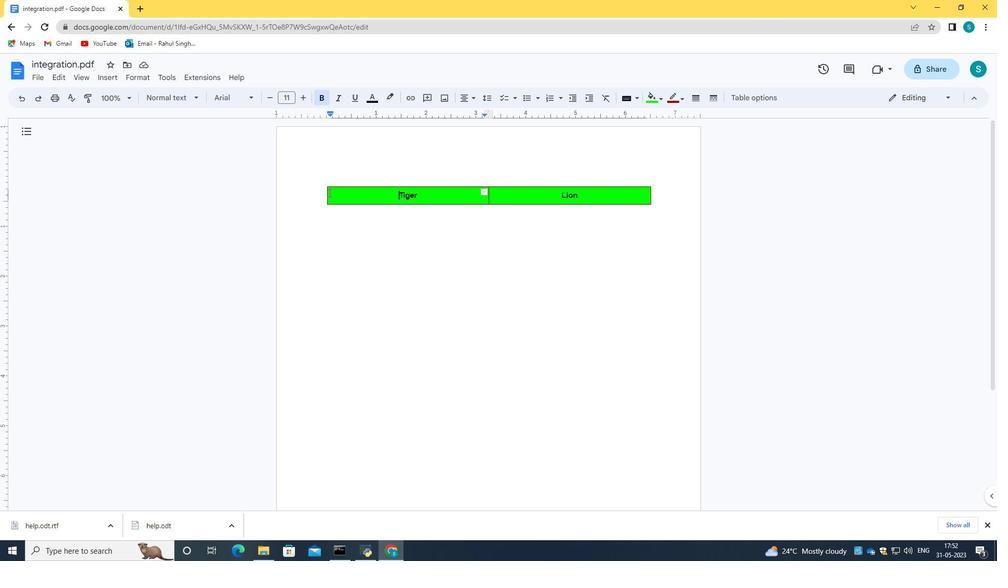 
Action: Mouse pressed left at (329, 192)
Screenshot: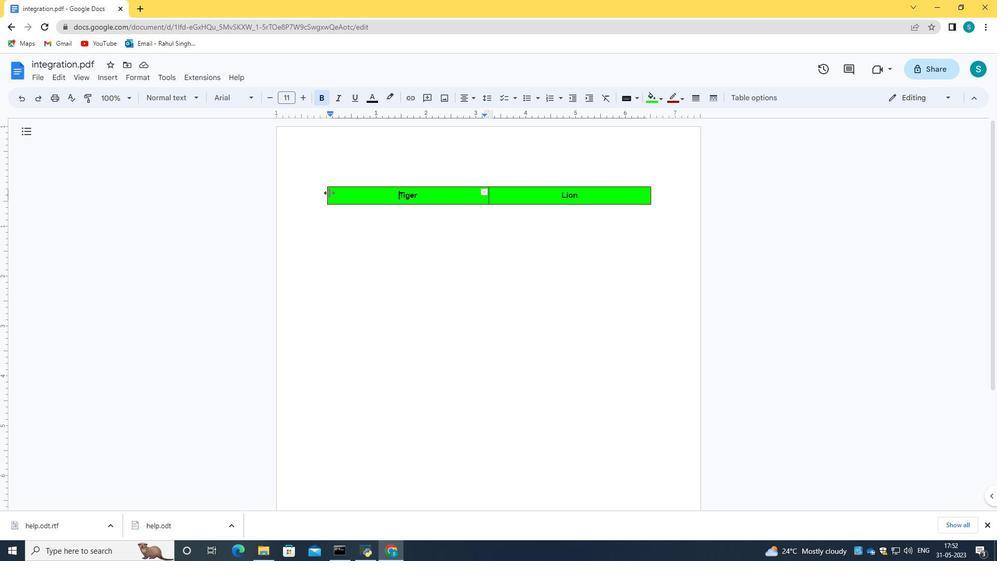 
Action: Mouse moved to (641, 96)
Screenshot: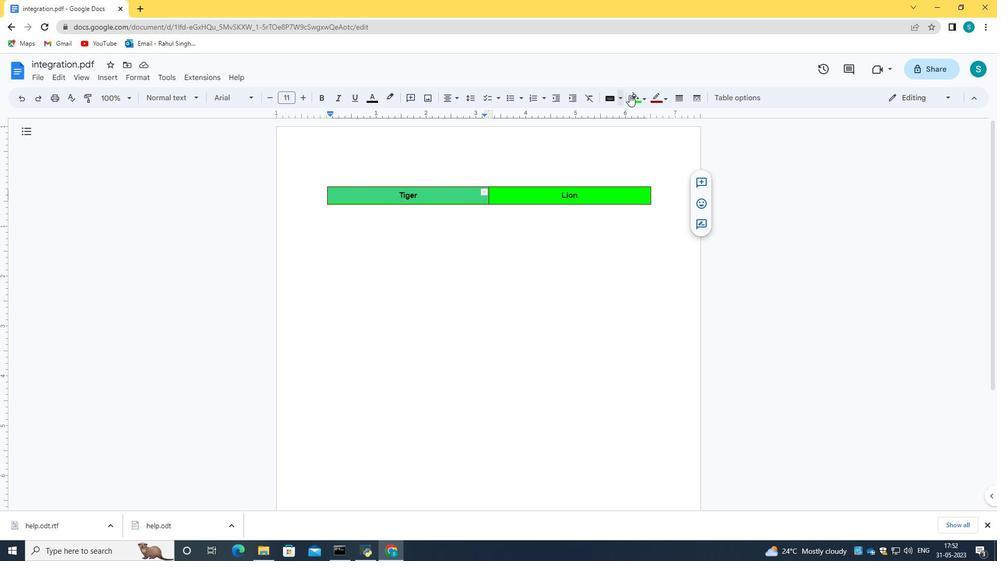
Action: Mouse pressed left at (641, 96)
Screenshot: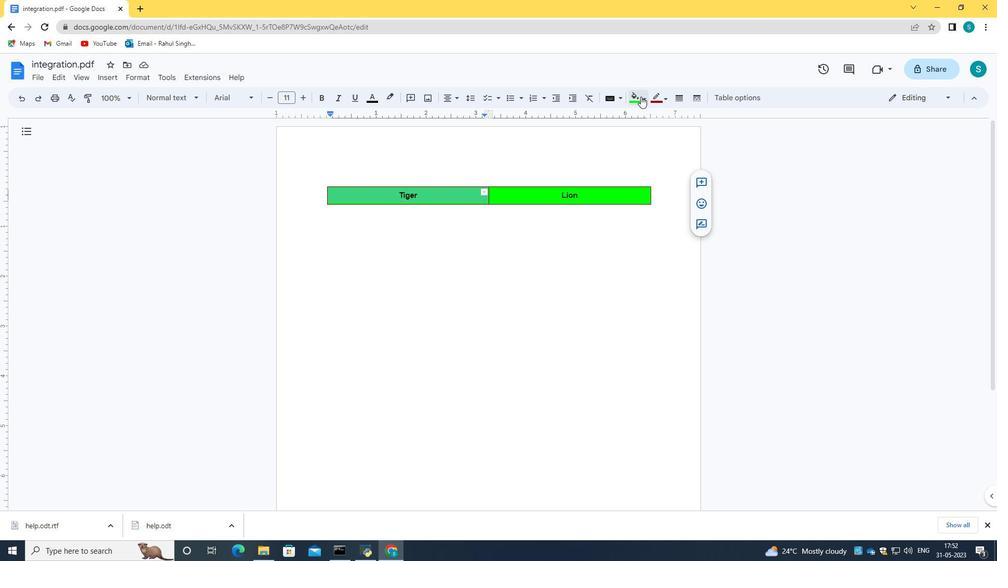 
Action: Mouse moved to (676, 188)
Screenshot: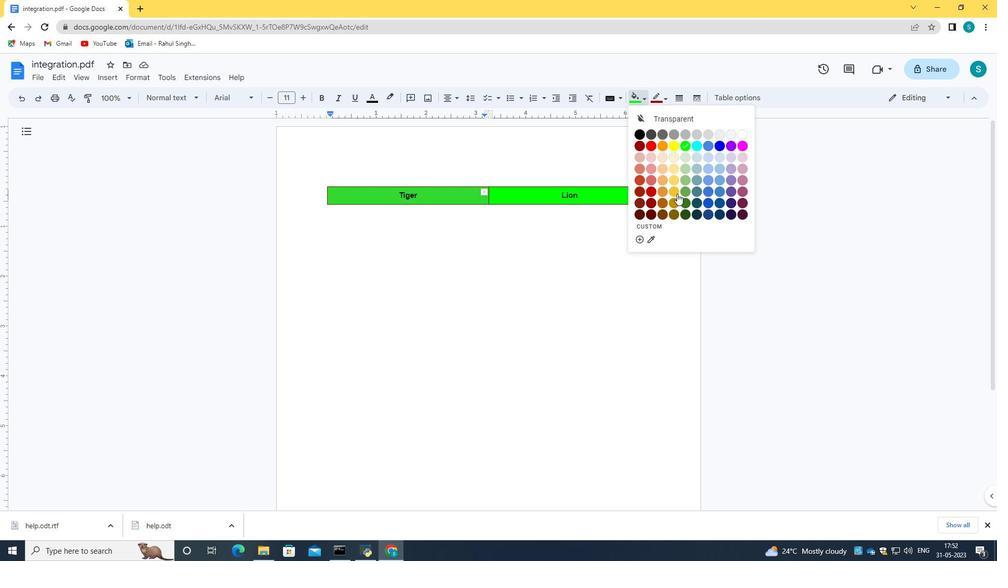 
Action: Mouse pressed left at (676, 188)
Screenshot: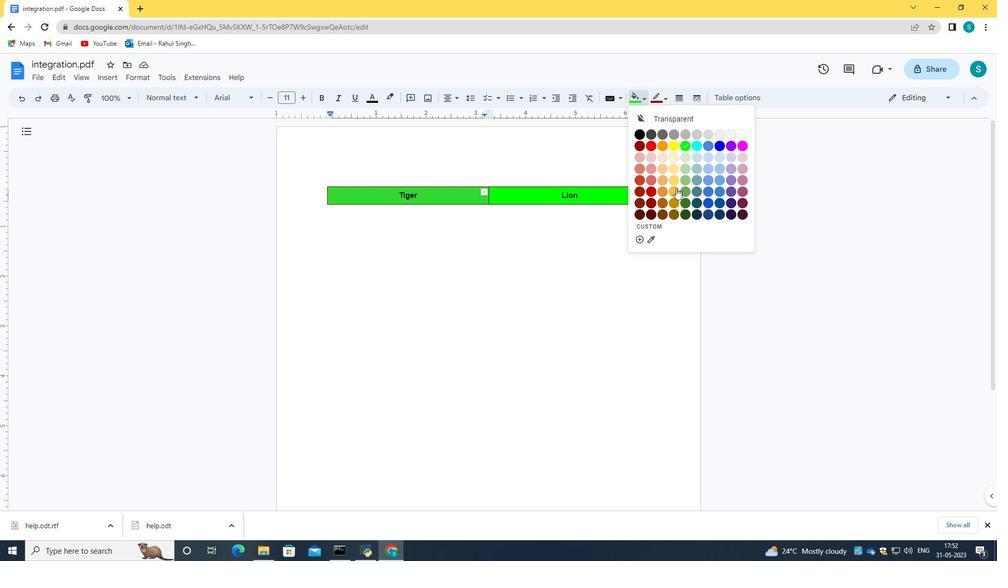
Action: Mouse moved to (395, 154)
Screenshot: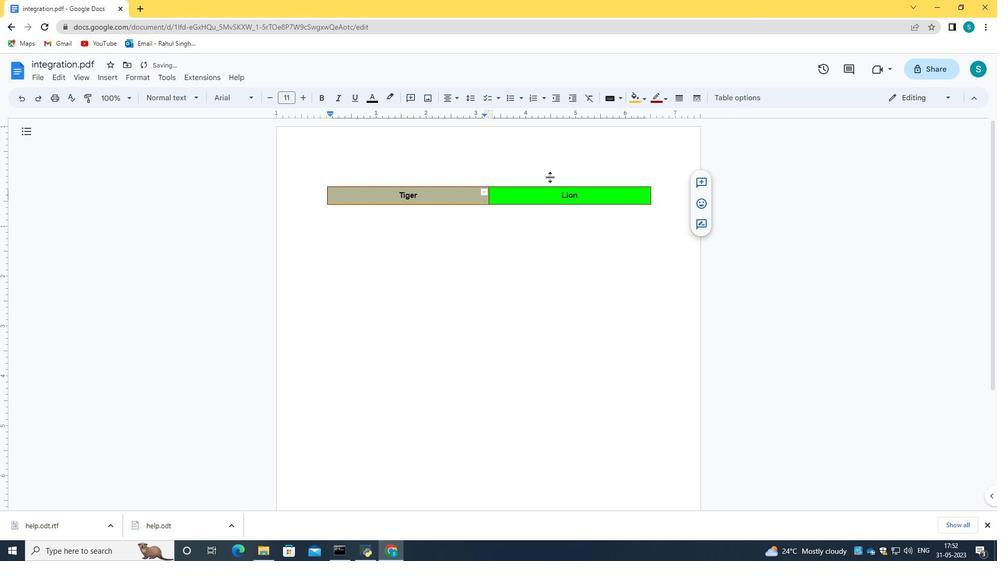
Action: Mouse pressed left at (395, 154)
Screenshot: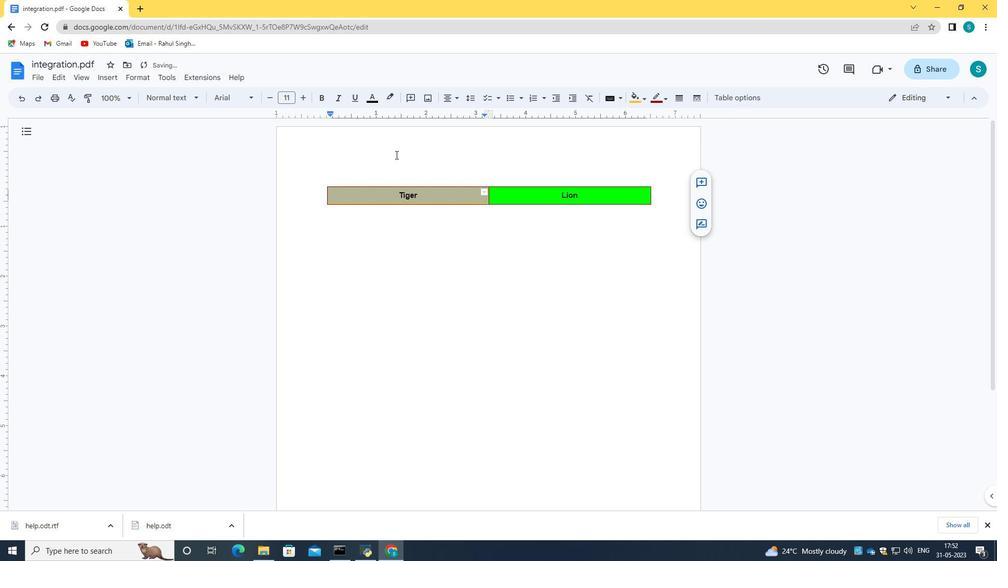 
Action: Mouse moved to (330, 200)
Screenshot: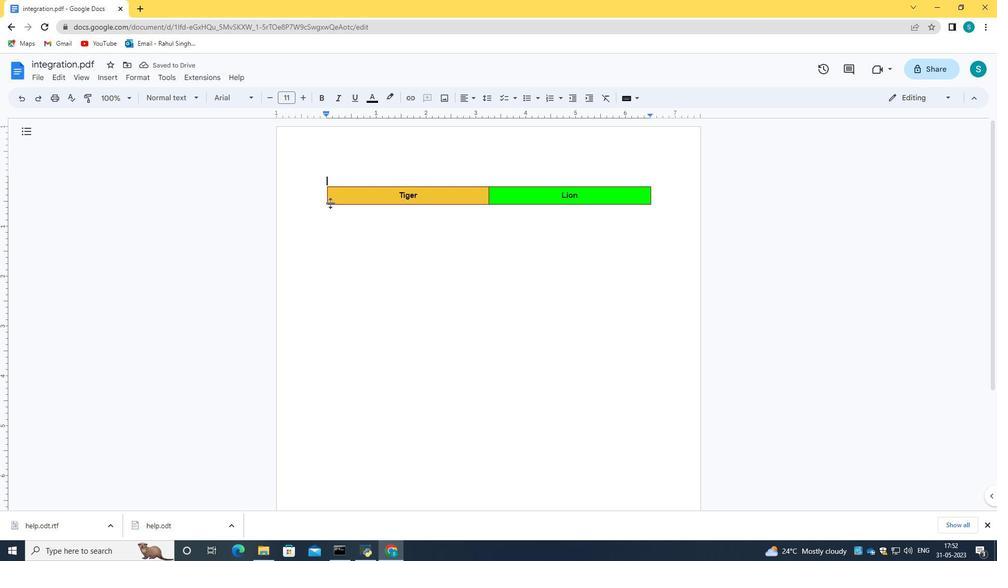 
Action: Mouse pressed left at (330, 200)
Screenshot: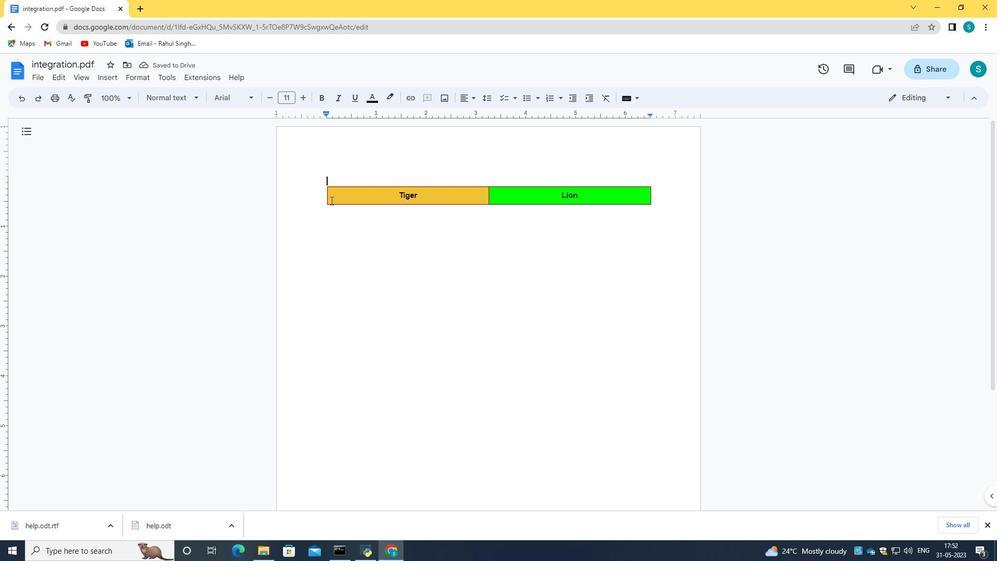
Action: Mouse moved to (330, 197)
Screenshot: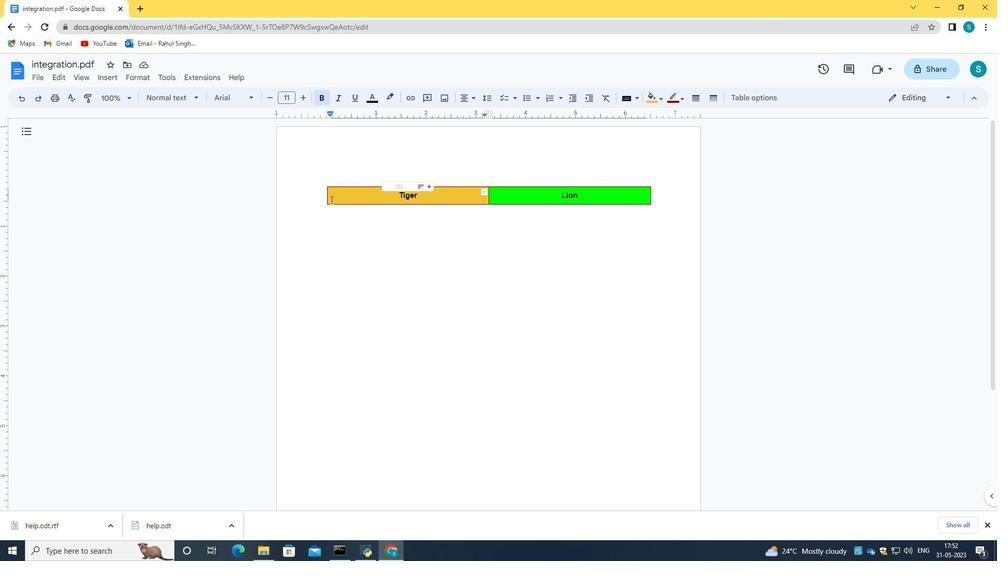 
Action: Mouse pressed left at (330, 197)
Screenshot: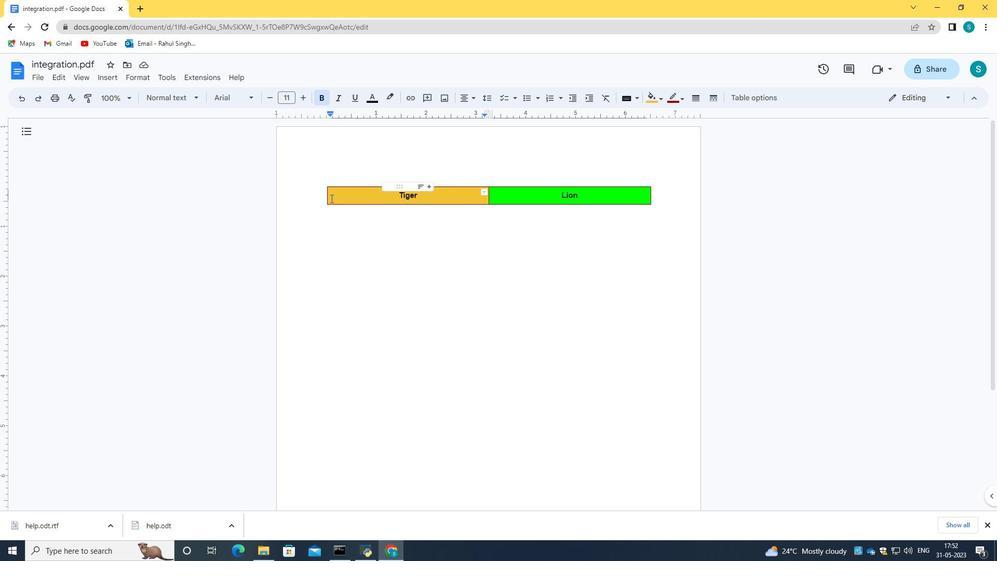 
Action: Mouse moved to (640, 101)
Screenshot: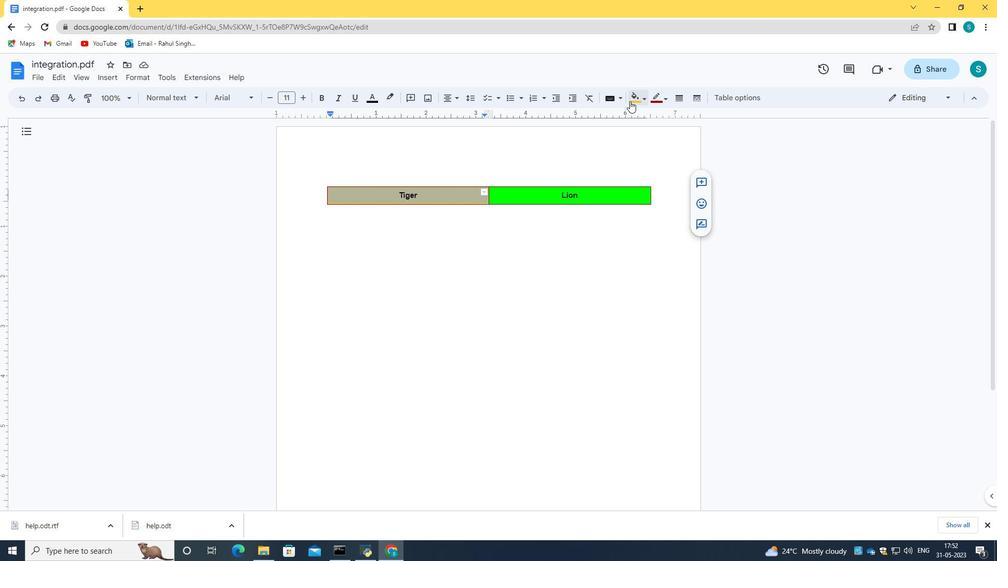 
Action: Mouse pressed left at (640, 101)
Screenshot: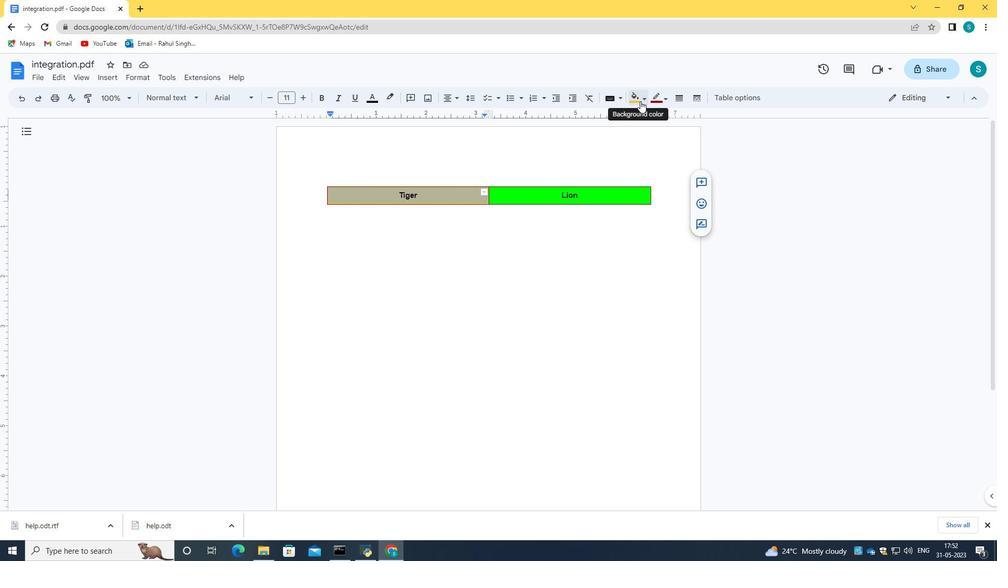 
Action: Mouse moved to (675, 147)
Screenshot: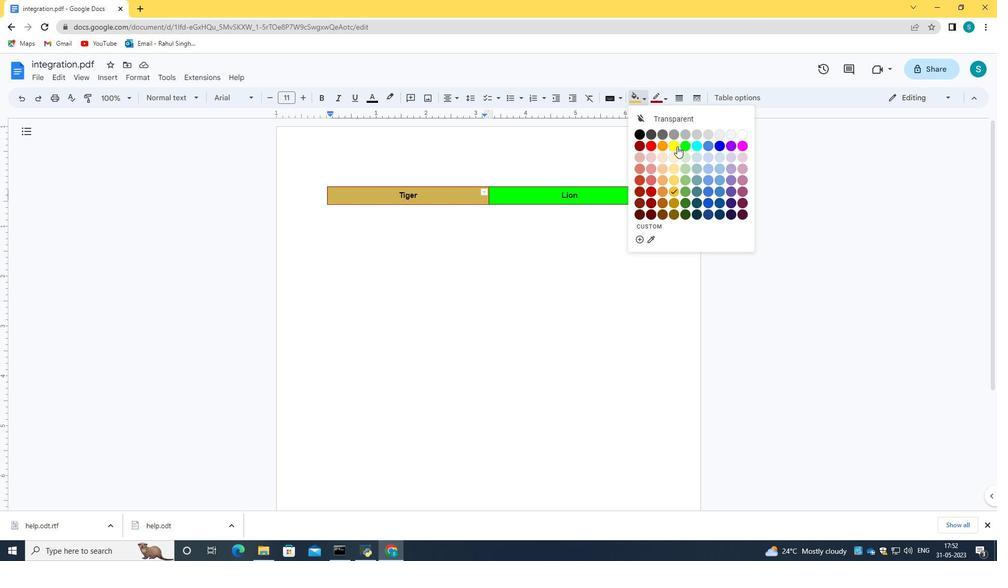 
Action: Mouse pressed left at (675, 147)
Screenshot: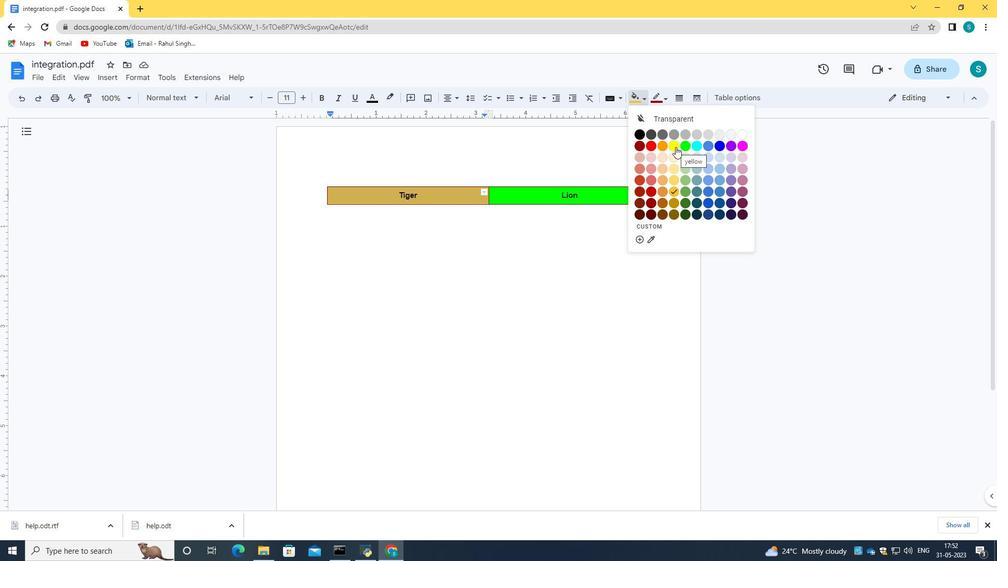 
Action: Mouse moved to (471, 162)
Screenshot: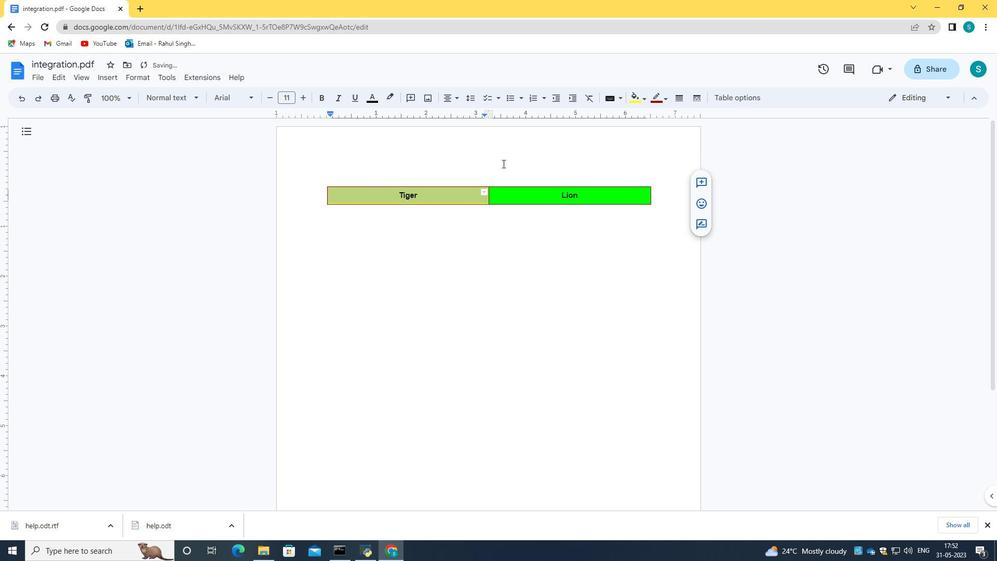 
Action: Mouse pressed left at (471, 162)
Screenshot: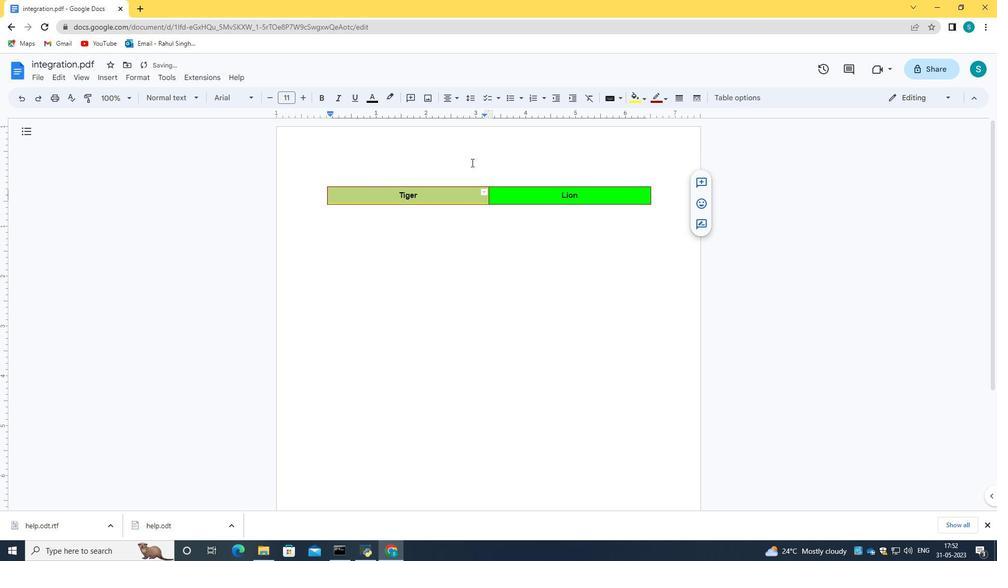 
Action: Mouse moved to (328, 147)
Screenshot: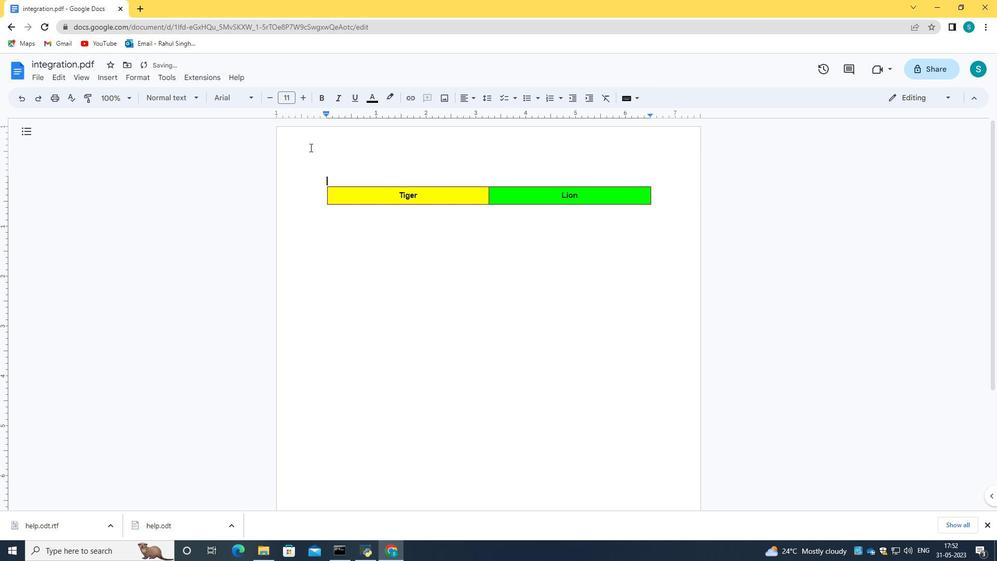 
